 Task: Look for space in Lagunillas, Venezuela from 10th July, 2023 to 15th July, 2023 for 7 adults in price range Rs.10000 to Rs.15000. Place can be entire place or shared room with 4 bedrooms having 7 beds and 4 bathrooms. Property type can be house, flat, guest house. Amenities needed are: wifi, TV, free parkinig on premises, gym, breakfast. Booking option can be shelf check-in. Required host language is English.
Action: Mouse moved to (420, 108)
Screenshot: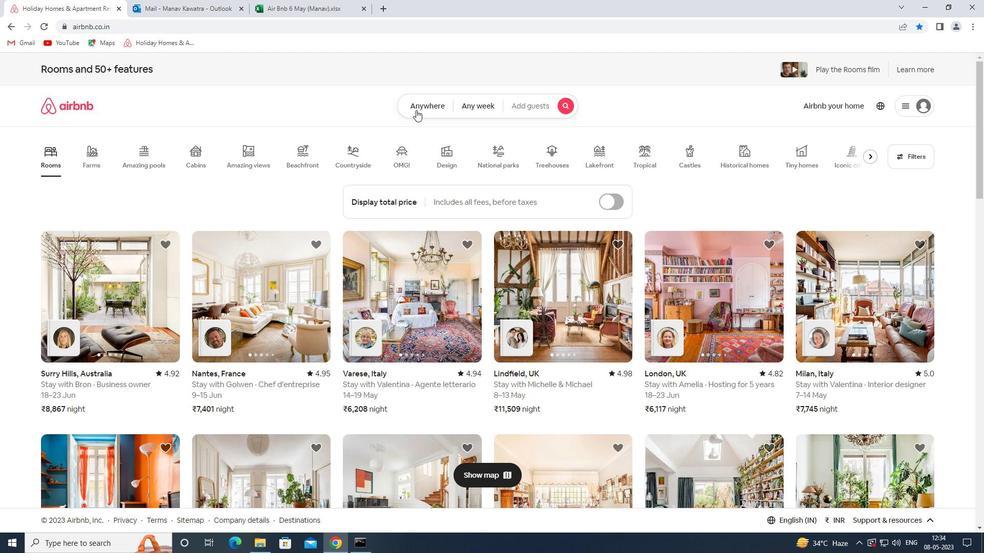 
Action: Mouse pressed left at (420, 108)
Screenshot: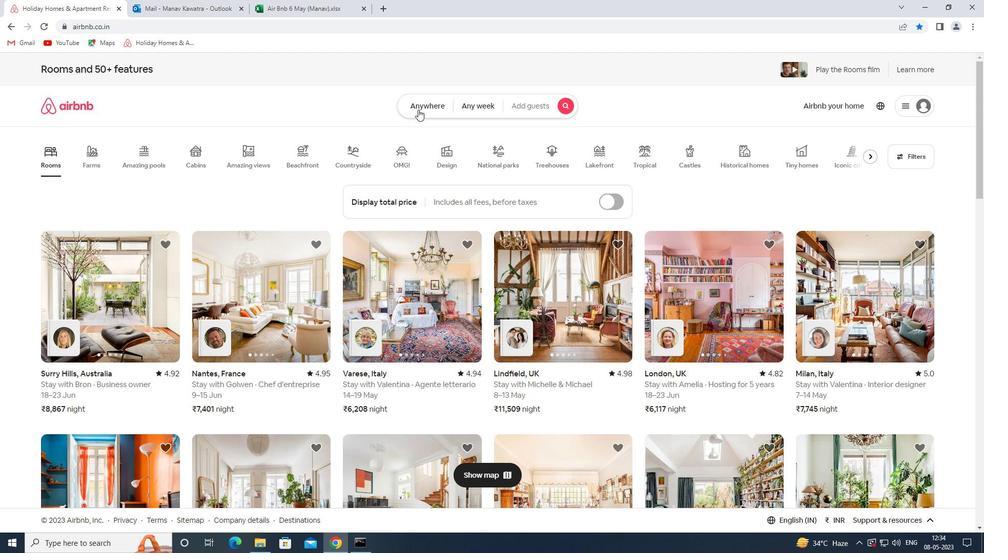
Action: Mouse moved to (296, 174)
Screenshot: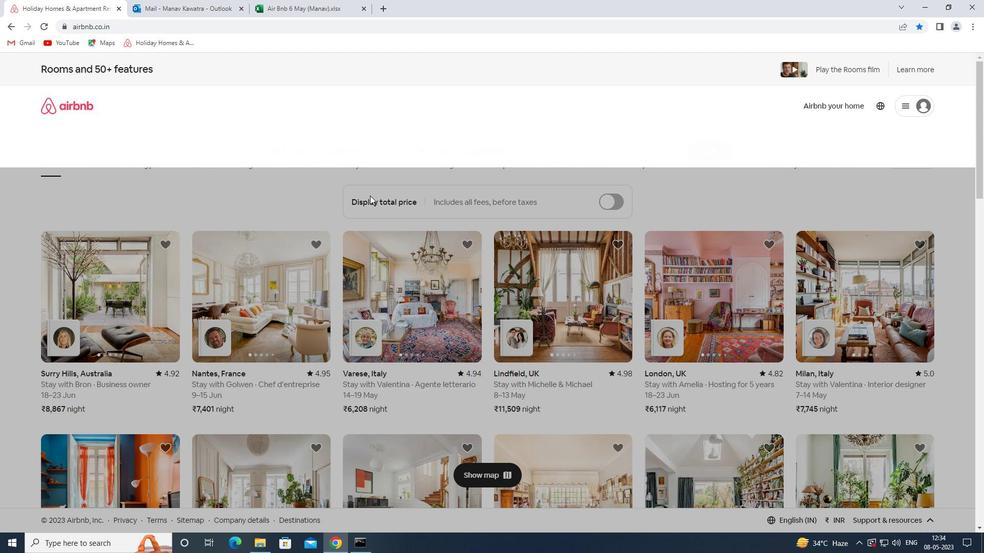 
Action: Mouse pressed left at (296, 174)
Screenshot: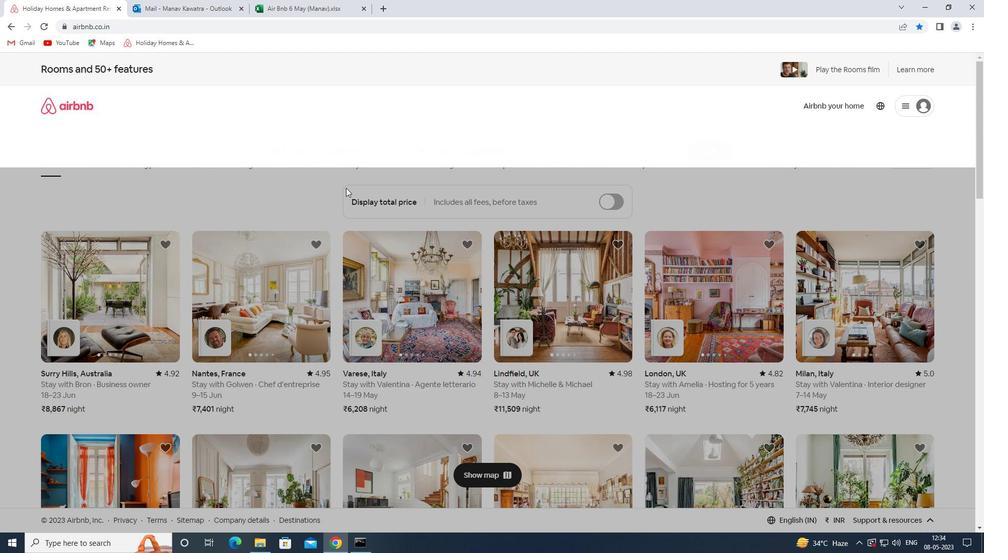 
Action: Mouse moved to (425, 100)
Screenshot: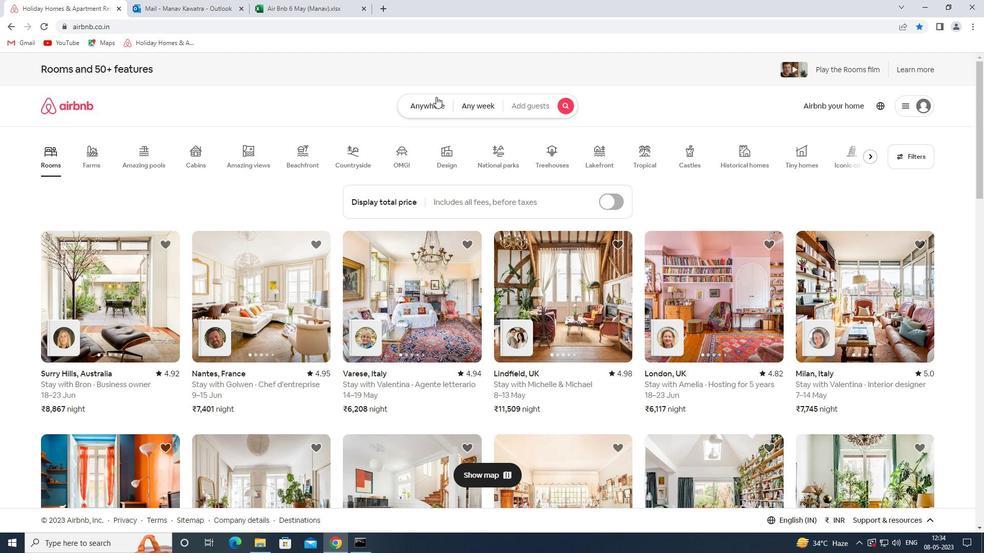
Action: Mouse pressed left at (425, 100)
Screenshot: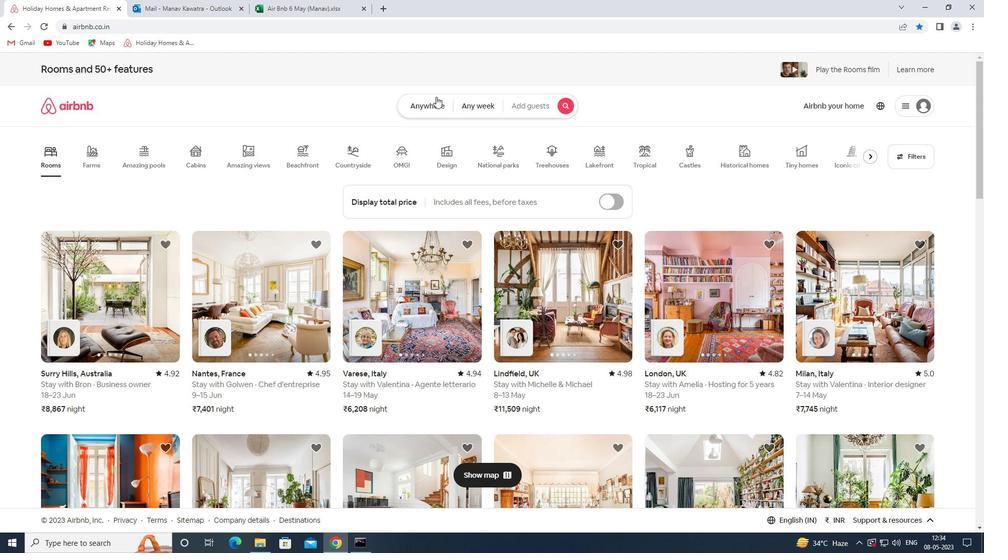 
Action: Mouse moved to (339, 147)
Screenshot: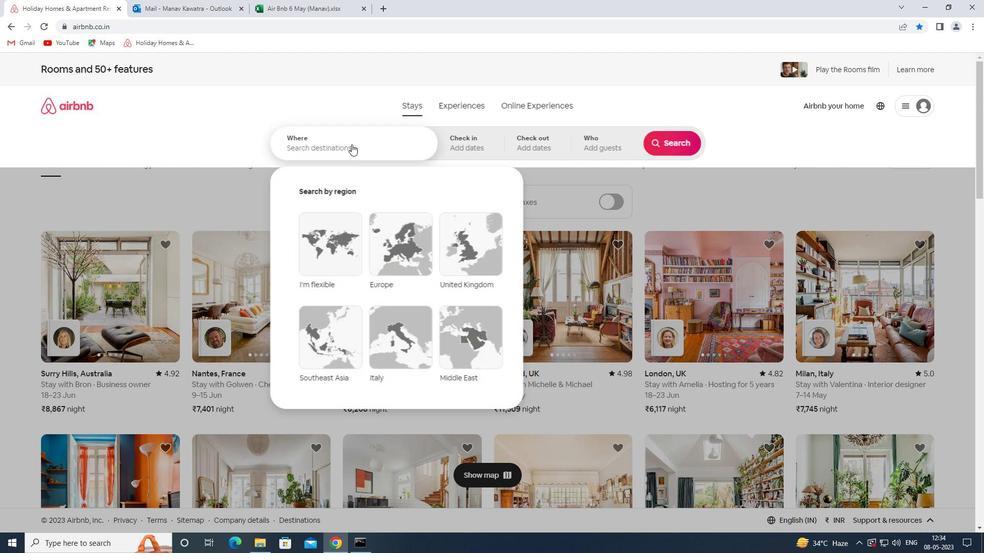 
Action: Mouse pressed left at (339, 147)
Screenshot: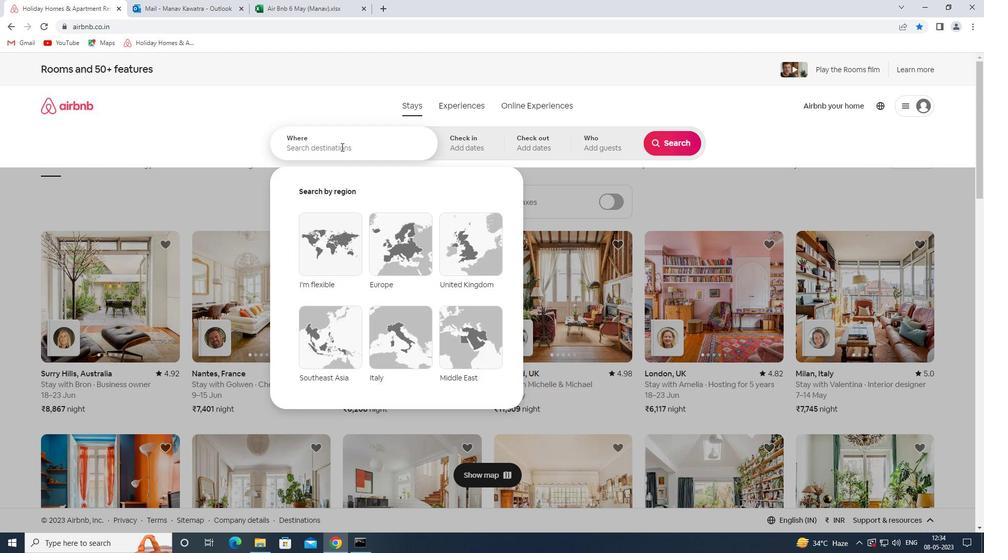 
Action: Key pressed <Key.shift>LAGUNILLAS<Key.space><Key.shift><Key.shift><Key.shift><Key.shift>VENEZUL<Key.backspace>ELA<Key.space><Key.enter>
Screenshot: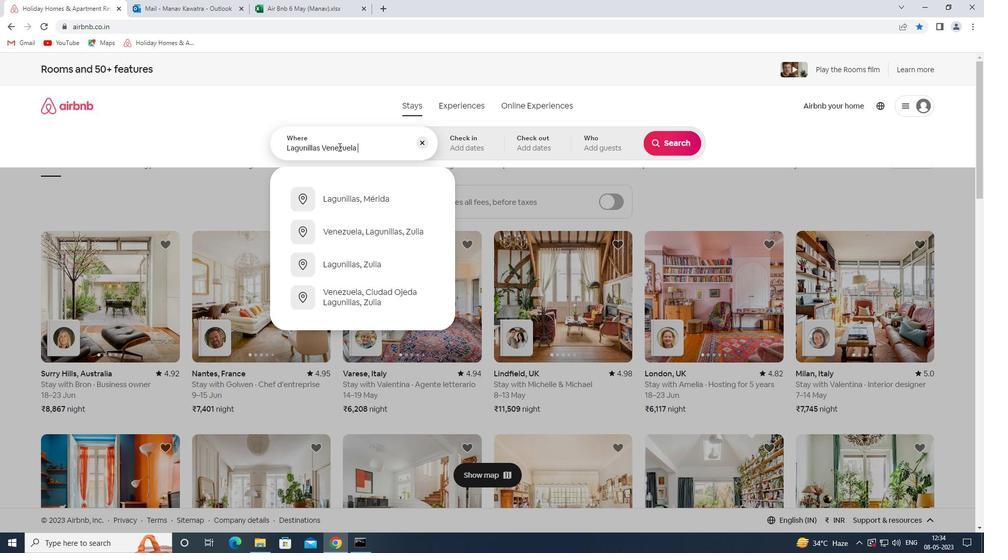 
Action: Mouse moved to (679, 226)
Screenshot: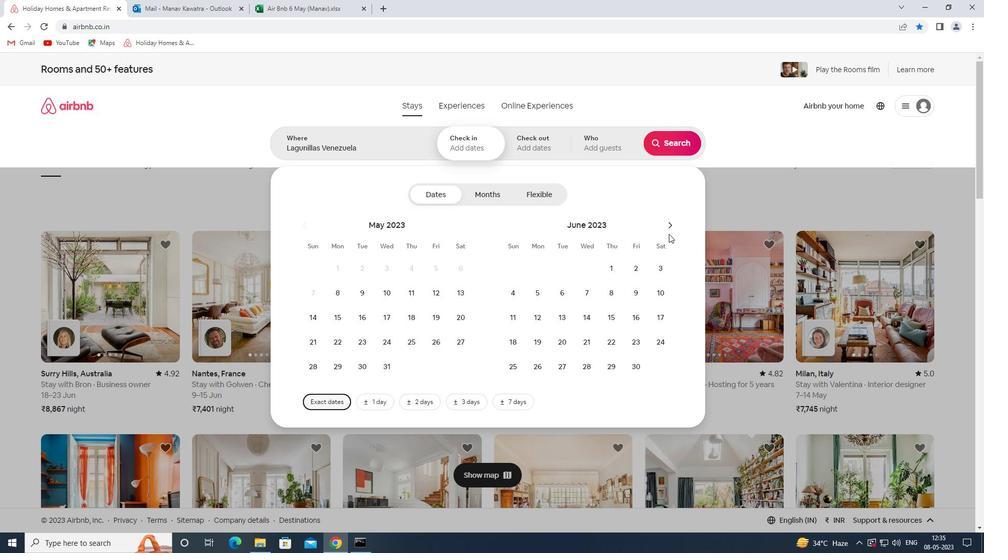 
Action: Mouse pressed left at (679, 226)
Screenshot: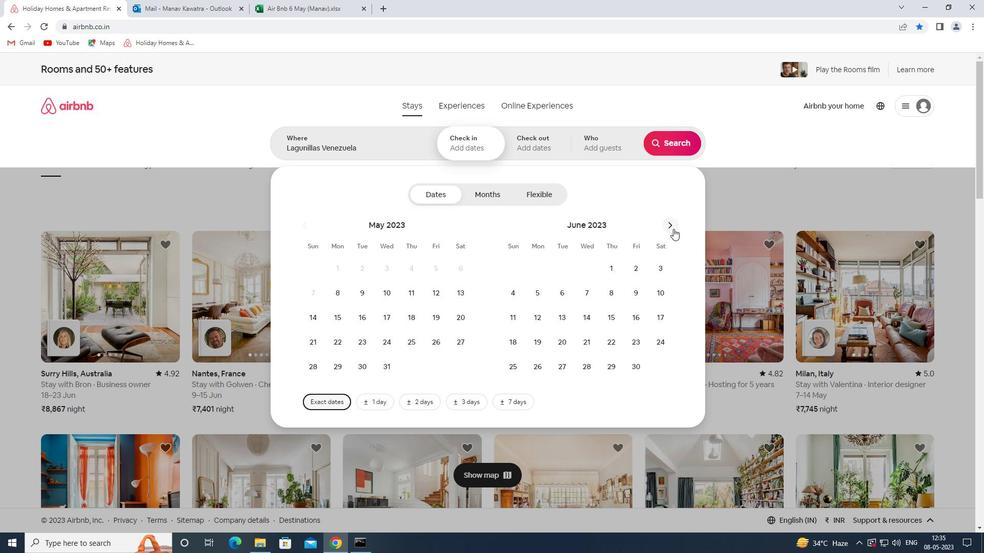 
Action: Mouse moved to (671, 227)
Screenshot: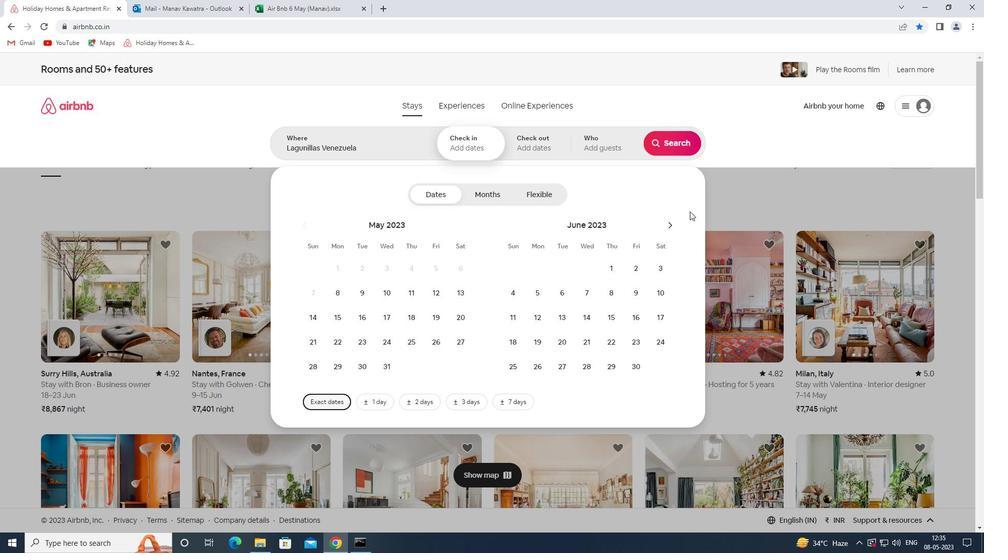 
Action: Mouse pressed left at (671, 227)
Screenshot: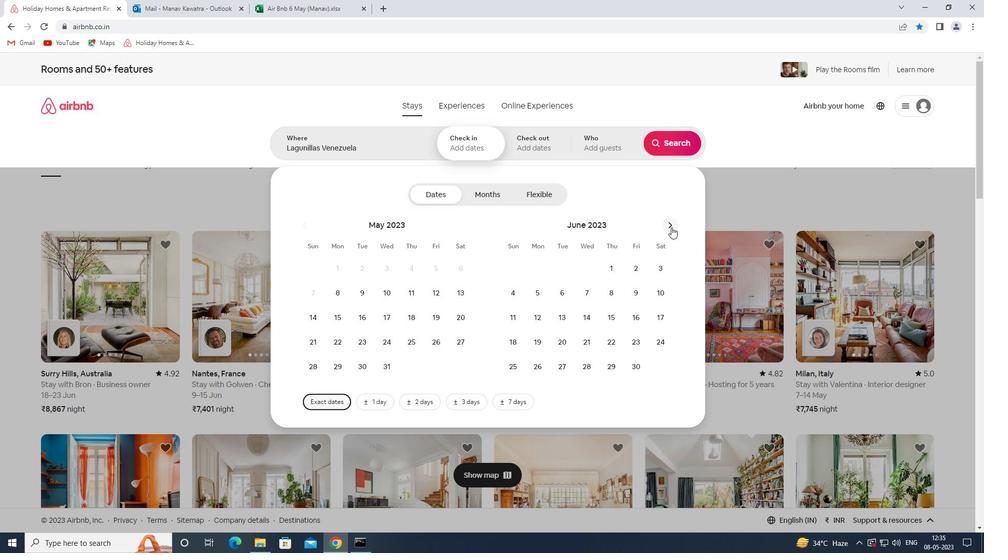 
Action: Mouse moved to (539, 317)
Screenshot: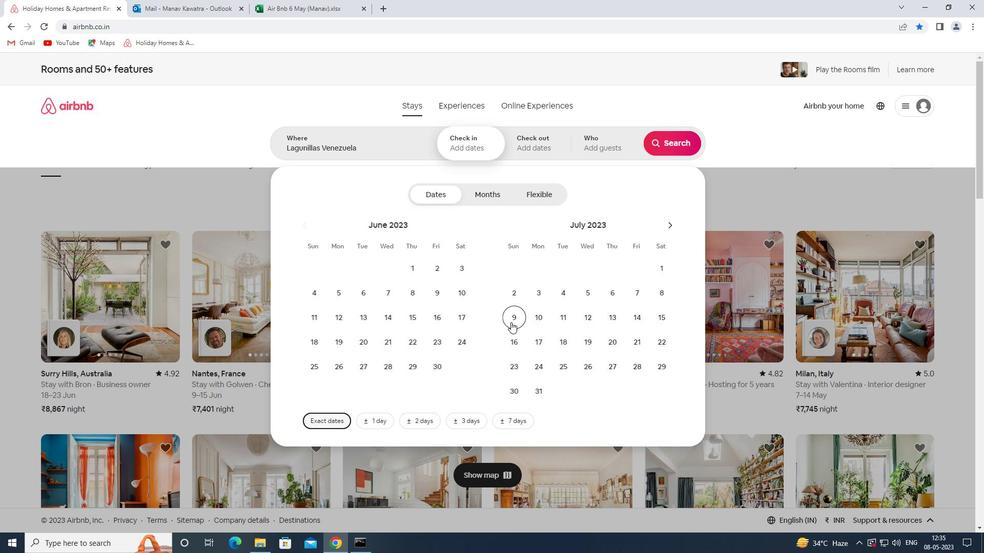 
Action: Mouse pressed left at (539, 317)
Screenshot: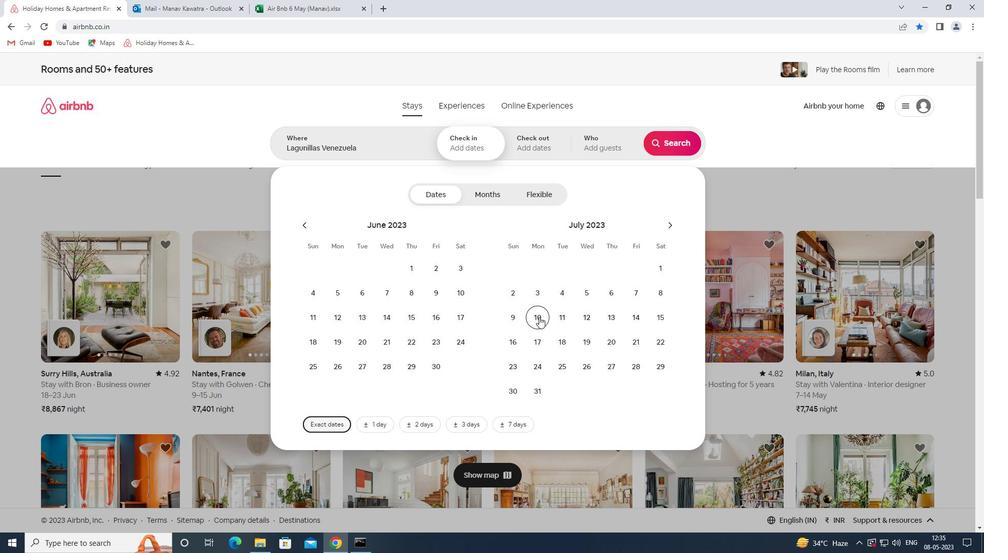 
Action: Mouse moved to (660, 318)
Screenshot: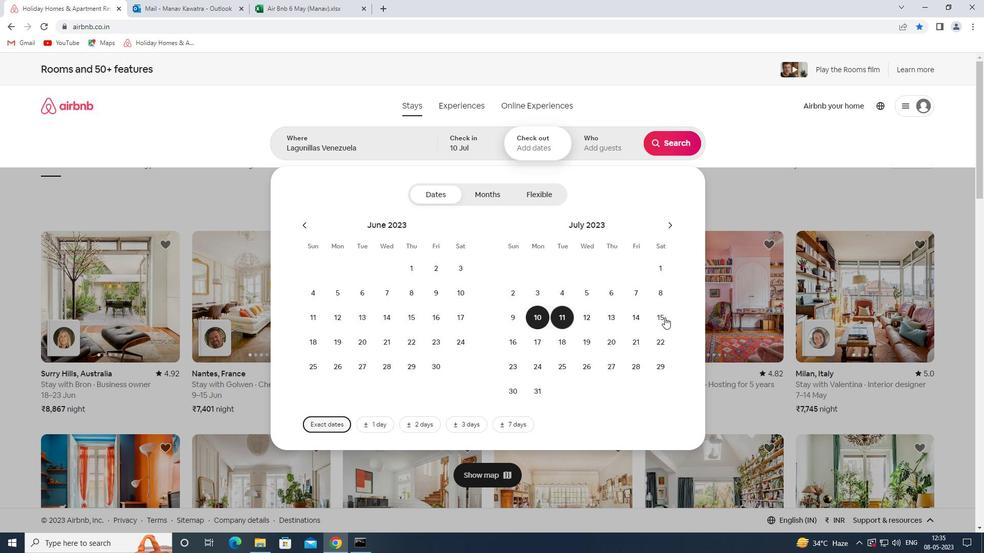 
Action: Mouse pressed left at (660, 318)
Screenshot: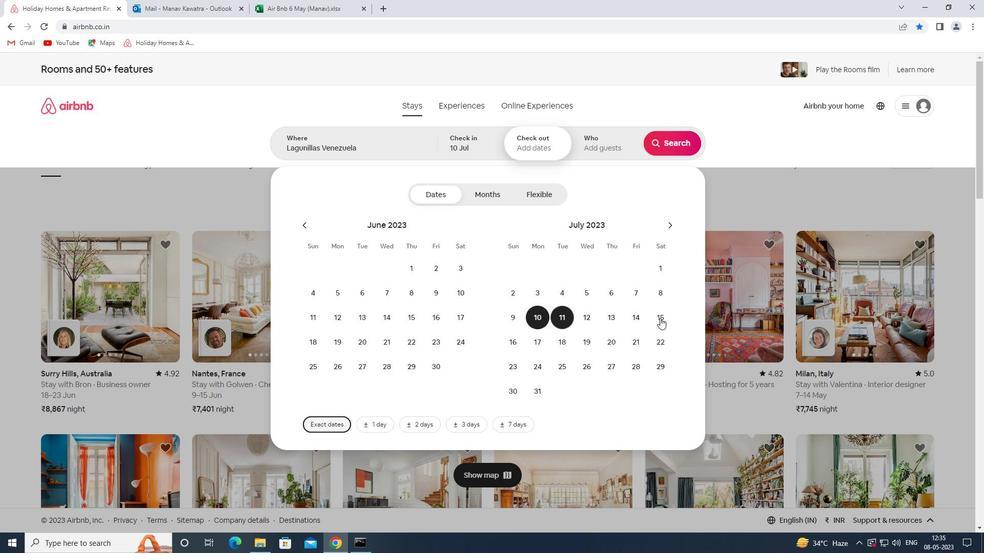 
Action: Mouse moved to (602, 153)
Screenshot: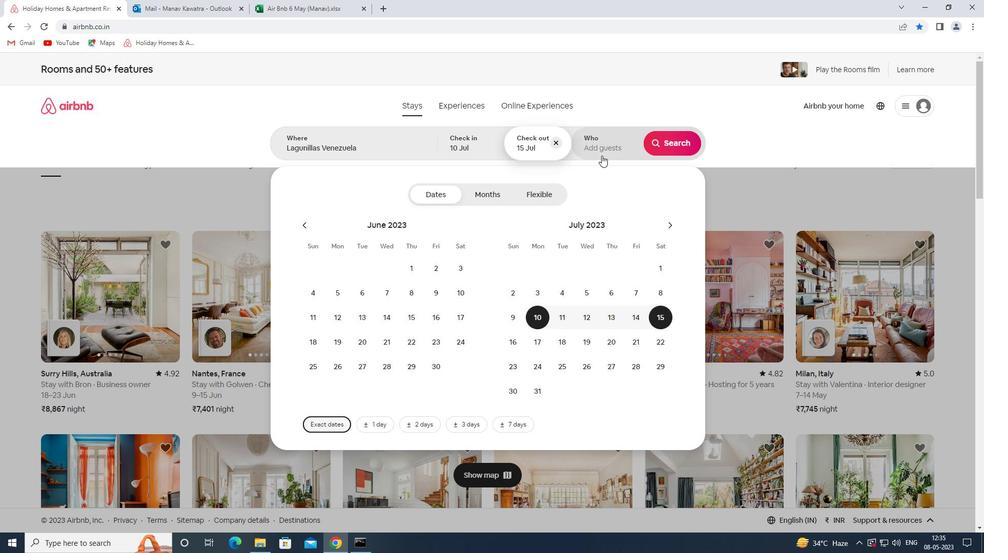 
Action: Mouse pressed left at (602, 153)
Screenshot: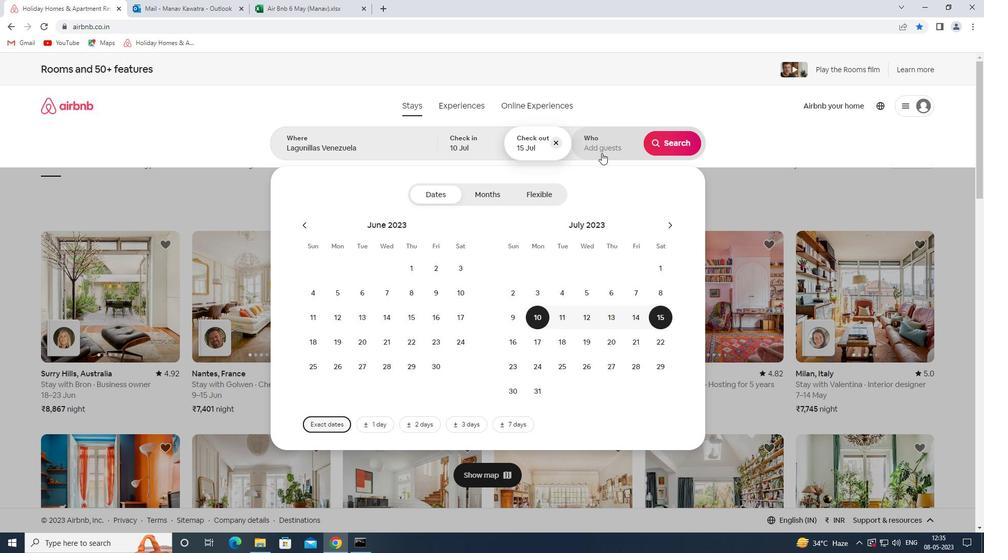 
Action: Mouse moved to (679, 200)
Screenshot: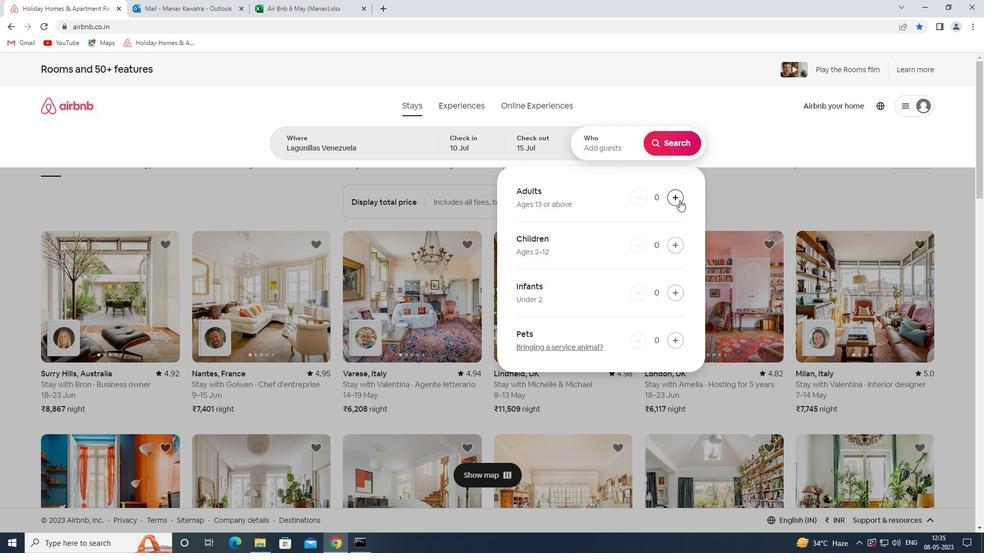 
Action: Mouse pressed left at (679, 200)
Screenshot: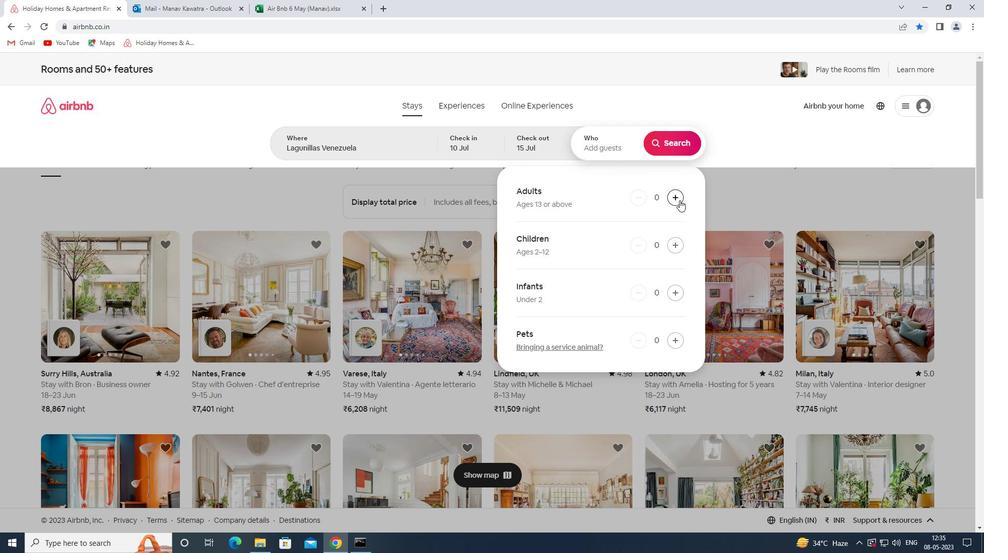 
Action: Mouse pressed left at (679, 200)
Screenshot: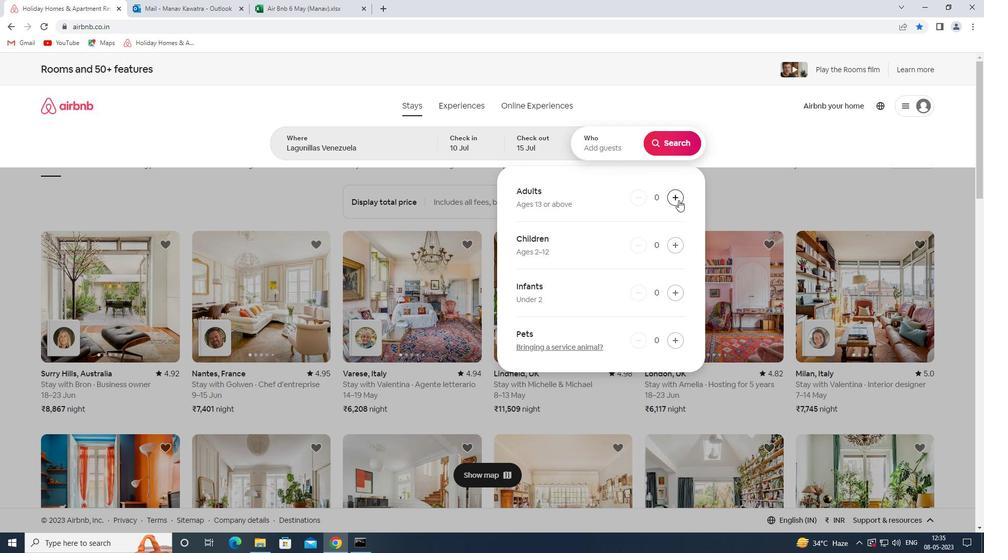 
Action: Mouse pressed left at (679, 200)
Screenshot: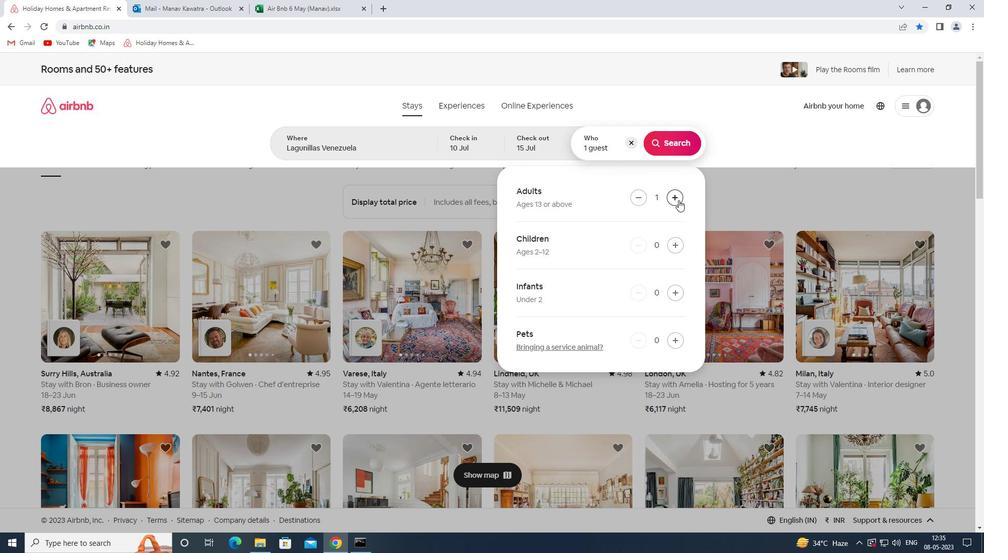 
Action: Mouse pressed left at (679, 200)
Screenshot: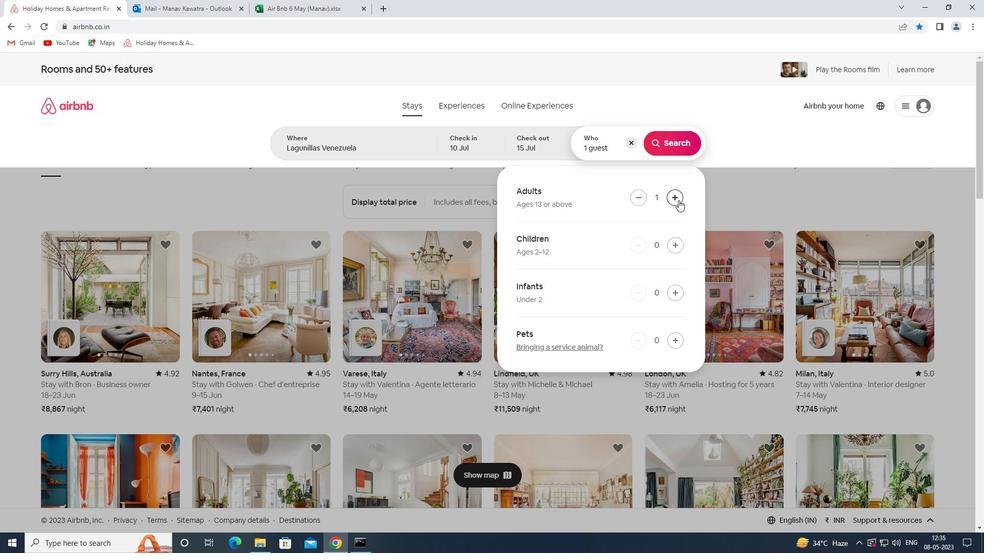 
Action: Mouse pressed left at (679, 200)
Screenshot: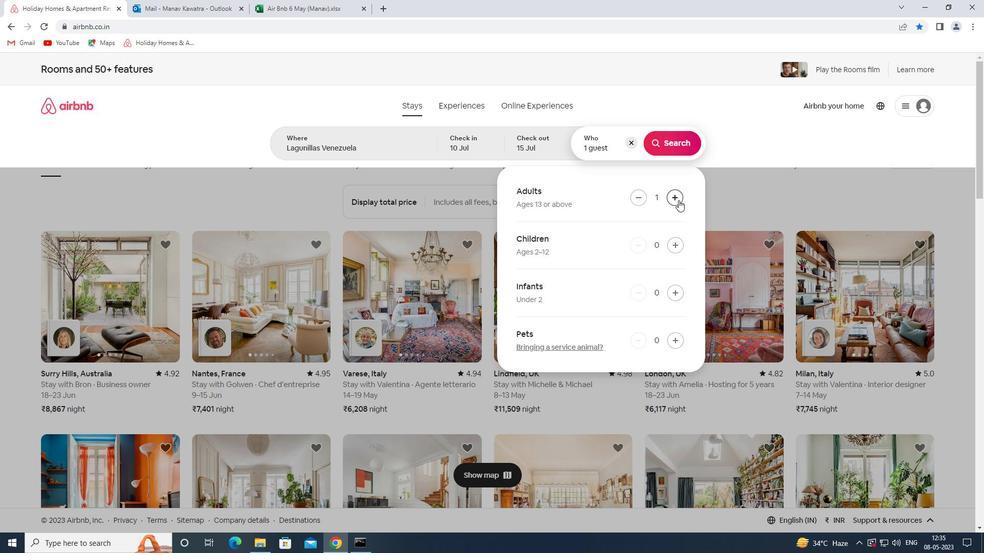 
Action: Mouse pressed left at (679, 200)
Screenshot: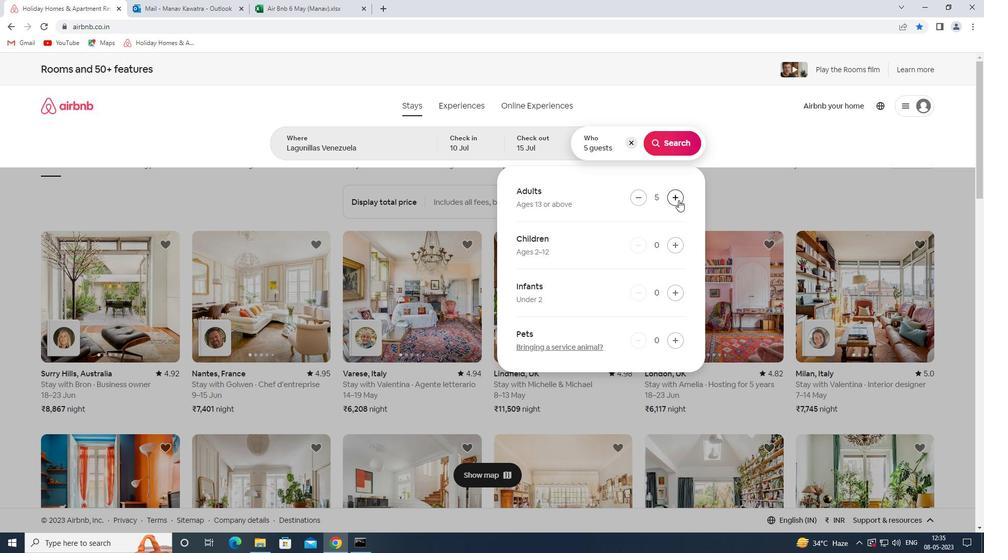 
Action: Mouse pressed left at (679, 200)
Screenshot: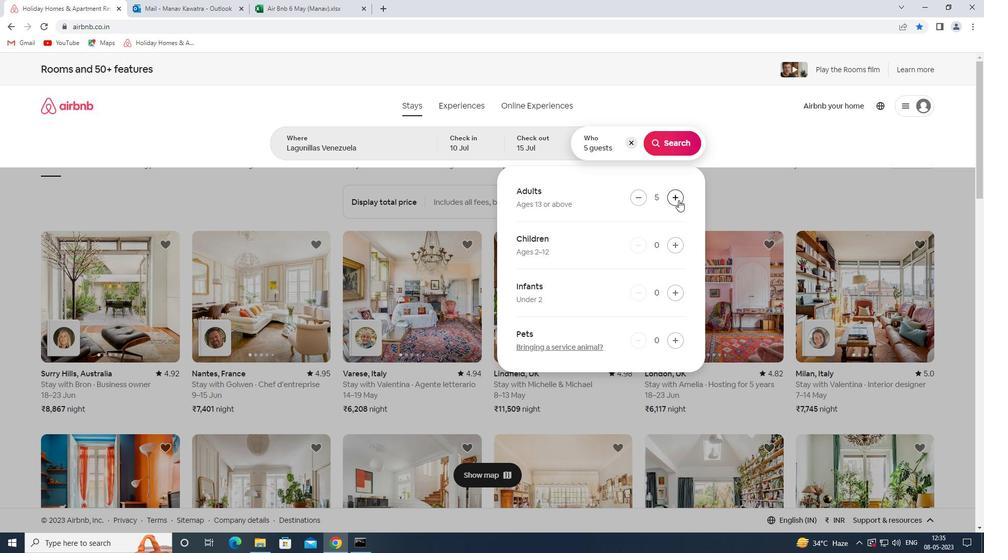 
Action: Mouse moved to (682, 138)
Screenshot: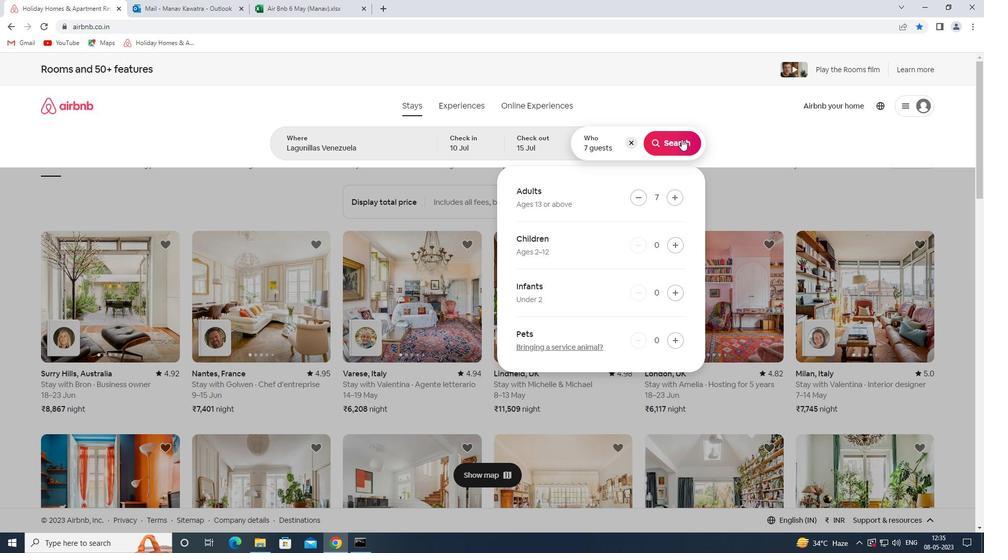 
Action: Mouse pressed left at (682, 138)
Screenshot: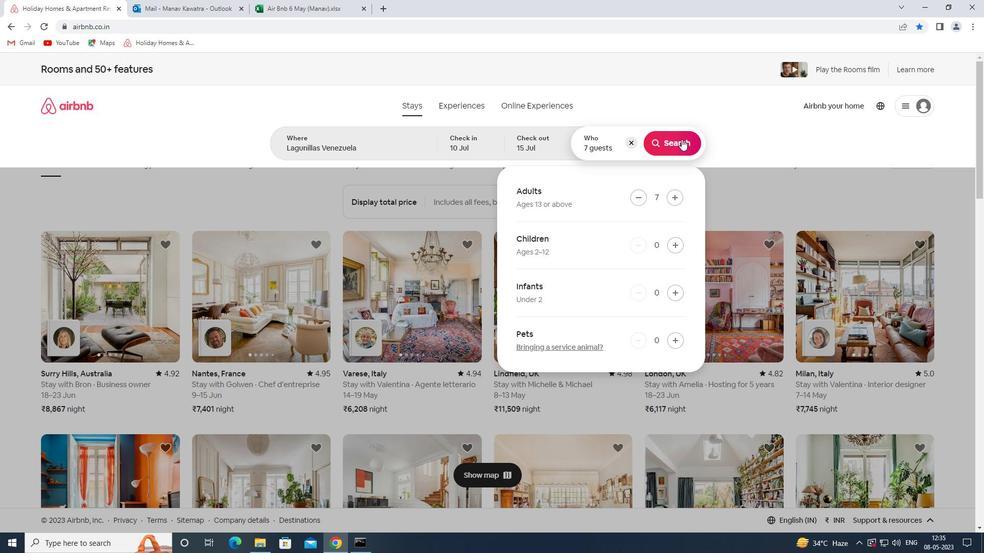 
Action: Mouse moved to (932, 120)
Screenshot: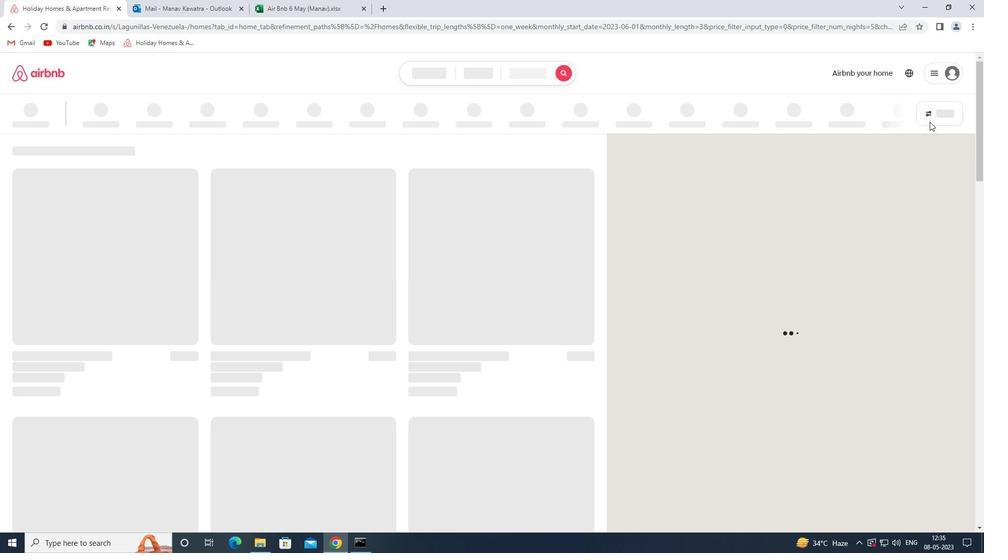 
Action: Mouse pressed left at (932, 120)
Screenshot: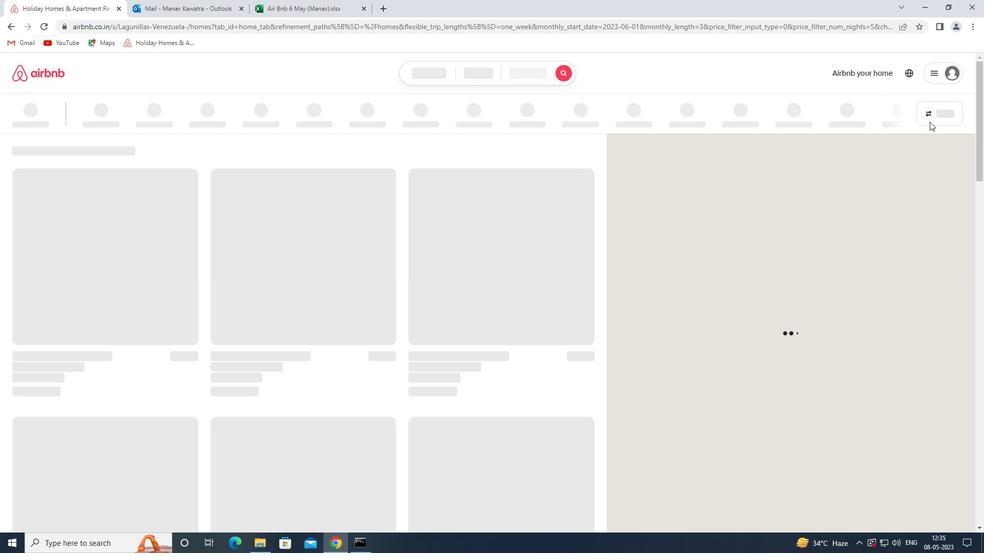 
Action: Mouse moved to (939, 111)
Screenshot: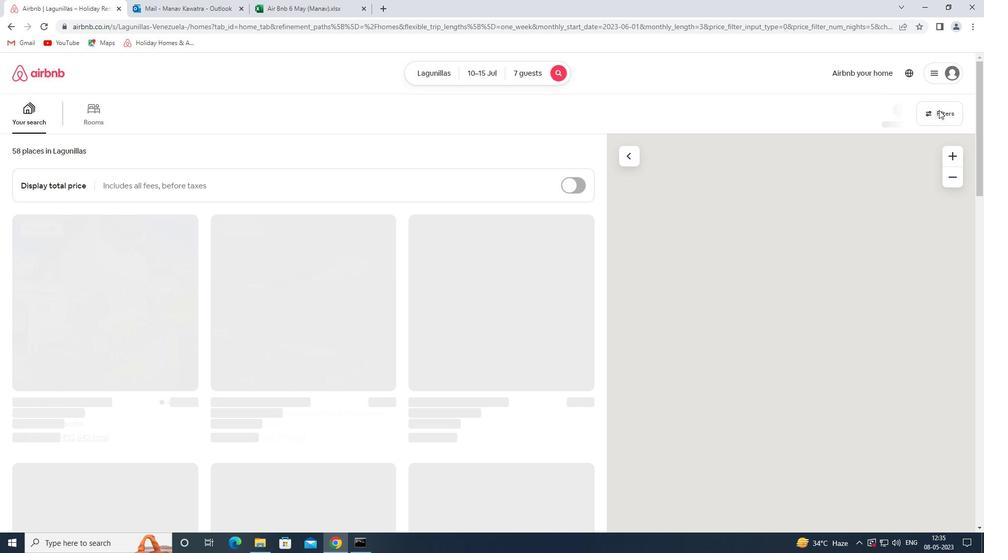 
Action: Mouse pressed left at (939, 111)
Screenshot: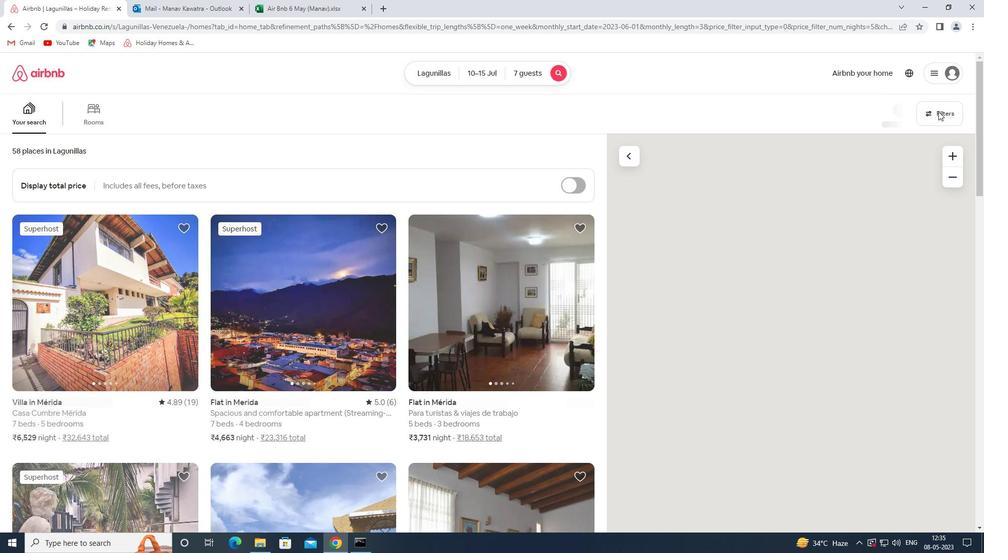 
Action: Mouse moved to (361, 362)
Screenshot: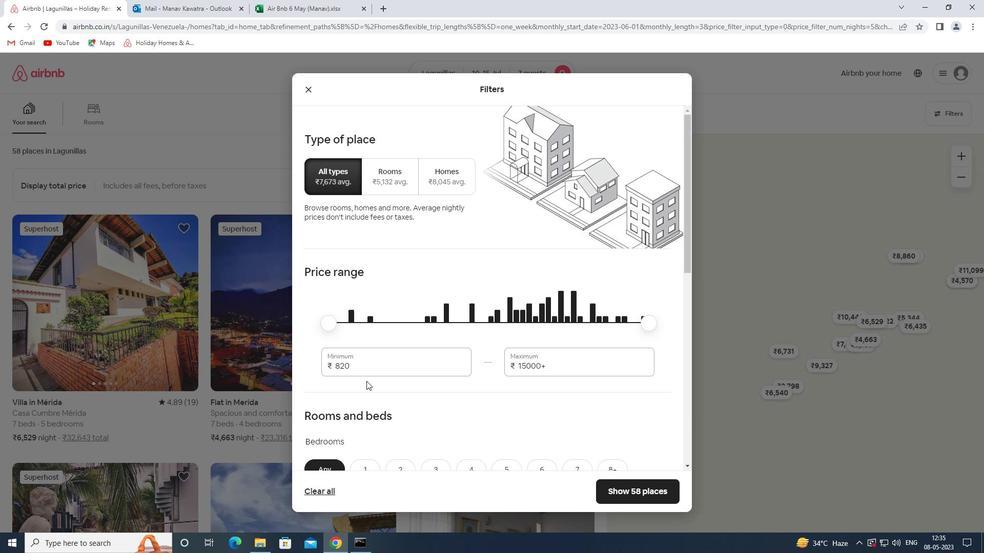 
Action: Mouse pressed left at (361, 362)
Screenshot: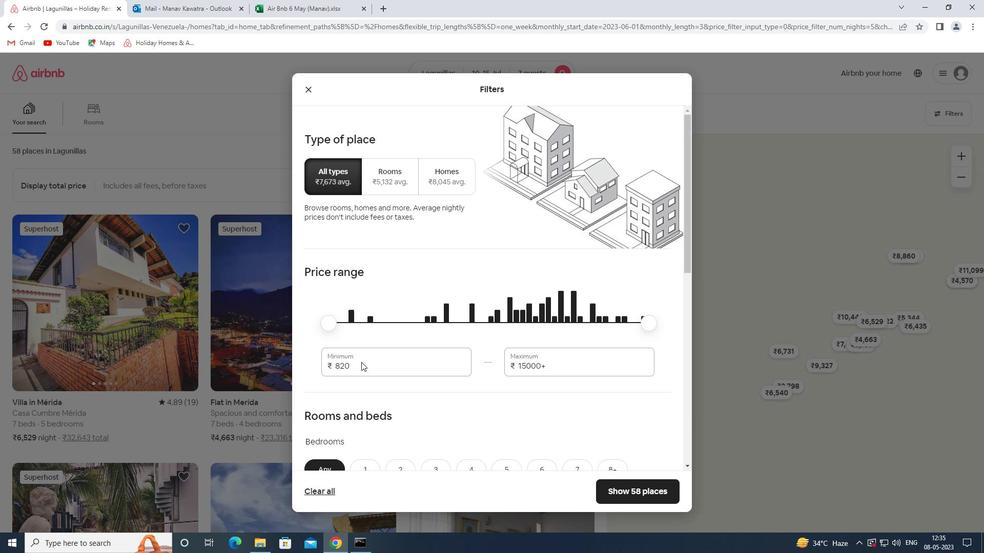 
Action: Mouse pressed left at (361, 362)
Screenshot: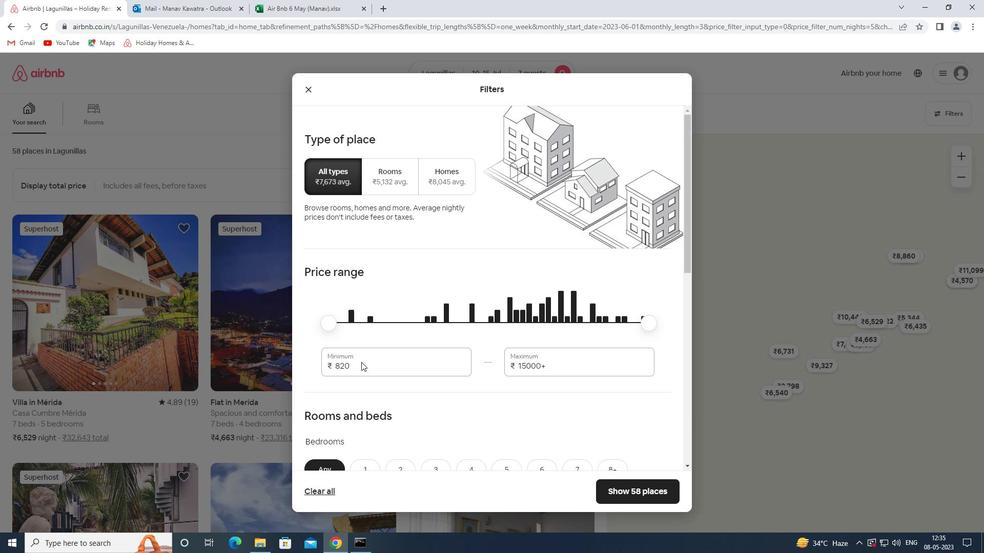 
Action: Mouse moved to (628, 275)
Screenshot: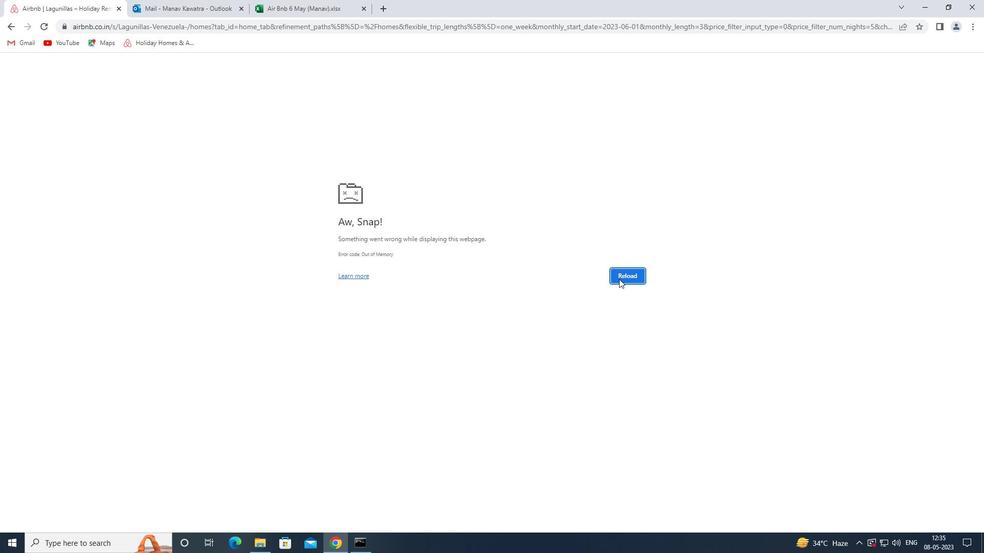 
Action: Mouse pressed left at (628, 275)
Screenshot: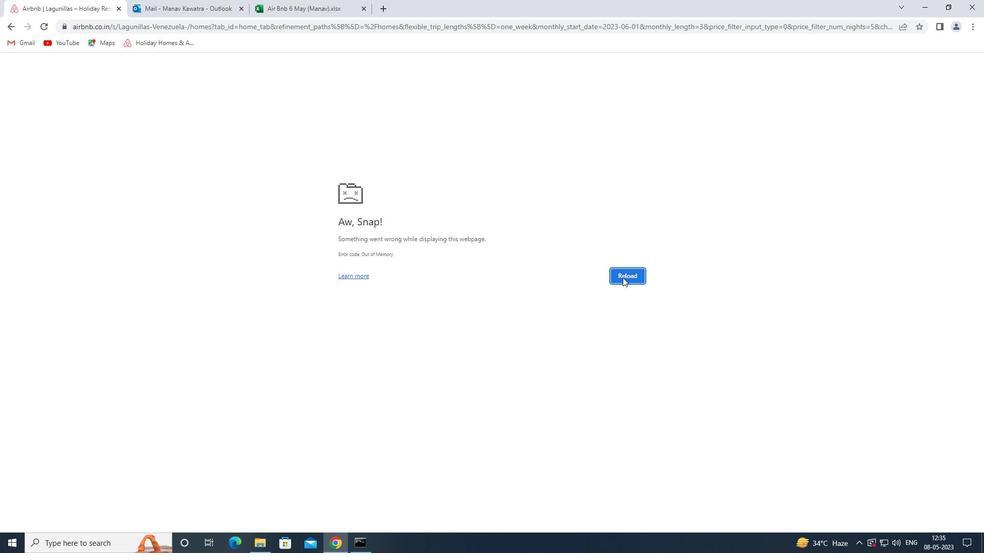 
Action: Mouse moved to (937, 110)
Screenshot: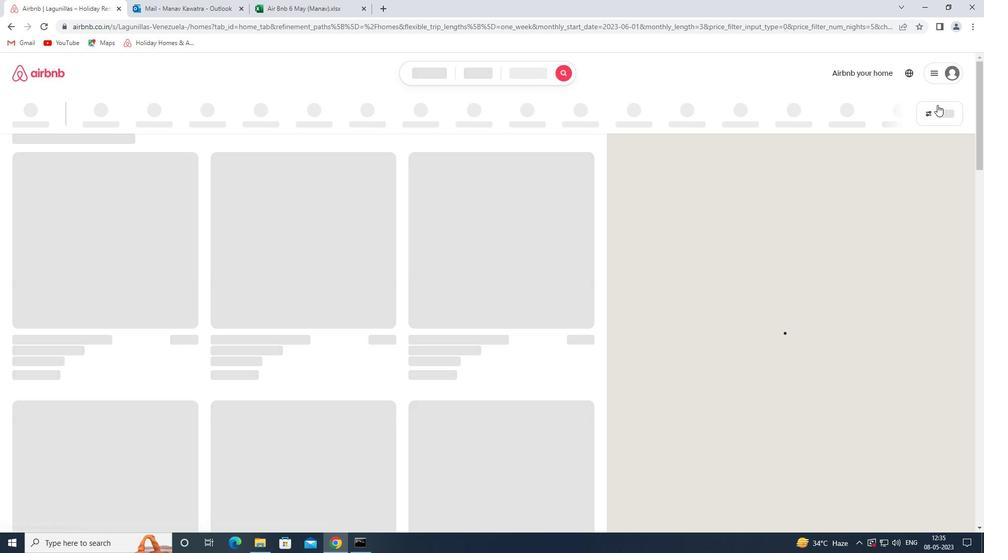 
Action: Mouse pressed left at (937, 110)
Screenshot: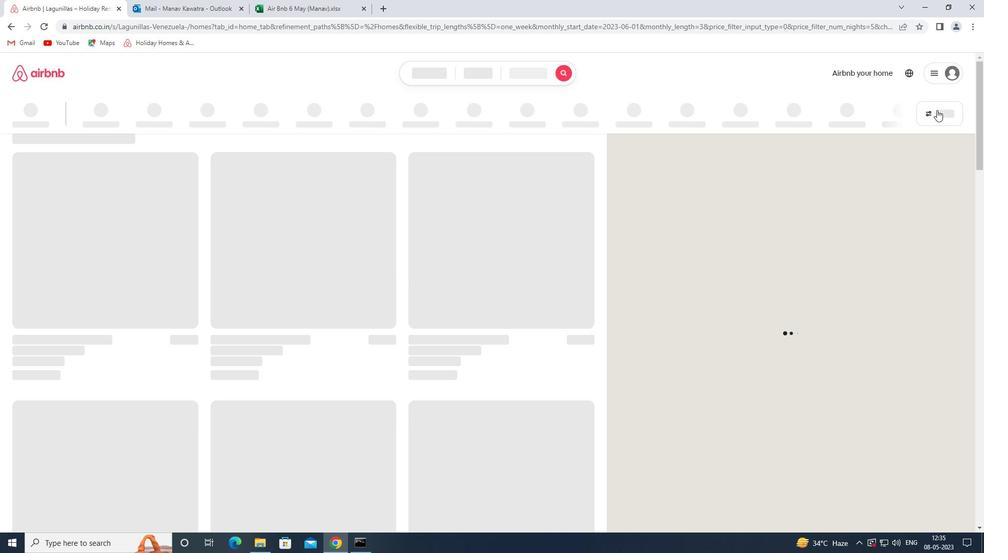 
Action: Mouse moved to (934, 114)
Screenshot: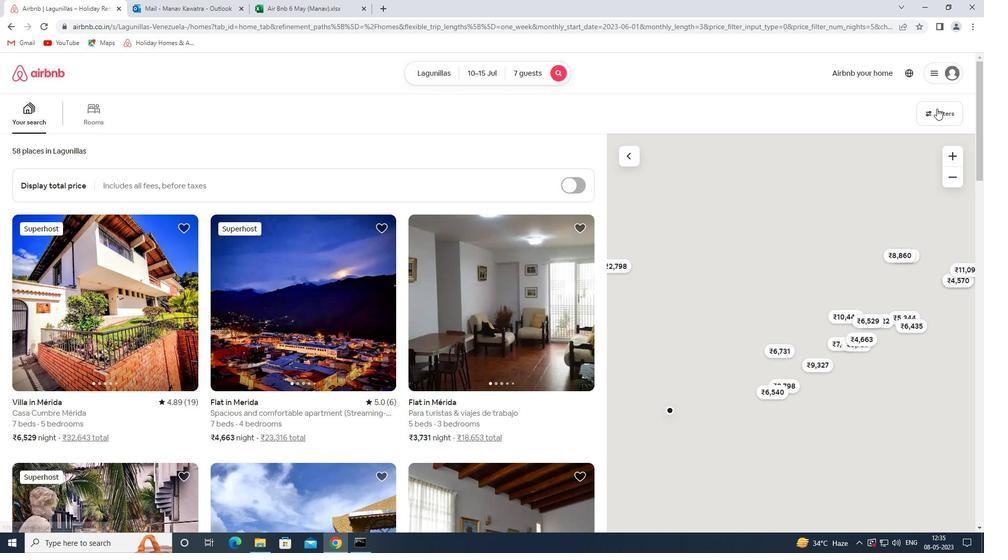 
Action: Mouse pressed left at (934, 114)
Screenshot: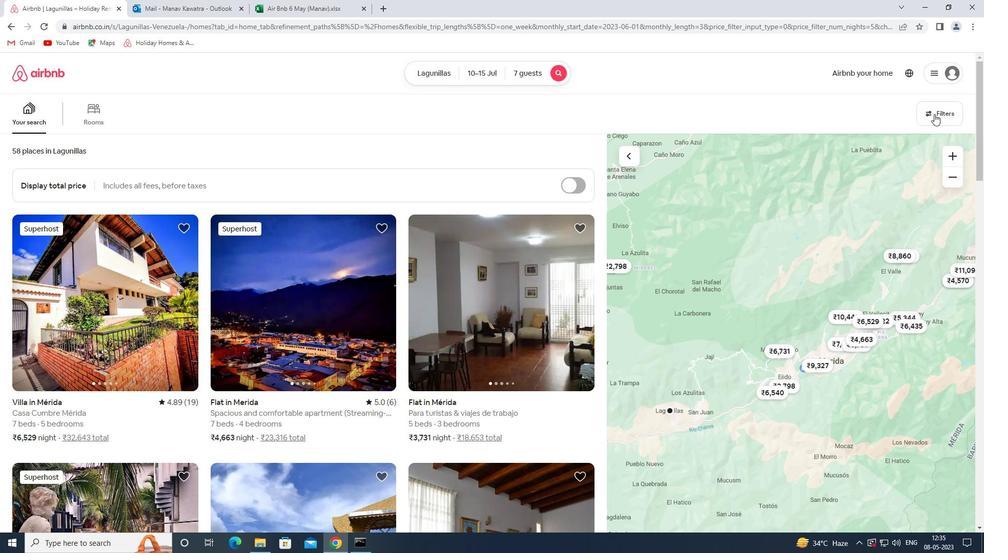 
Action: Mouse moved to (364, 363)
Screenshot: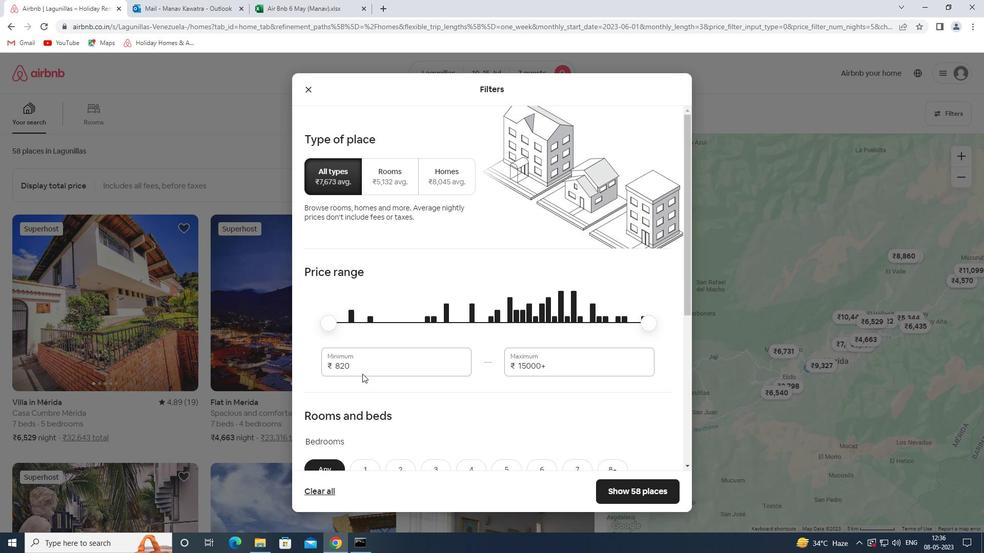 
Action: Mouse pressed left at (364, 363)
Screenshot: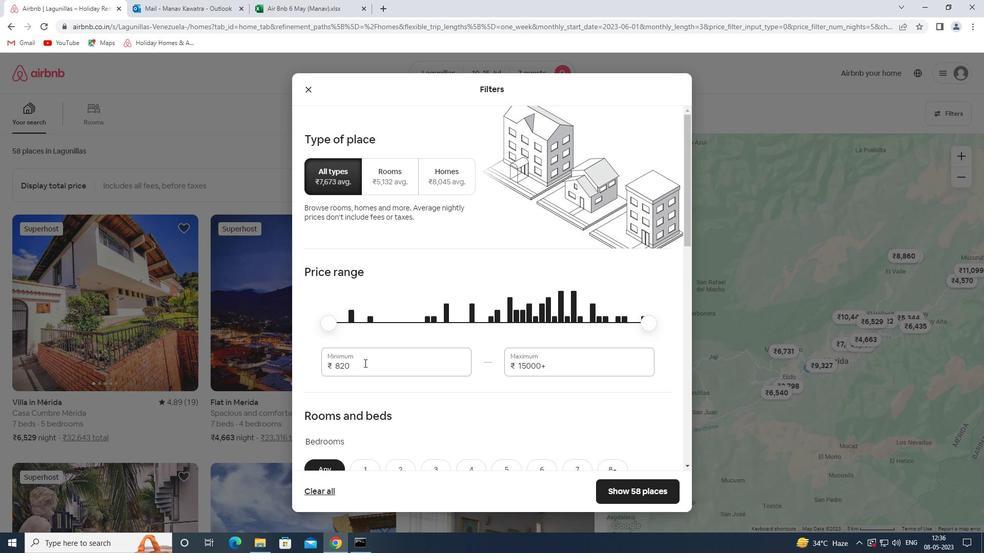 
Action: Mouse pressed left at (364, 363)
Screenshot: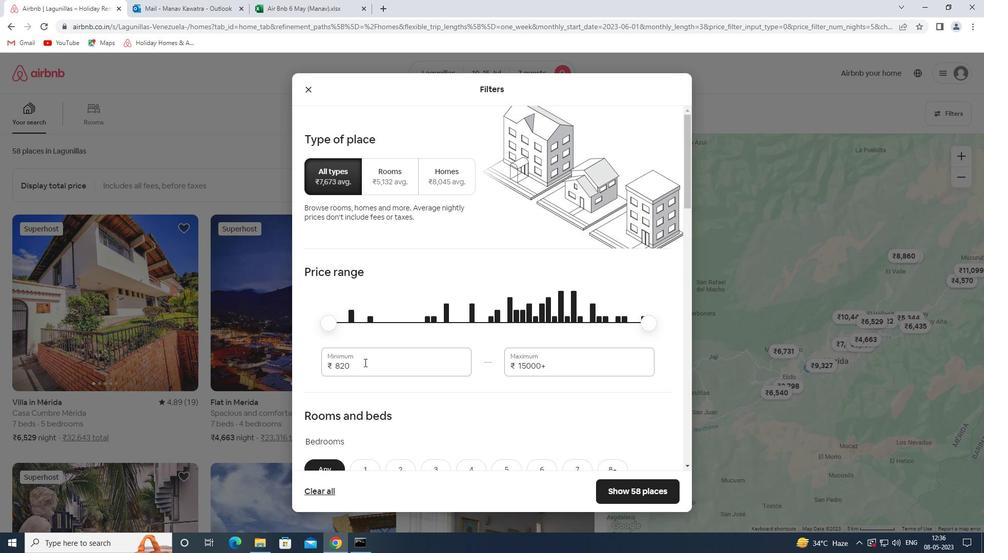 
Action: Key pressed 10000<Key.tab>15000
Screenshot: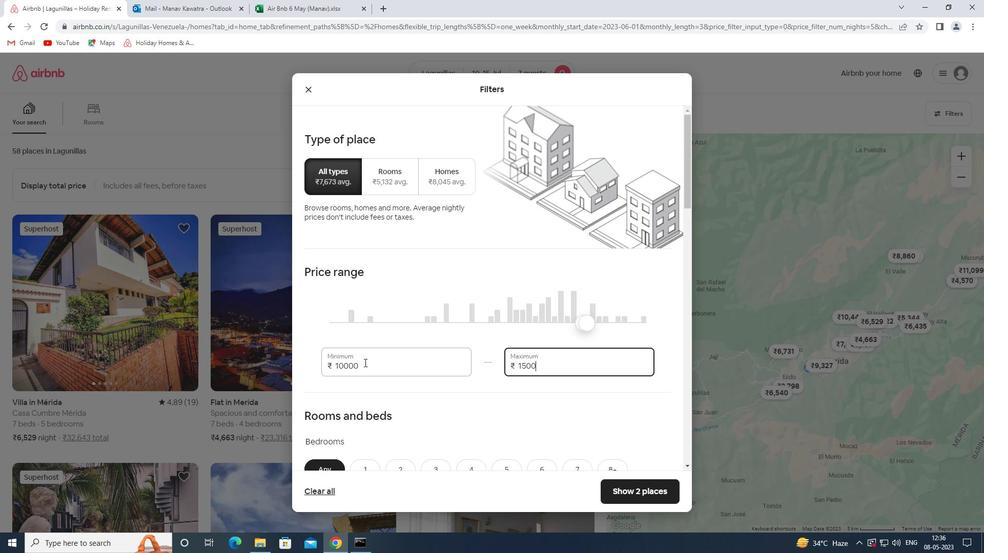 
Action: Mouse moved to (493, 276)
Screenshot: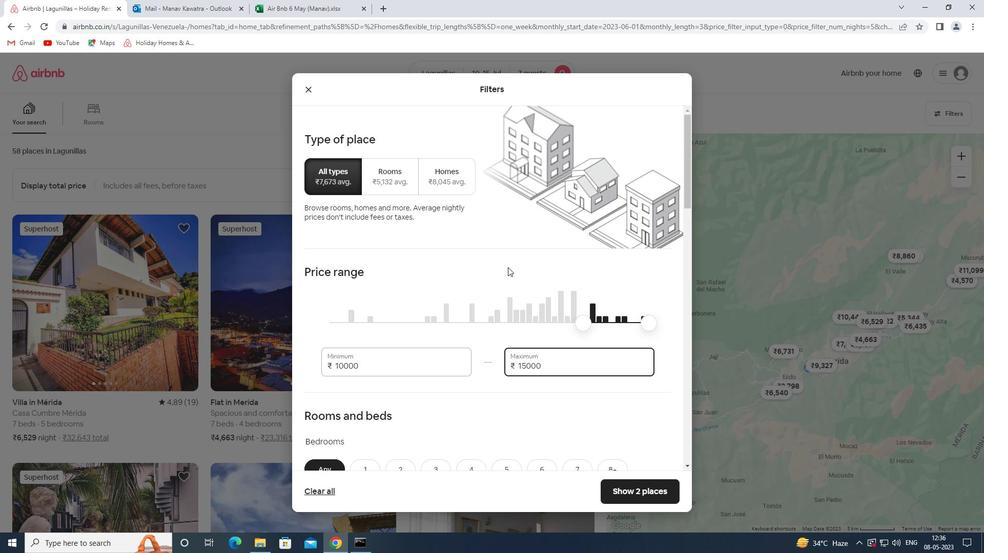 
Action: Mouse scrolled (493, 275) with delta (0, 0)
Screenshot: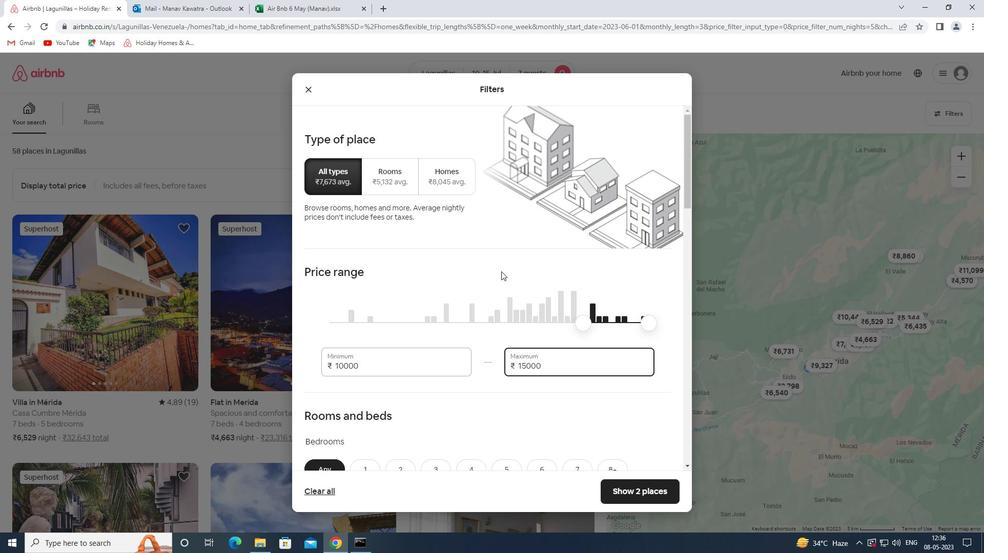 
Action: Mouse moved to (493, 275)
Screenshot: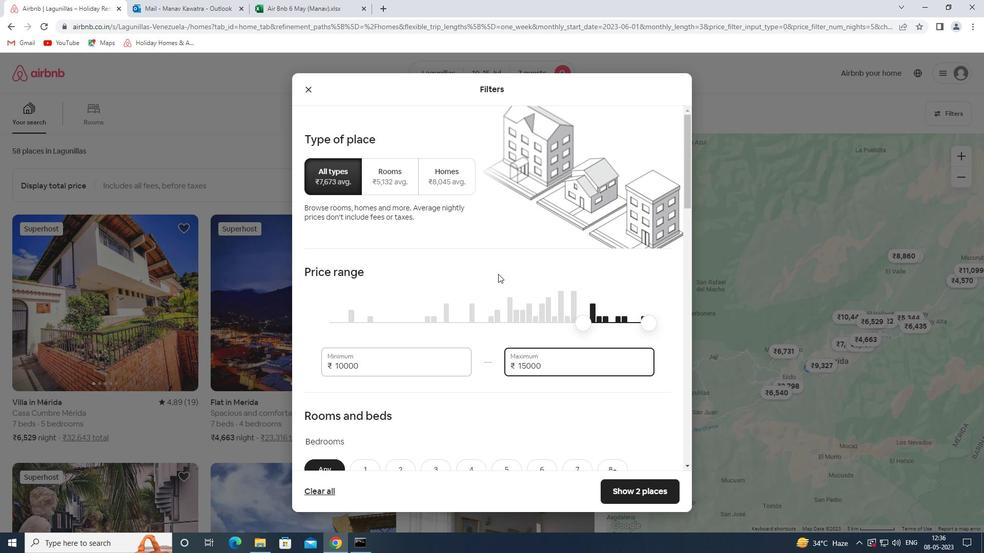 
Action: Mouse scrolled (493, 275) with delta (0, 0)
Screenshot: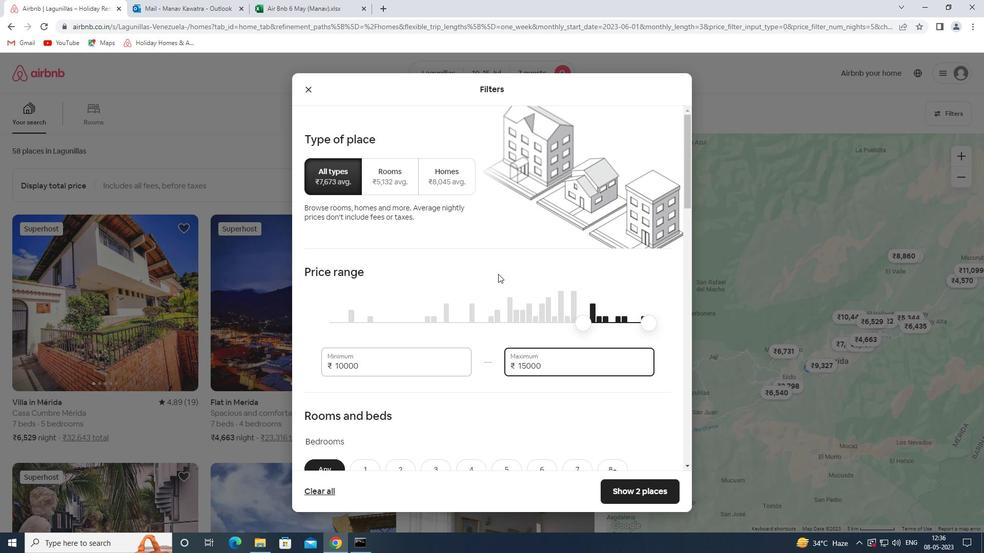 
Action: Mouse moved to (498, 274)
Screenshot: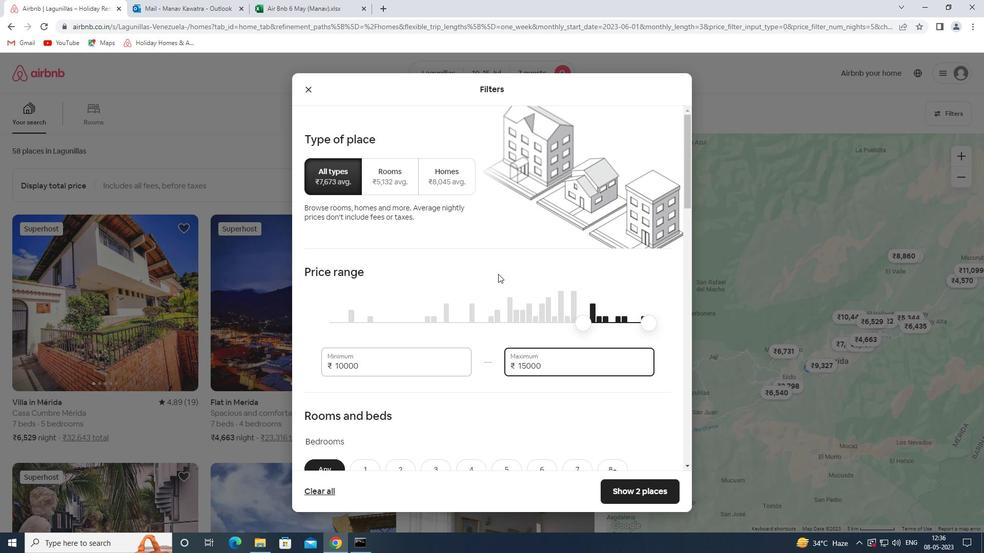 
Action: Mouse scrolled (498, 273) with delta (0, 0)
Screenshot: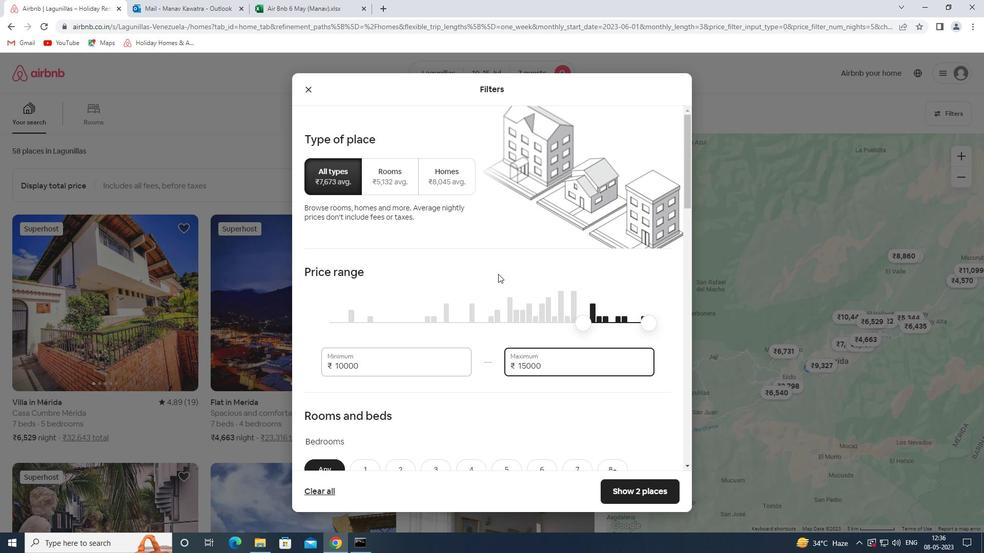
Action: Mouse moved to (499, 273)
Screenshot: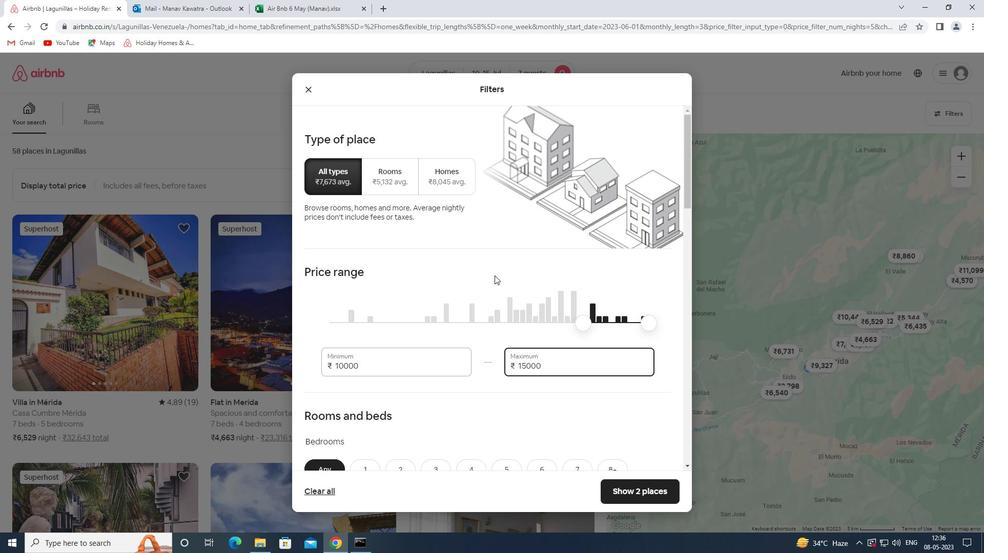 
Action: Mouse scrolled (499, 273) with delta (0, 0)
Screenshot: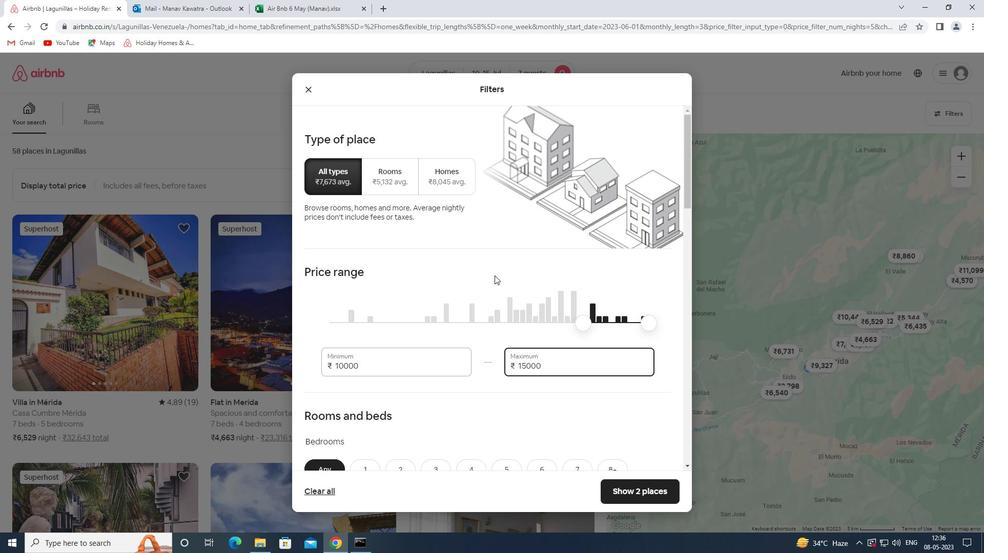 
Action: Mouse moved to (499, 273)
Screenshot: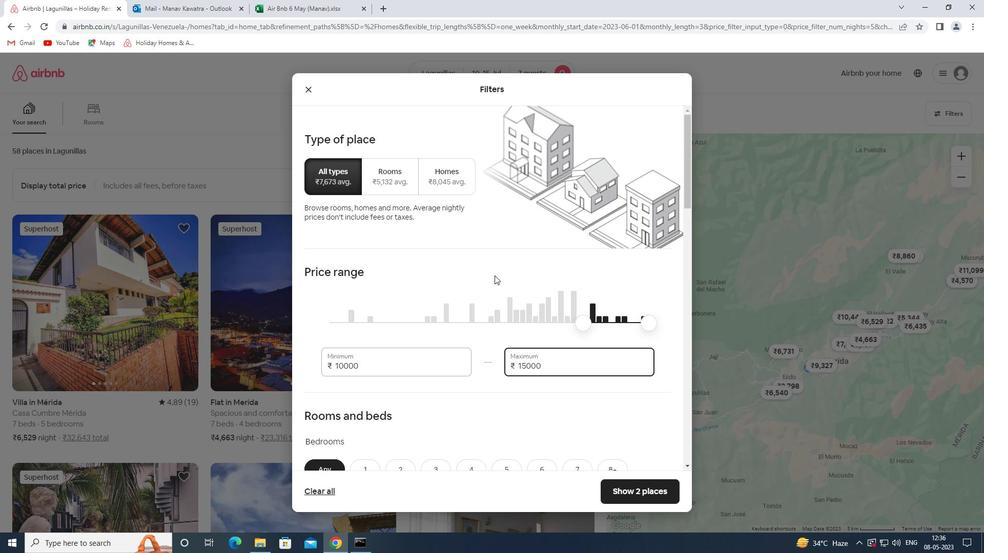 
Action: Mouse scrolled (499, 273) with delta (0, 0)
Screenshot: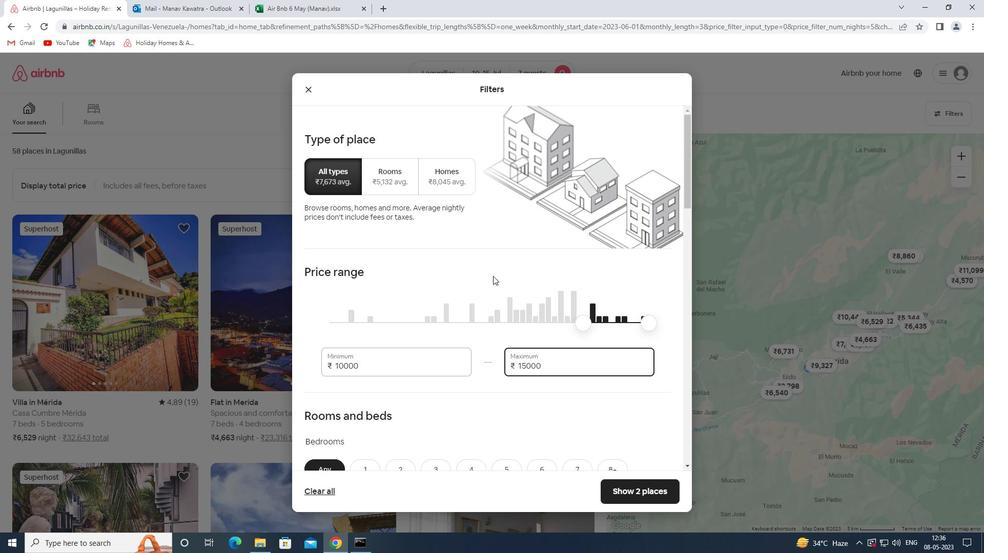 
Action: Mouse moved to (469, 224)
Screenshot: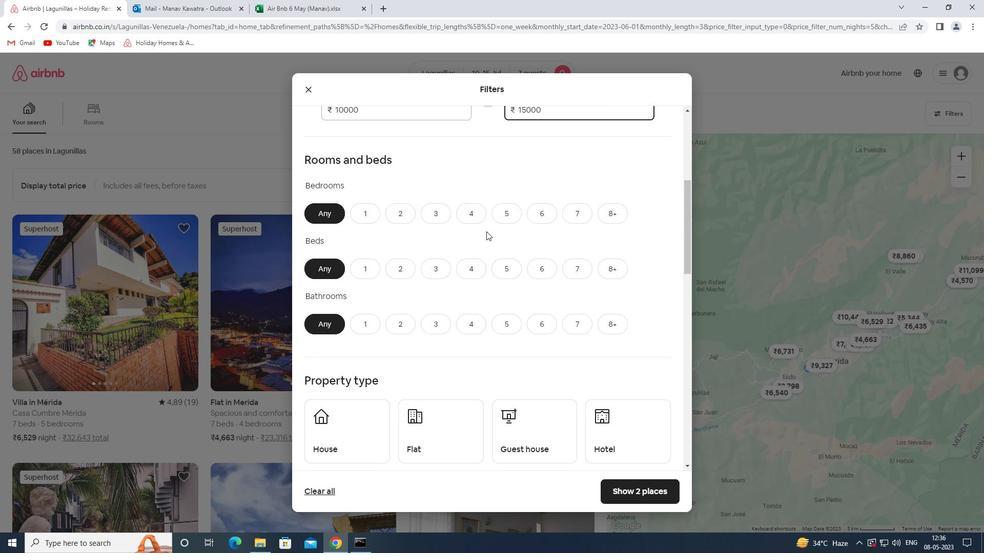 
Action: Mouse pressed left at (469, 224)
Screenshot: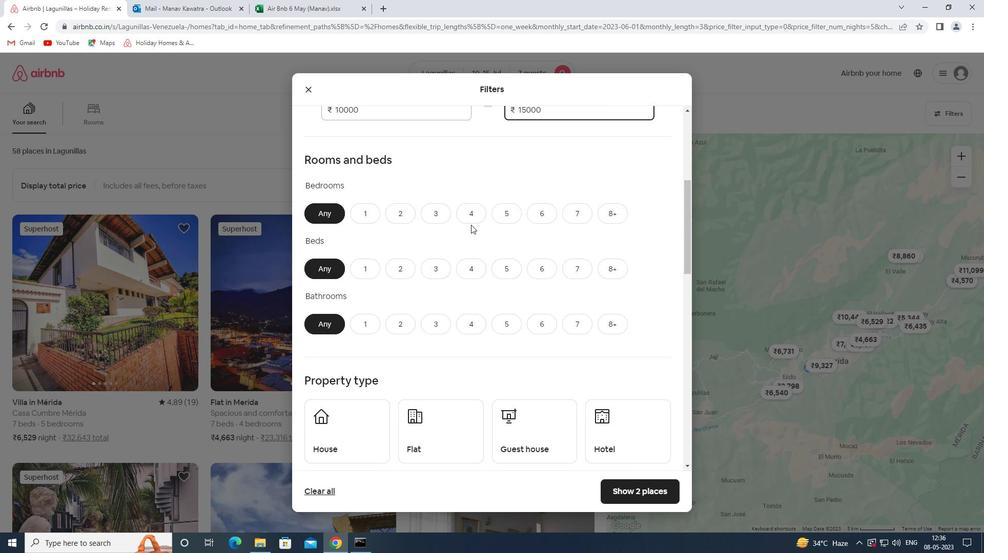 
Action: Mouse moved to (576, 271)
Screenshot: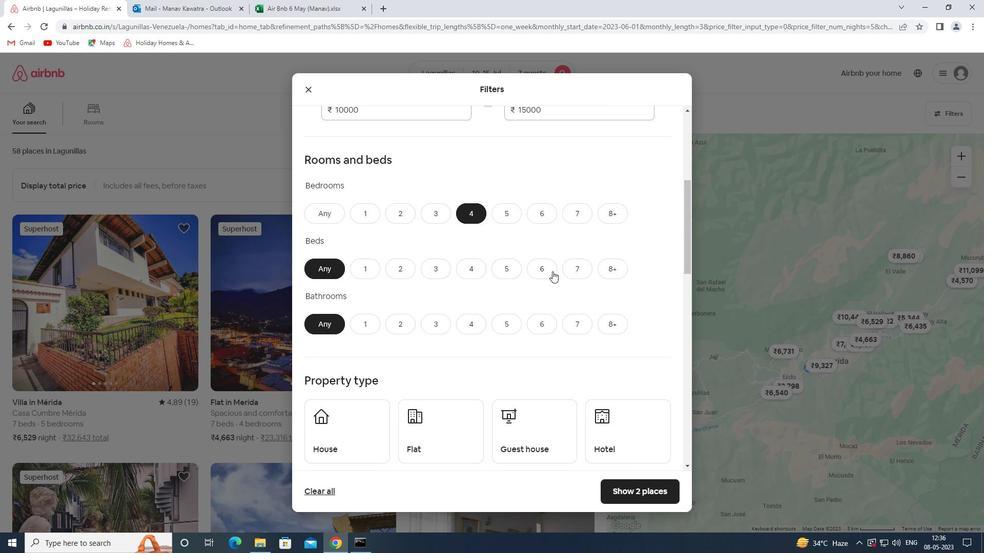 
Action: Mouse pressed left at (576, 271)
Screenshot: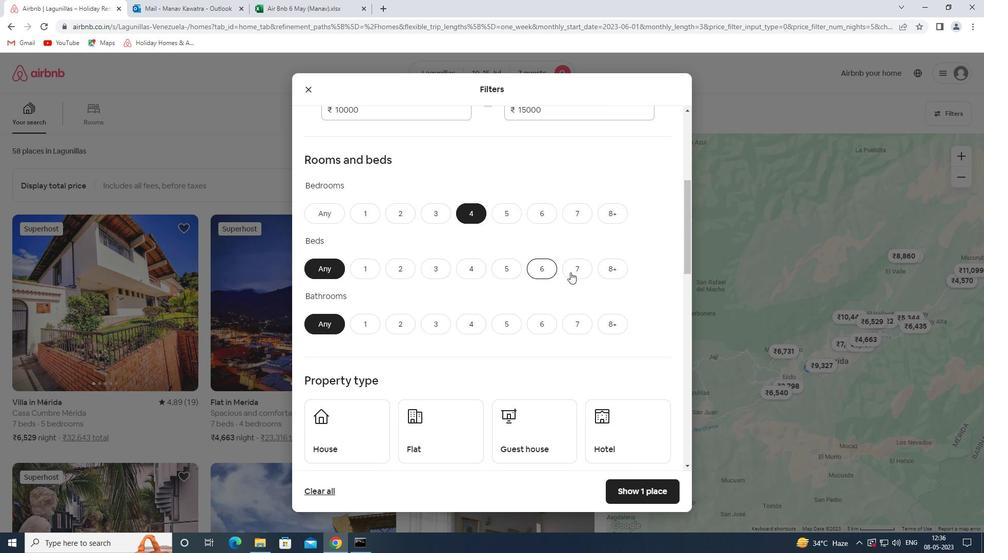 
Action: Mouse moved to (470, 321)
Screenshot: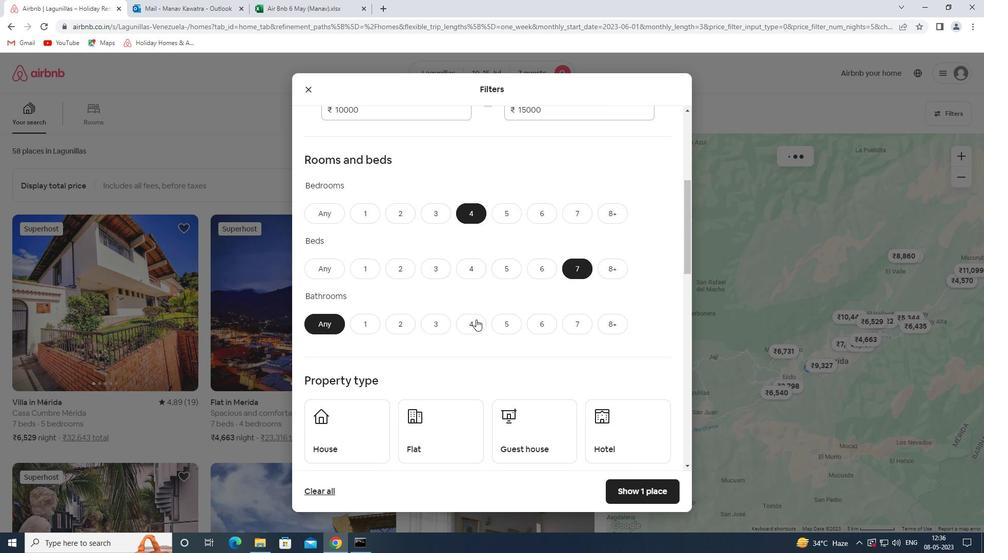 
Action: Mouse pressed left at (470, 321)
Screenshot: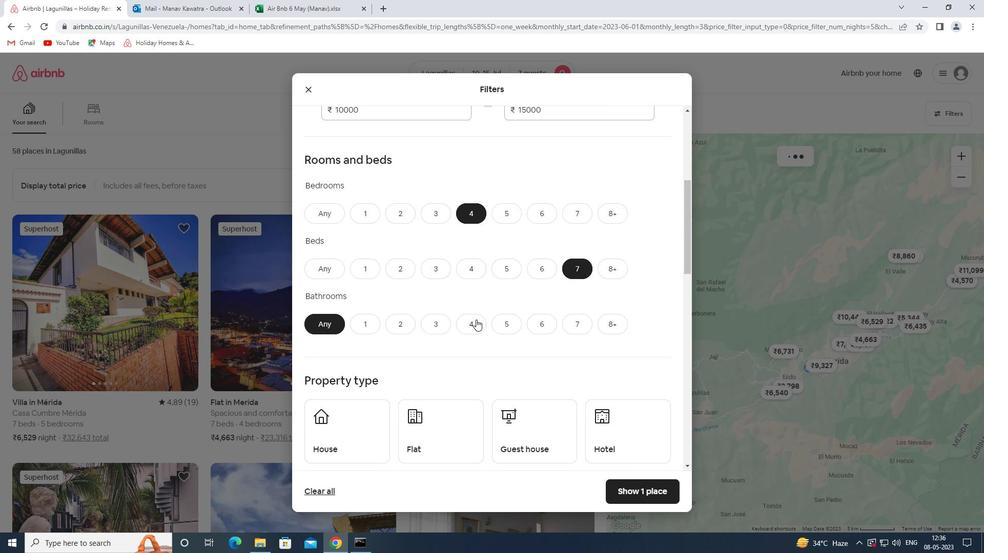 
Action: Mouse moved to (488, 306)
Screenshot: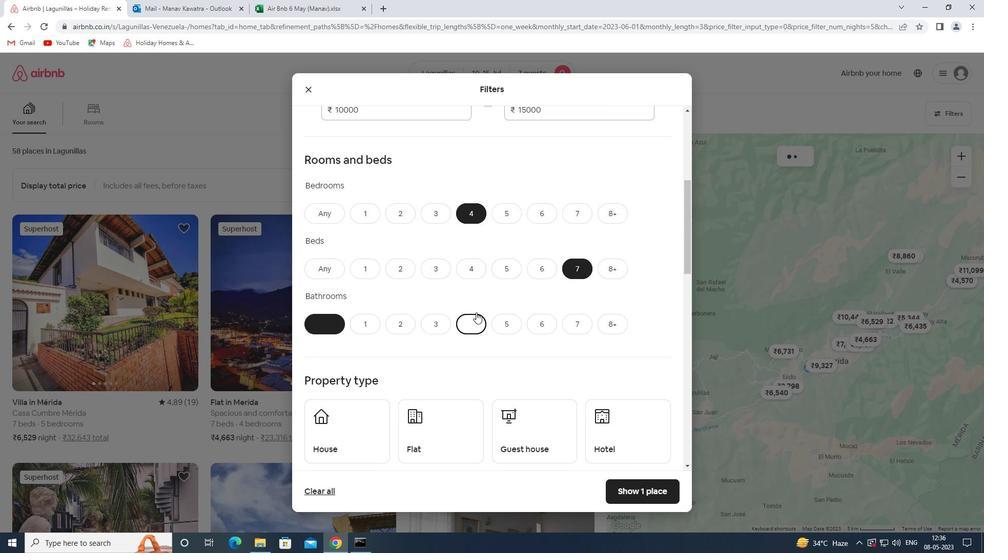 
Action: Mouse scrolled (488, 306) with delta (0, 0)
Screenshot: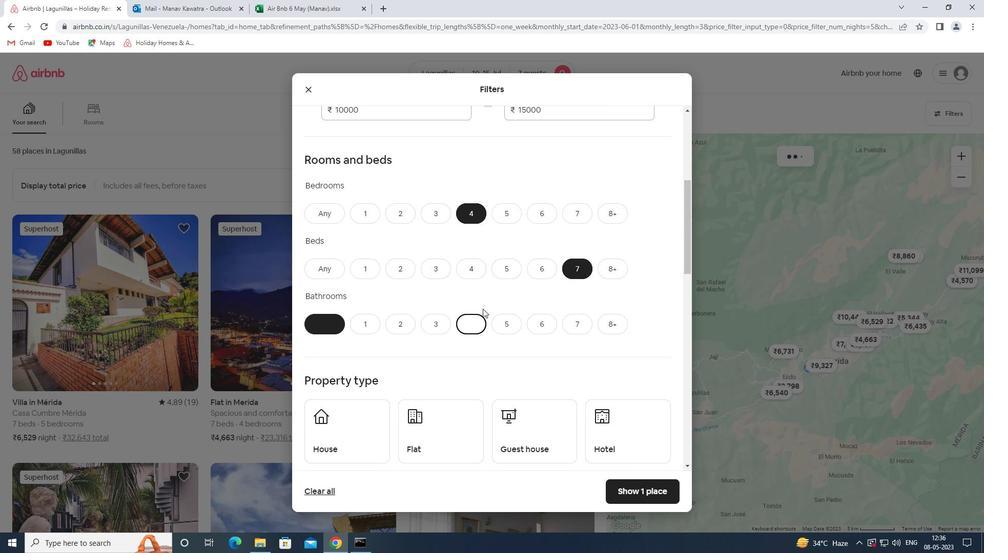 
Action: Mouse scrolled (488, 306) with delta (0, 0)
Screenshot: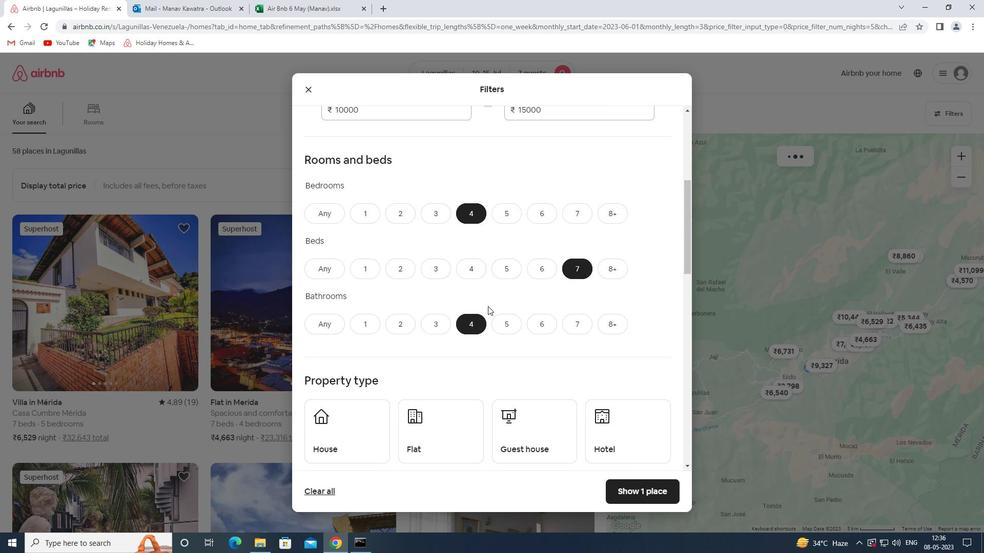 
Action: Mouse scrolled (488, 306) with delta (0, 0)
Screenshot: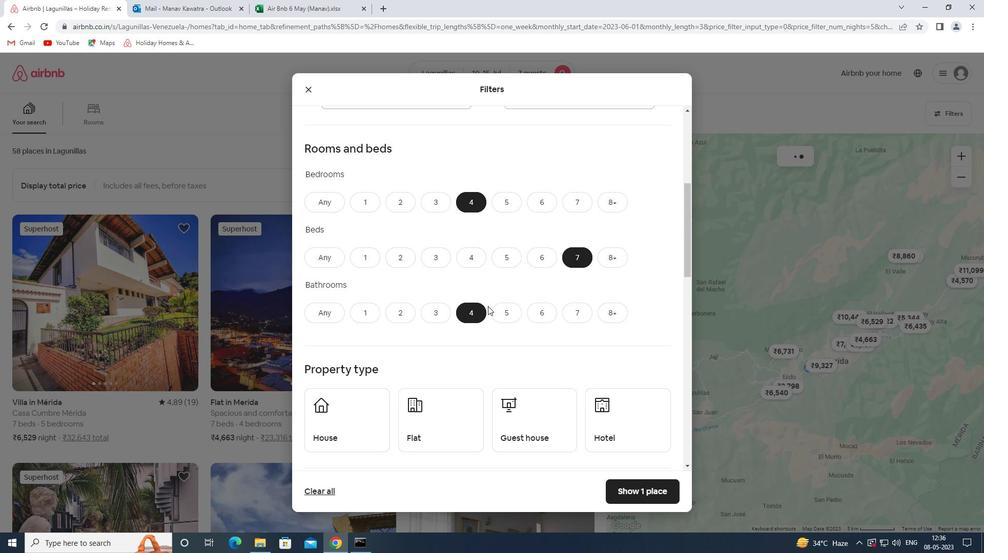 
Action: Mouse scrolled (488, 306) with delta (0, 0)
Screenshot: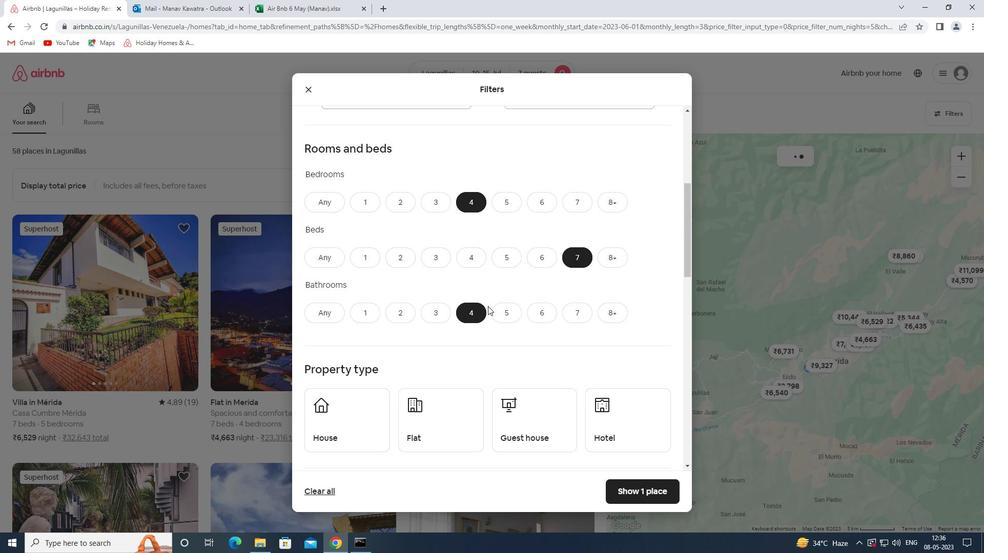 
Action: Mouse moved to (365, 230)
Screenshot: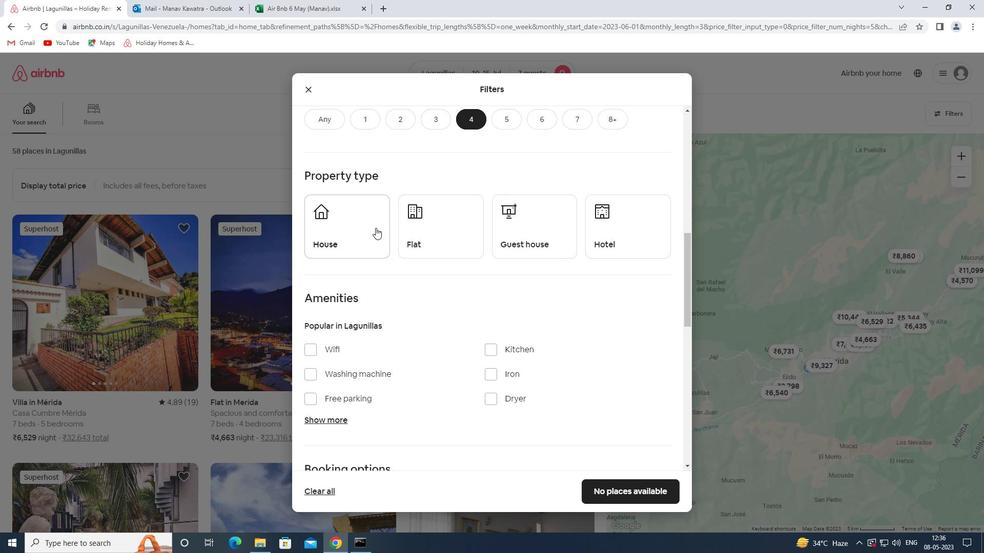 
Action: Mouse pressed left at (365, 230)
Screenshot: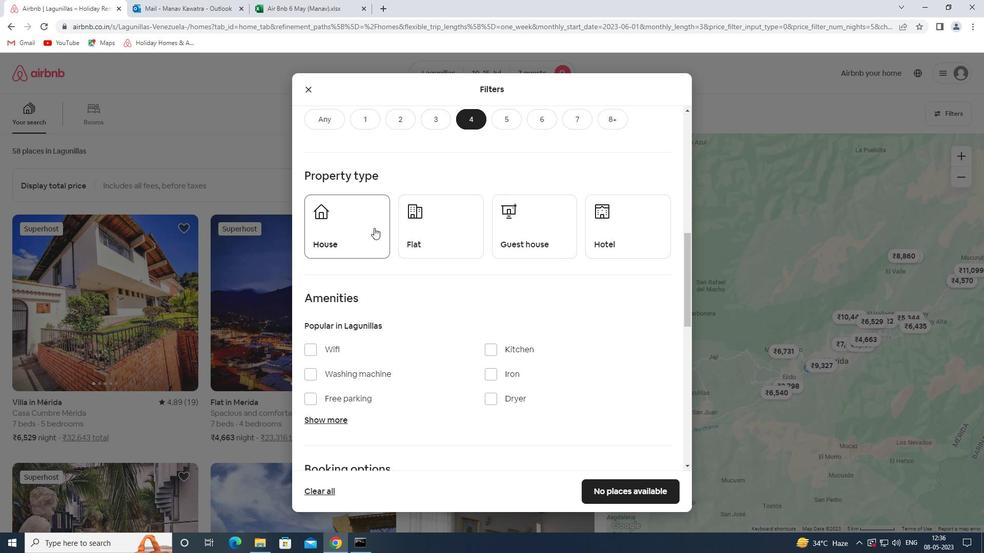 
Action: Mouse moved to (431, 230)
Screenshot: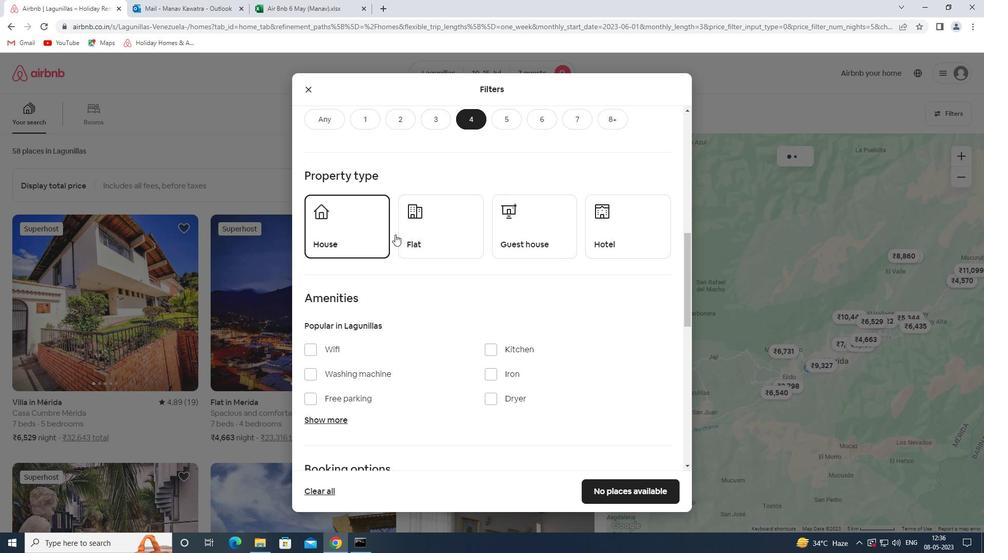 
Action: Mouse pressed left at (431, 230)
Screenshot: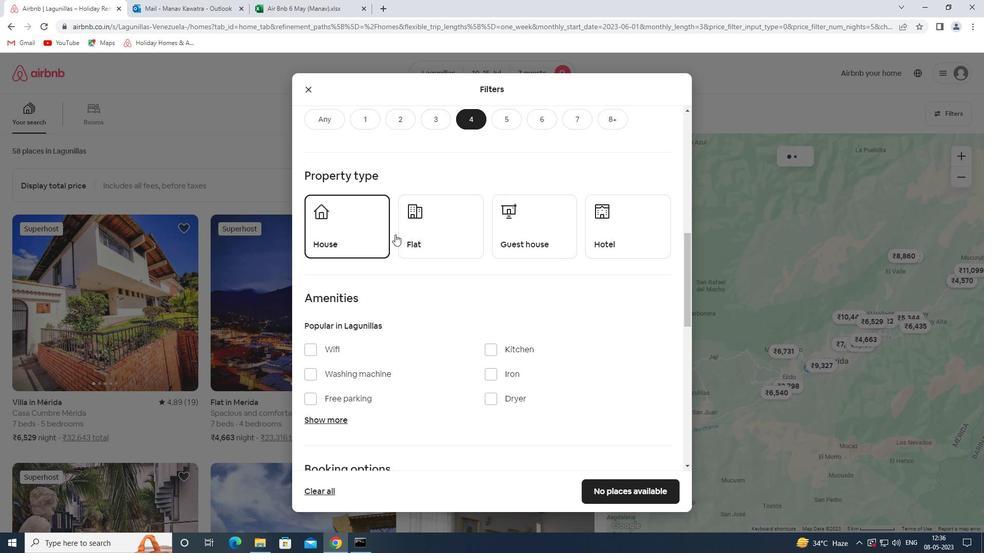 
Action: Mouse moved to (528, 246)
Screenshot: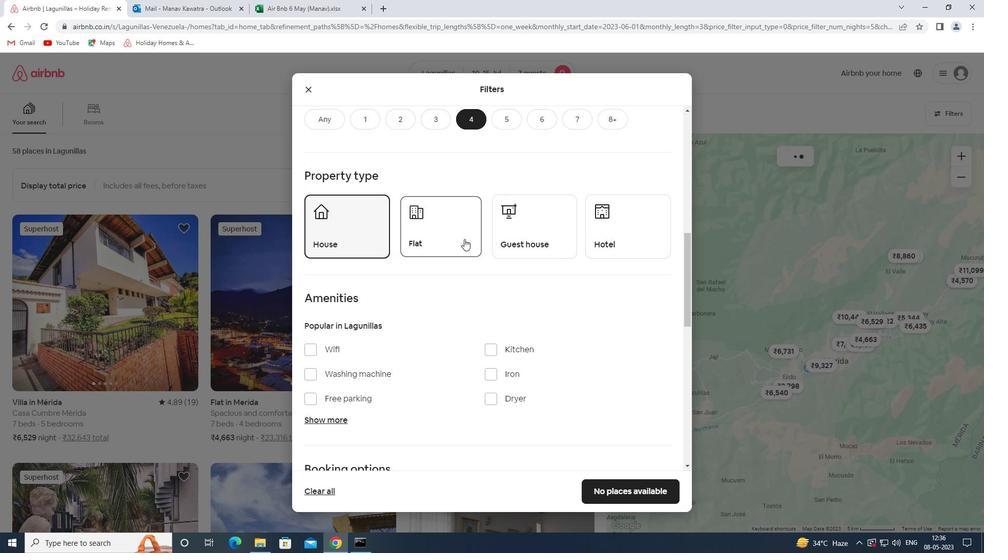 
Action: Mouse pressed left at (528, 246)
Screenshot: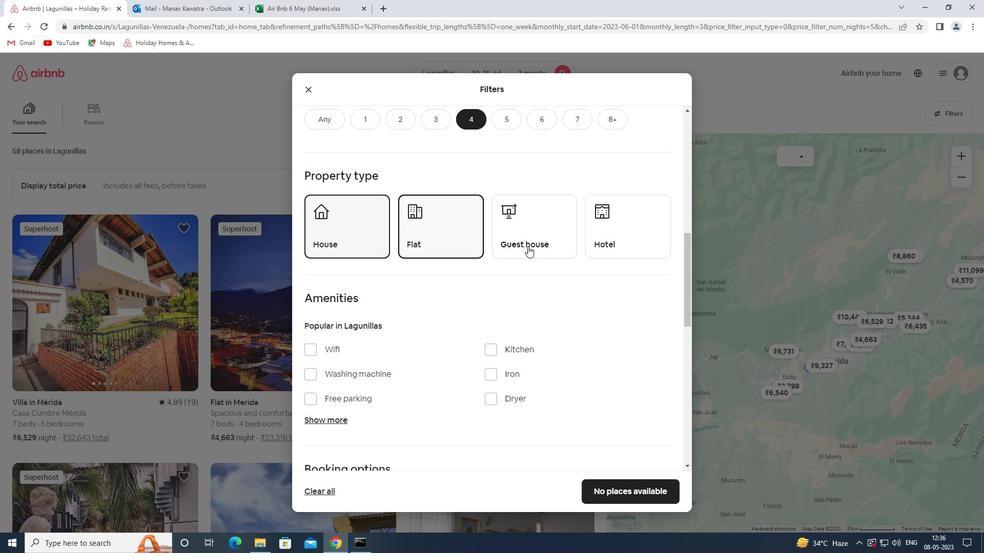 
Action: Mouse moved to (534, 245)
Screenshot: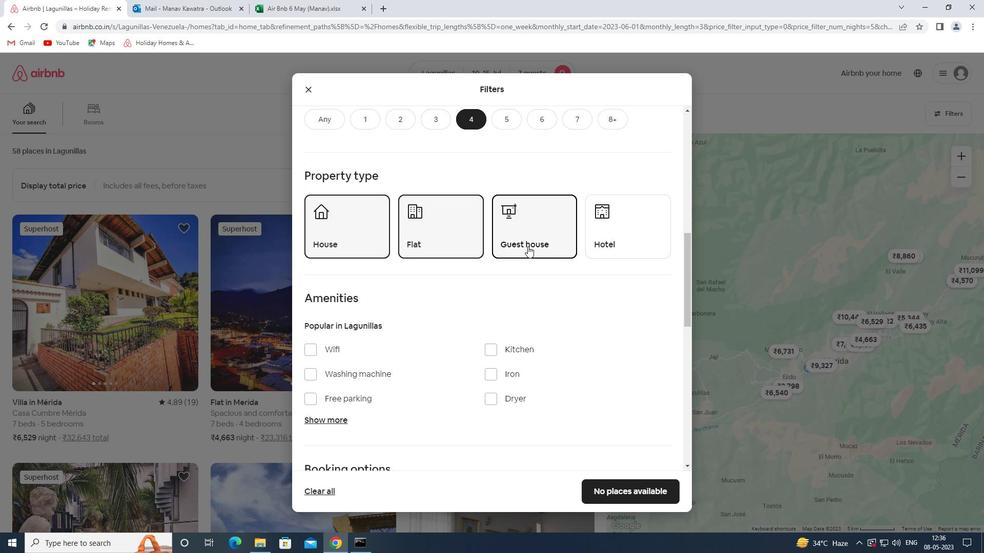 
Action: Mouse scrolled (534, 244) with delta (0, 0)
Screenshot: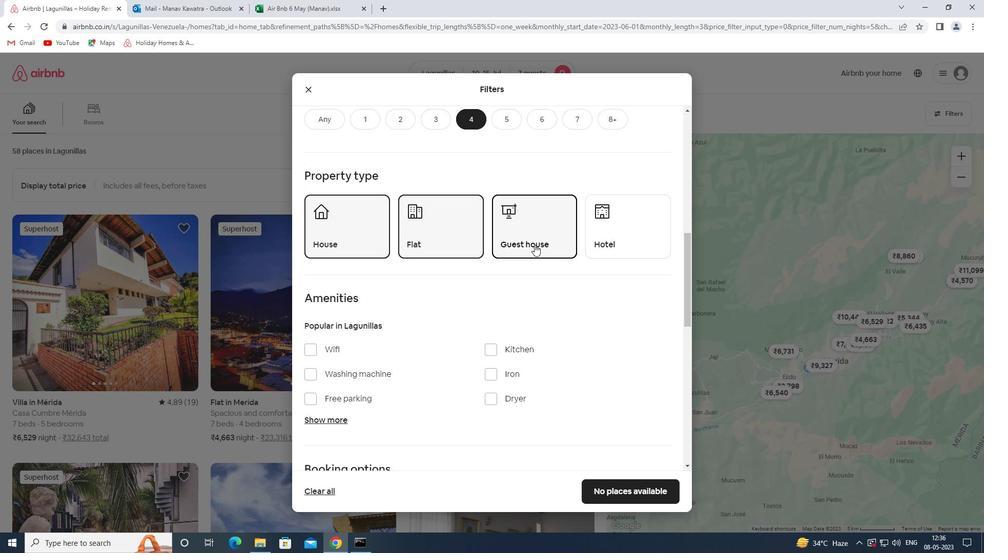 
Action: Mouse moved to (339, 297)
Screenshot: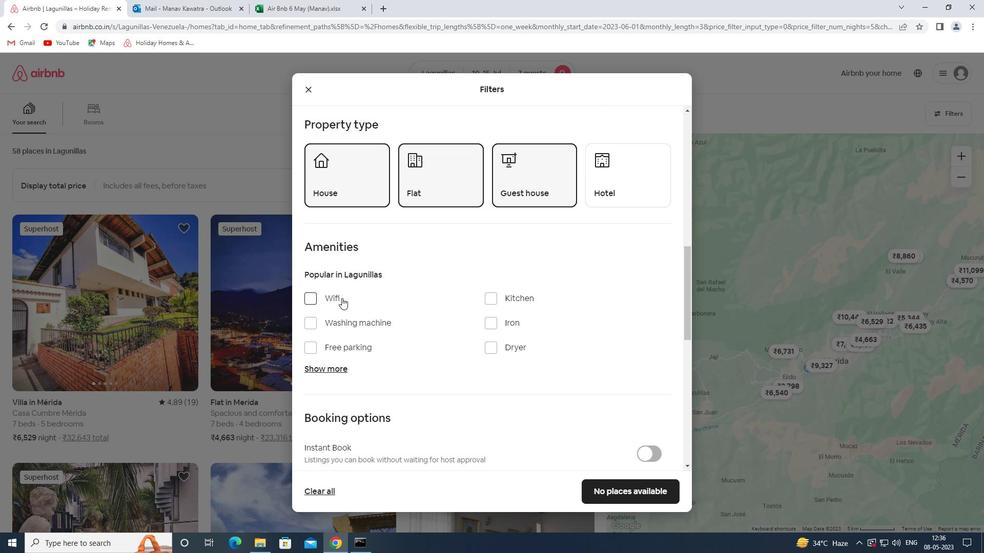
Action: Mouse pressed left at (339, 297)
Screenshot: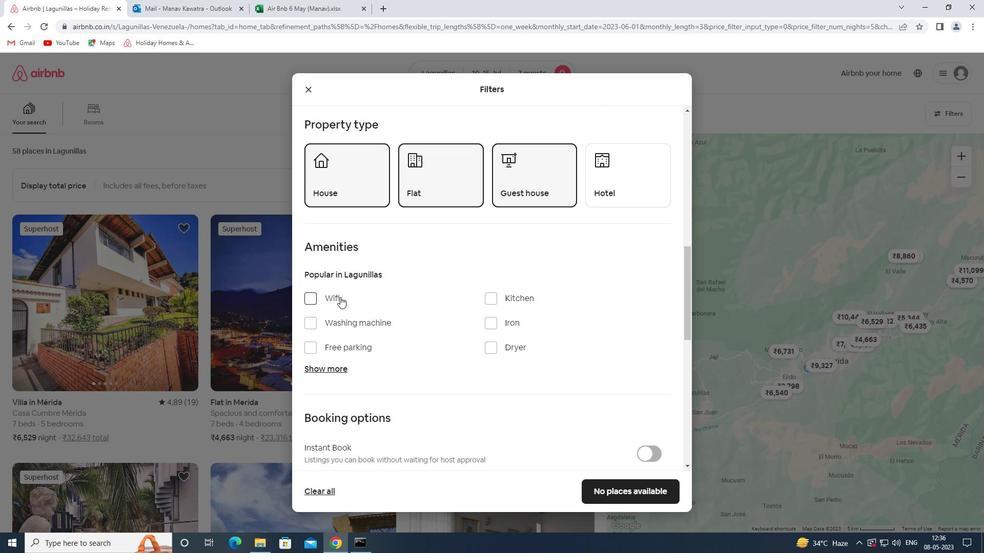 
Action: Mouse moved to (354, 348)
Screenshot: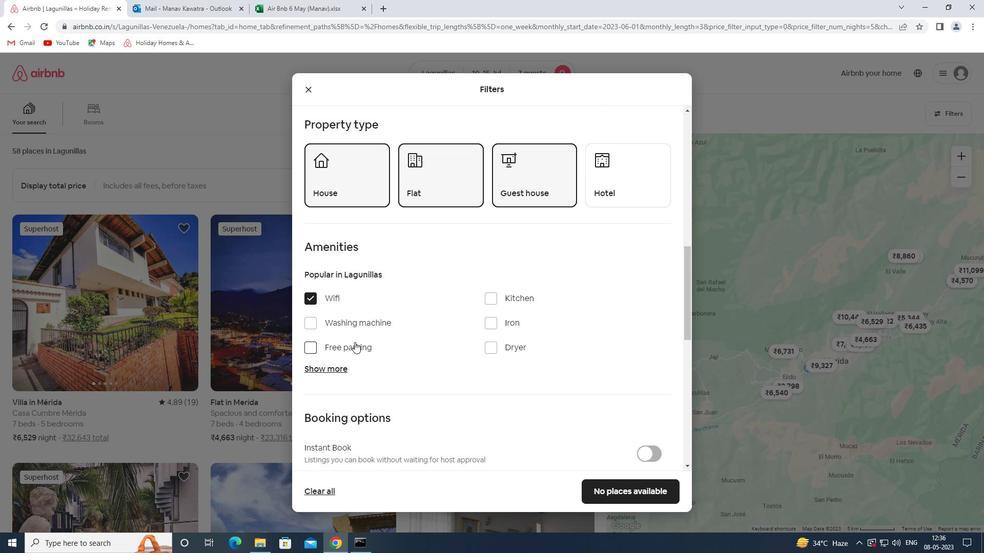 
Action: Mouse pressed left at (354, 348)
Screenshot: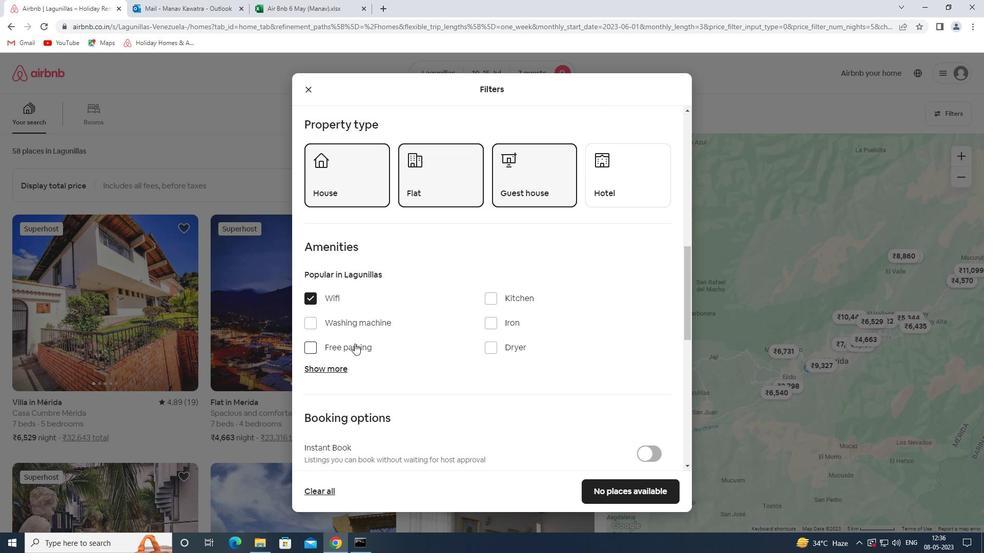 
Action: Mouse moved to (339, 370)
Screenshot: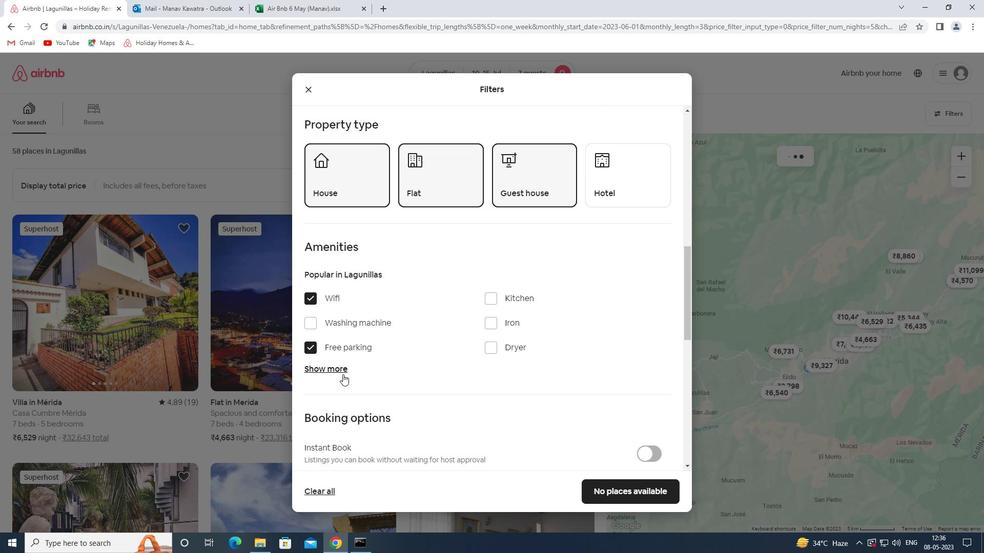 
Action: Mouse pressed left at (339, 370)
Screenshot: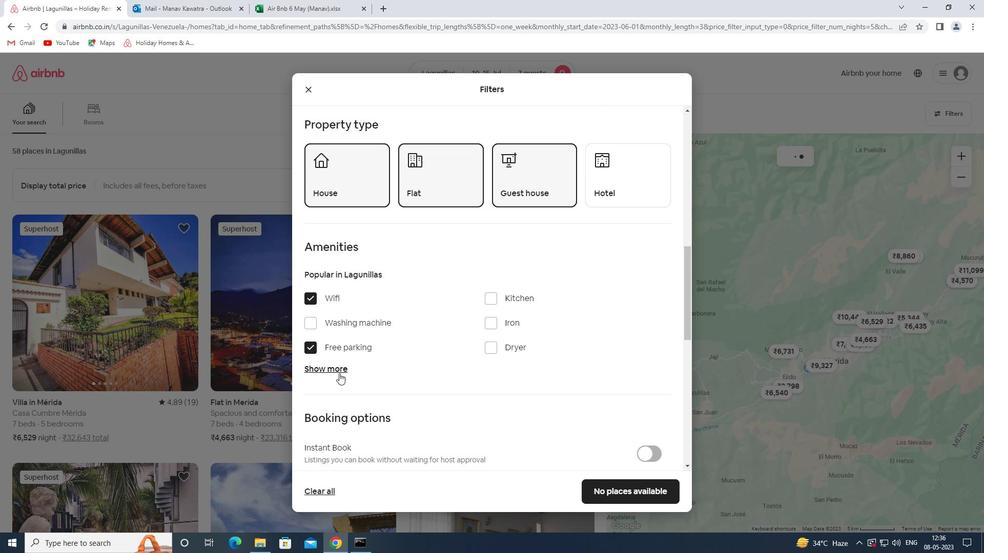 
Action: Mouse moved to (495, 427)
Screenshot: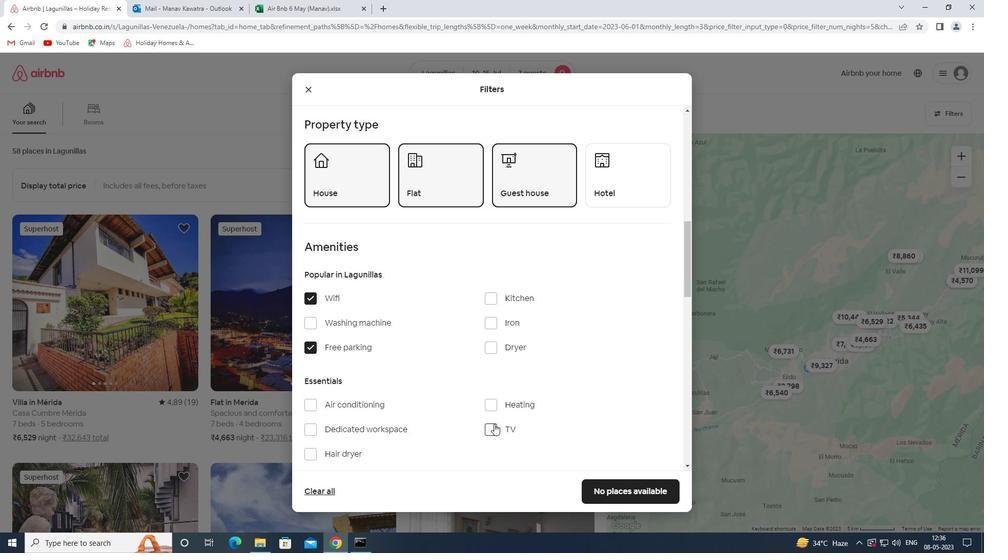 
Action: Mouse pressed left at (495, 427)
Screenshot: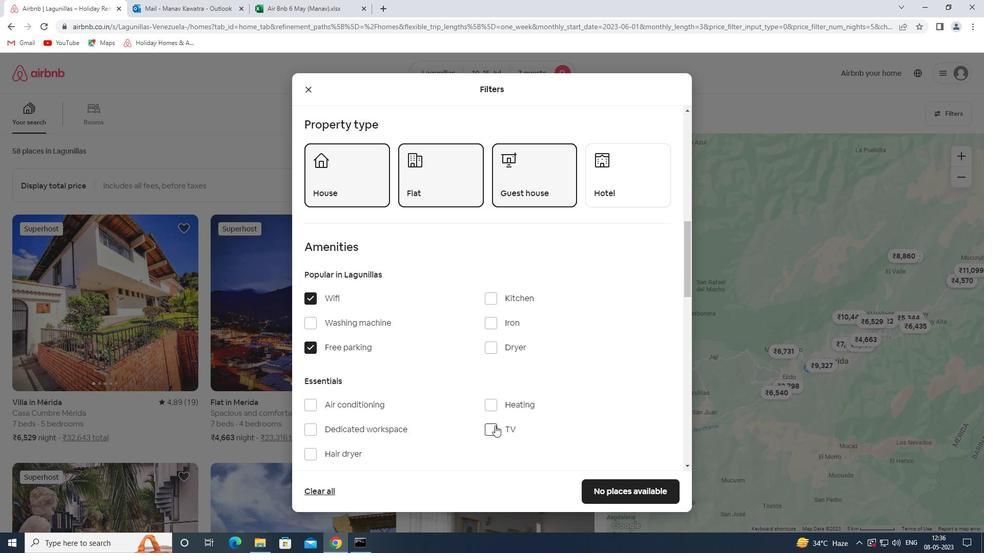 
Action: Mouse moved to (469, 392)
Screenshot: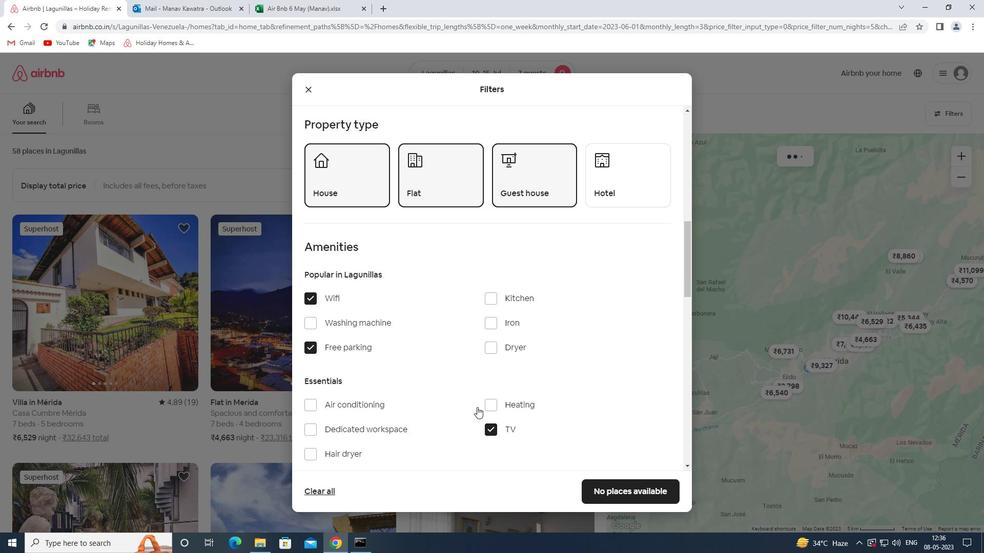 
Action: Mouse scrolled (469, 392) with delta (0, 0)
Screenshot: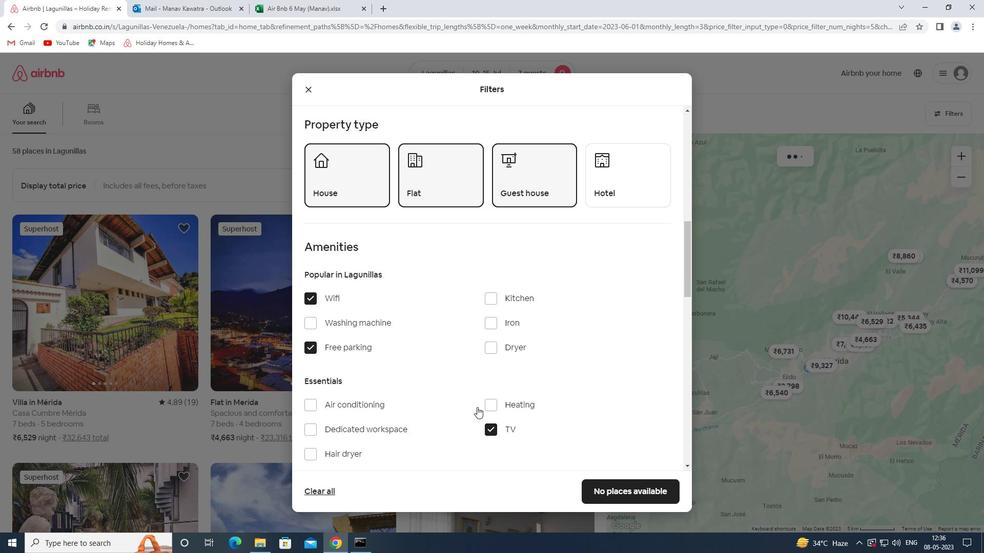 
Action: Mouse moved to (469, 390)
Screenshot: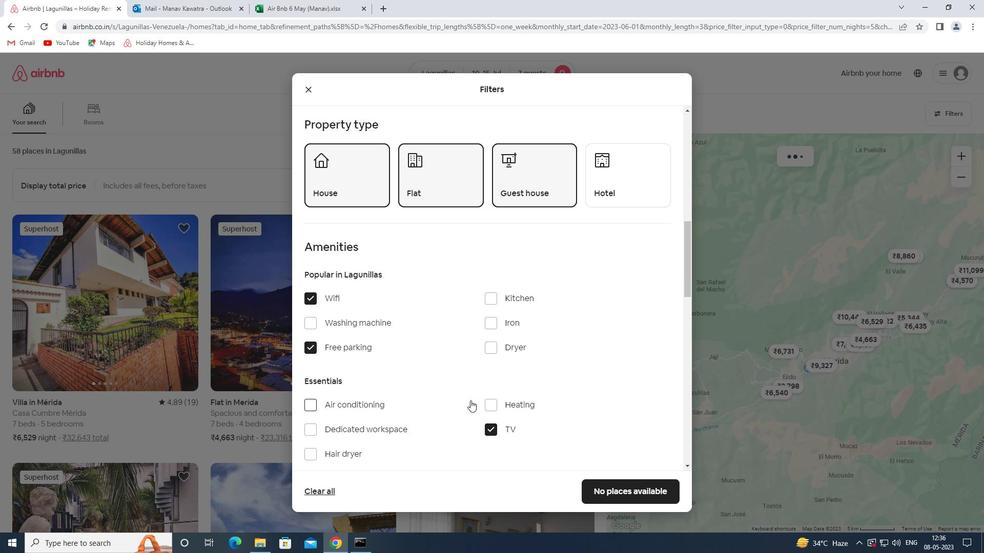 
Action: Mouse scrolled (469, 389) with delta (0, 0)
Screenshot: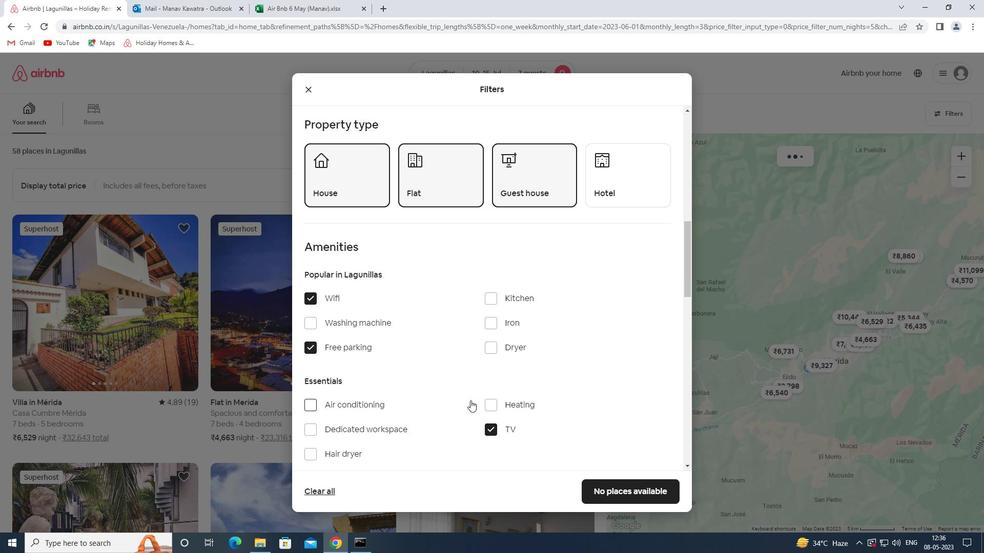 
Action: Mouse moved to (469, 389)
Screenshot: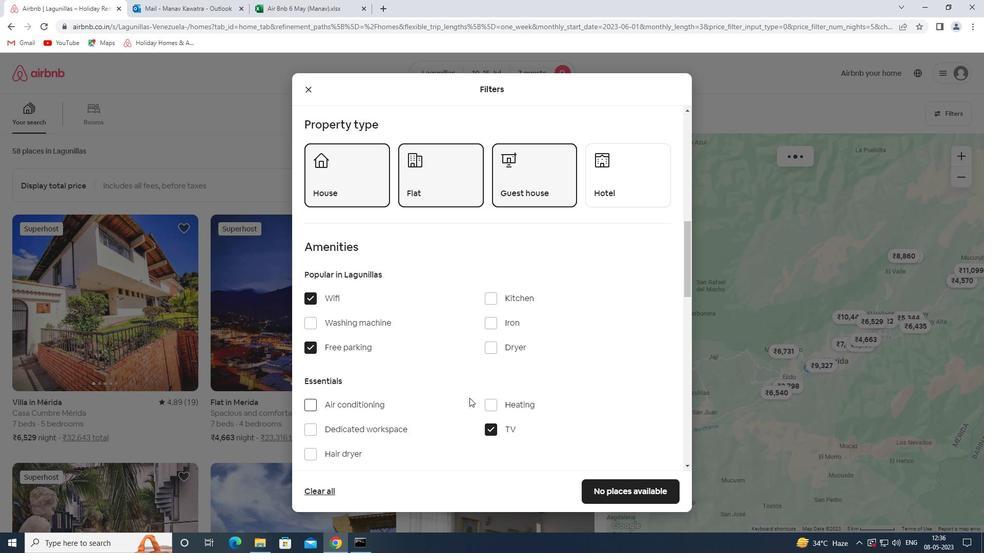 
Action: Mouse scrolled (469, 389) with delta (0, 0)
Screenshot: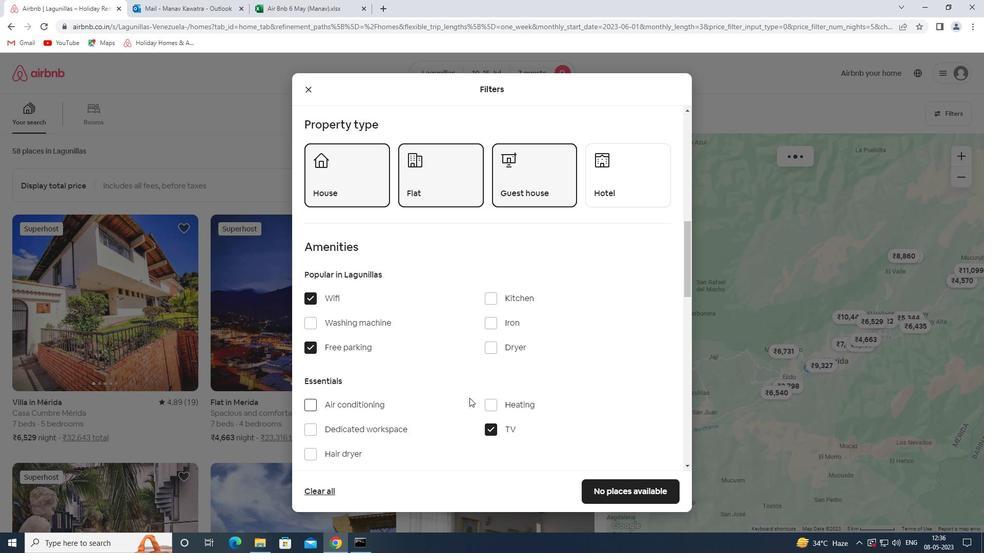 
Action: Mouse moved to (468, 387)
Screenshot: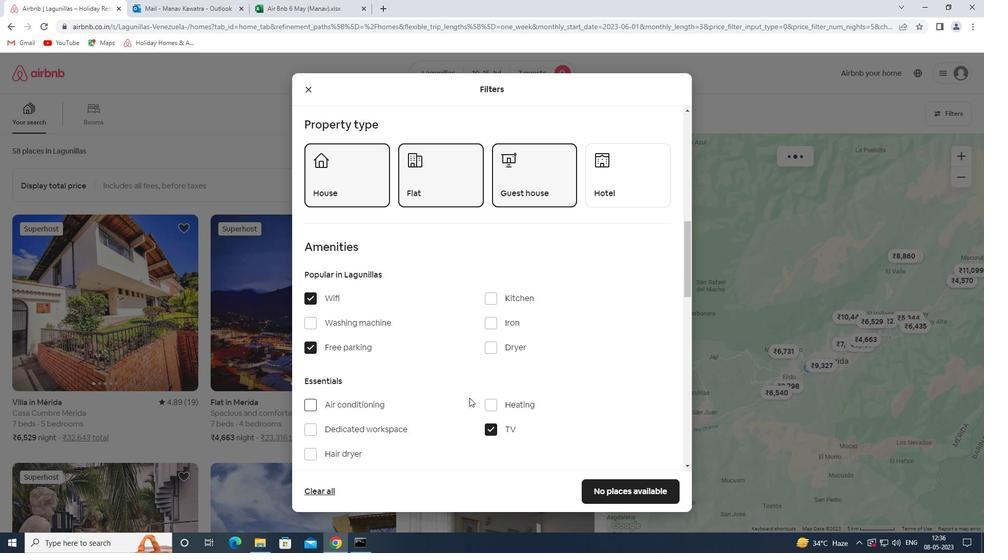
Action: Mouse scrolled (468, 387) with delta (0, 0)
Screenshot: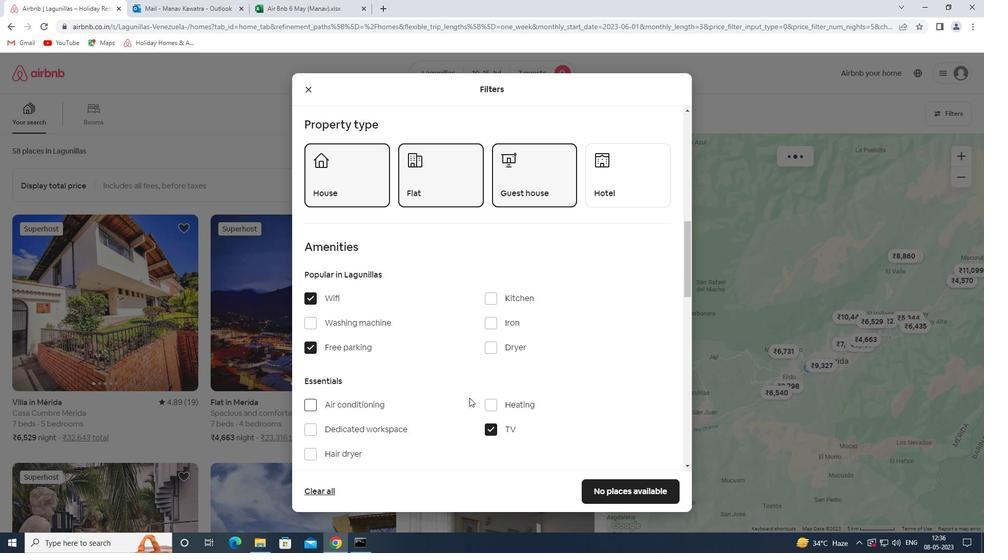 
Action: Mouse moved to (468, 387)
Screenshot: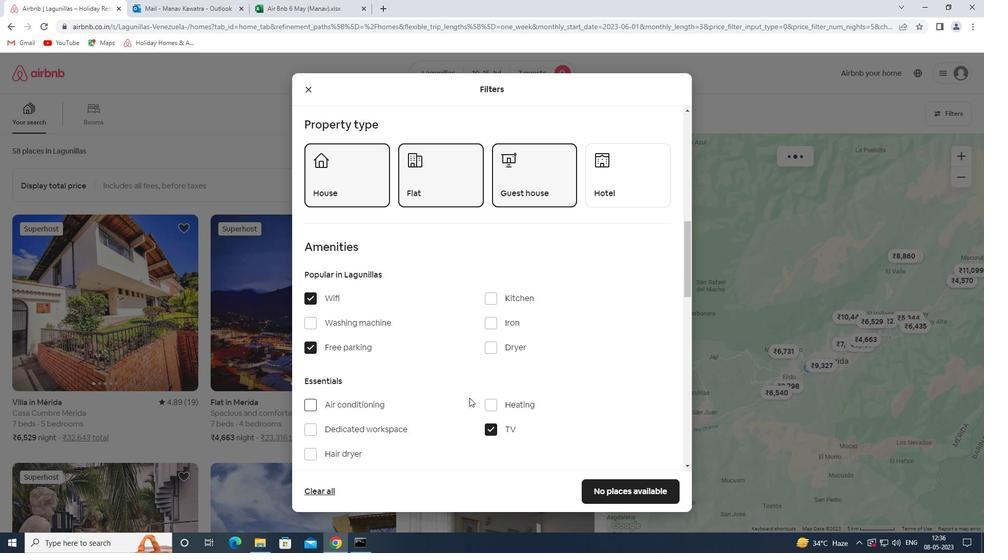 
Action: Mouse scrolled (468, 386) with delta (0, 0)
Screenshot: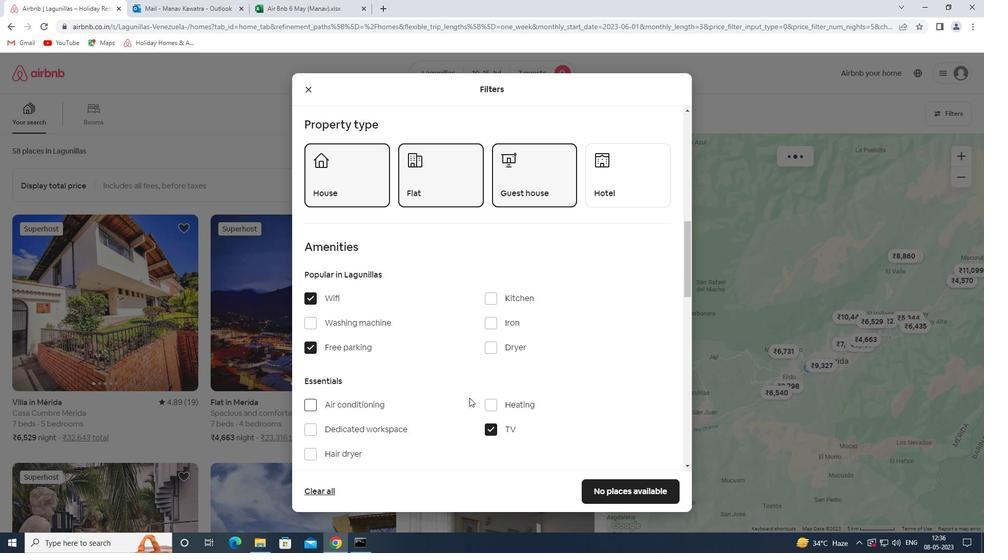 
Action: Mouse moved to (467, 385)
Screenshot: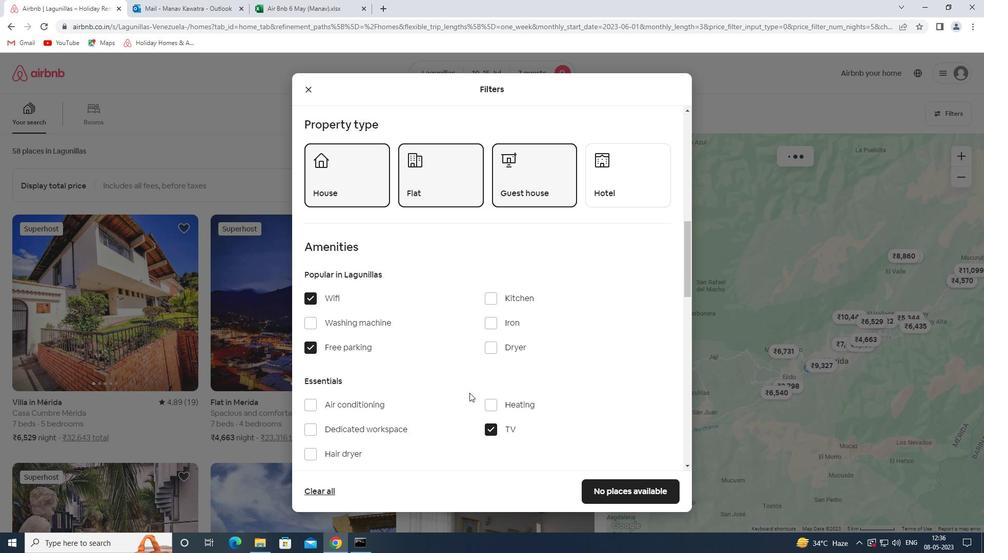 
Action: Mouse scrolled (467, 384) with delta (0, 0)
Screenshot: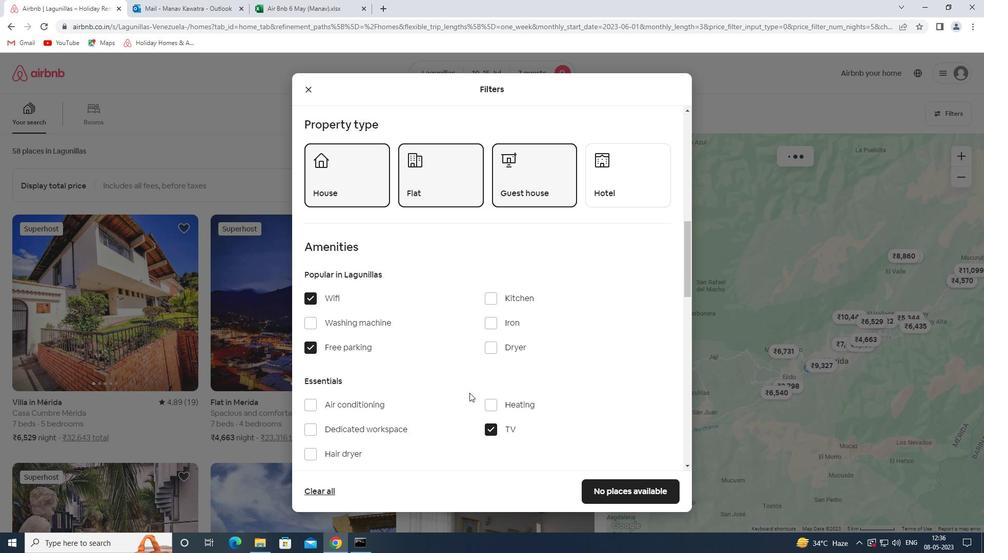 
Action: Mouse moved to (340, 251)
Screenshot: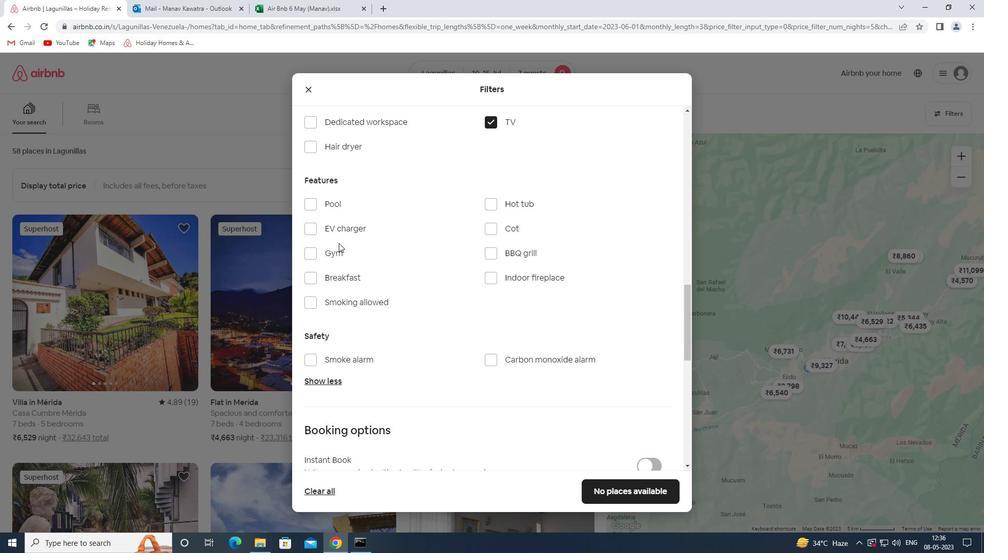 
Action: Mouse pressed left at (340, 251)
Screenshot: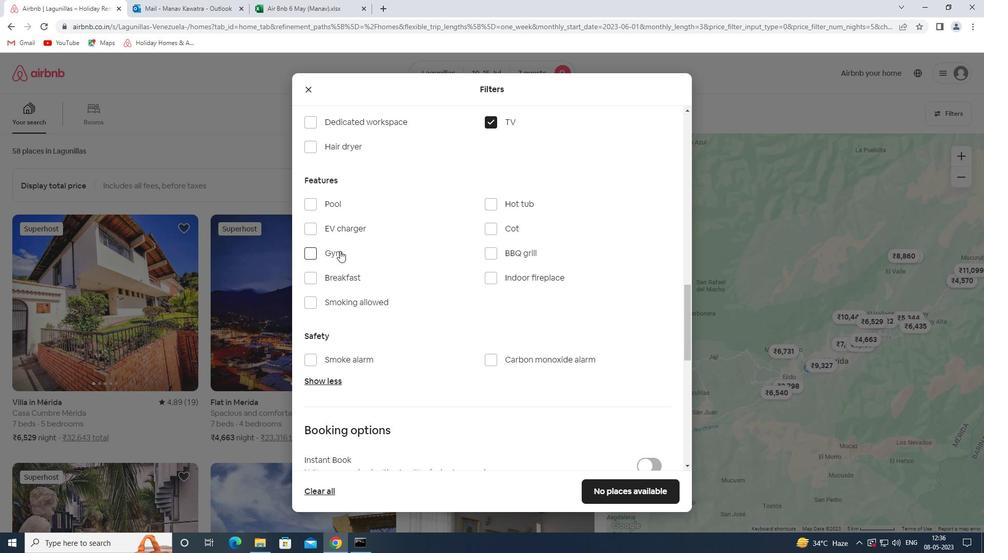 
Action: Mouse moved to (336, 277)
Screenshot: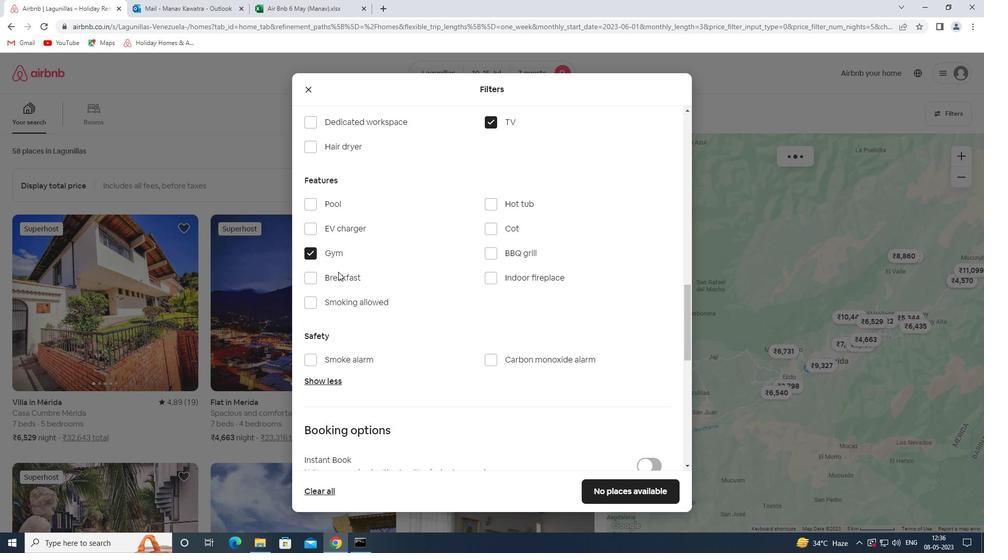 
Action: Mouse pressed left at (336, 277)
Screenshot: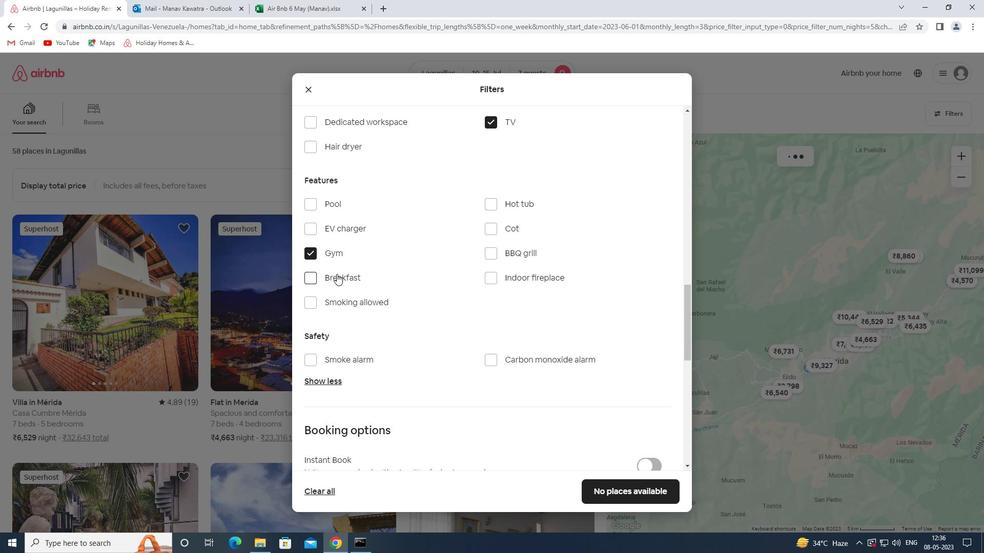 
Action: Mouse moved to (407, 249)
Screenshot: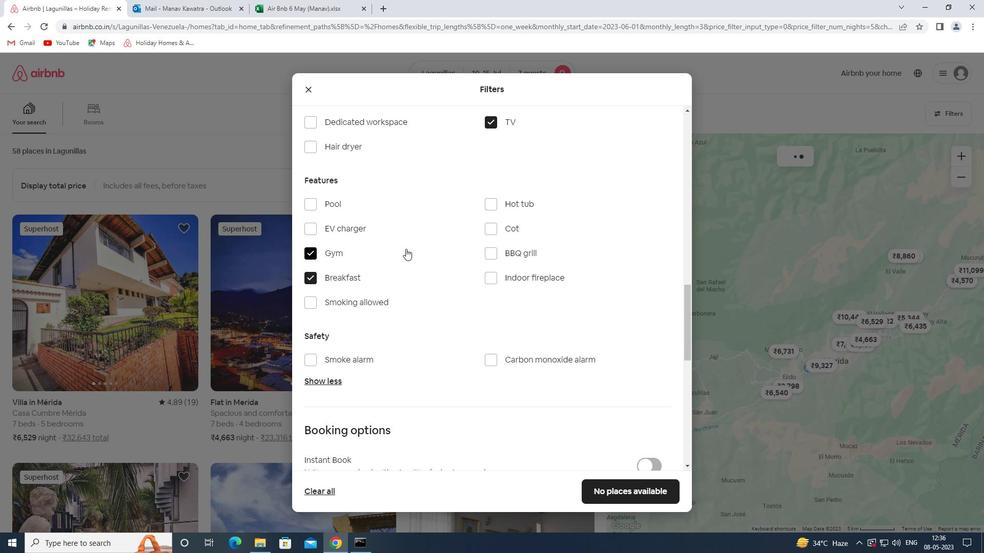 
Action: Mouse scrolled (407, 248) with delta (0, 0)
Screenshot: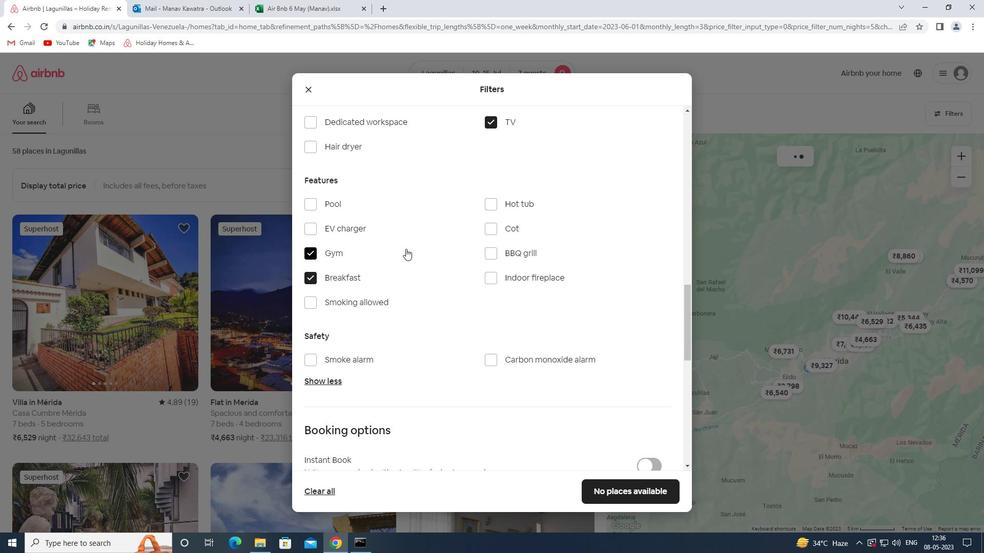 
Action: Mouse moved to (411, 255)
Screenshot: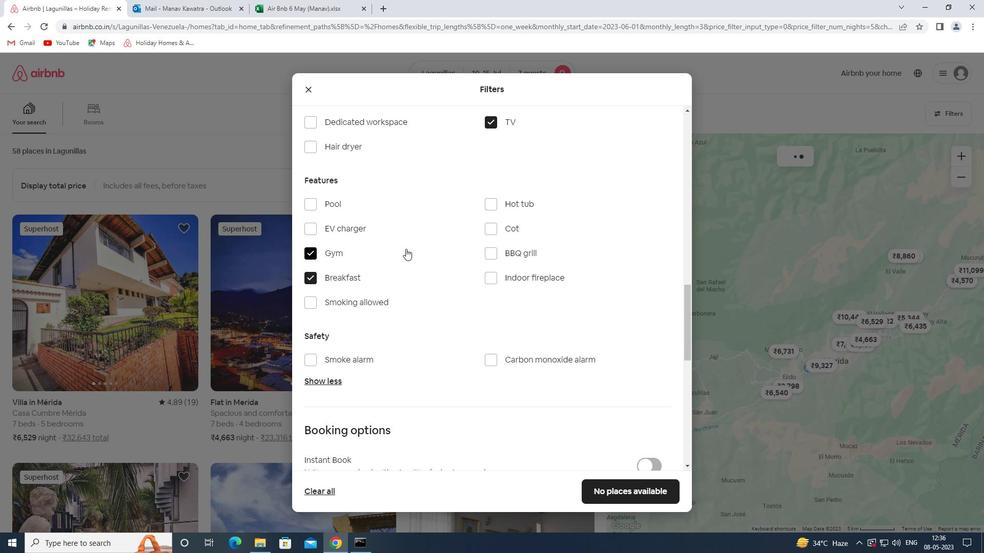 
Action: Mouse scrolled (411, 254) with delta (0, 0)
Screenshot: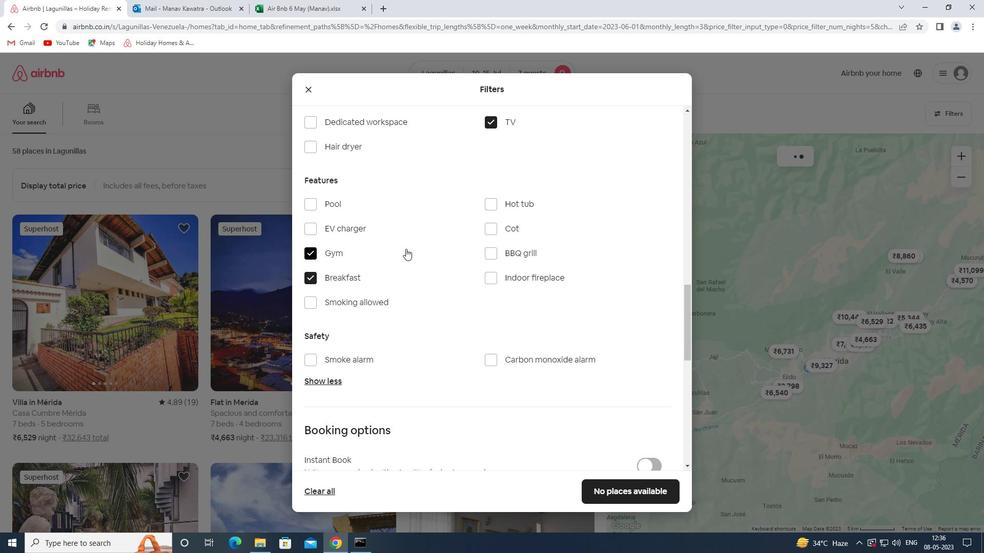 
Action: Mouse moved to (642, 395)
Screenshot: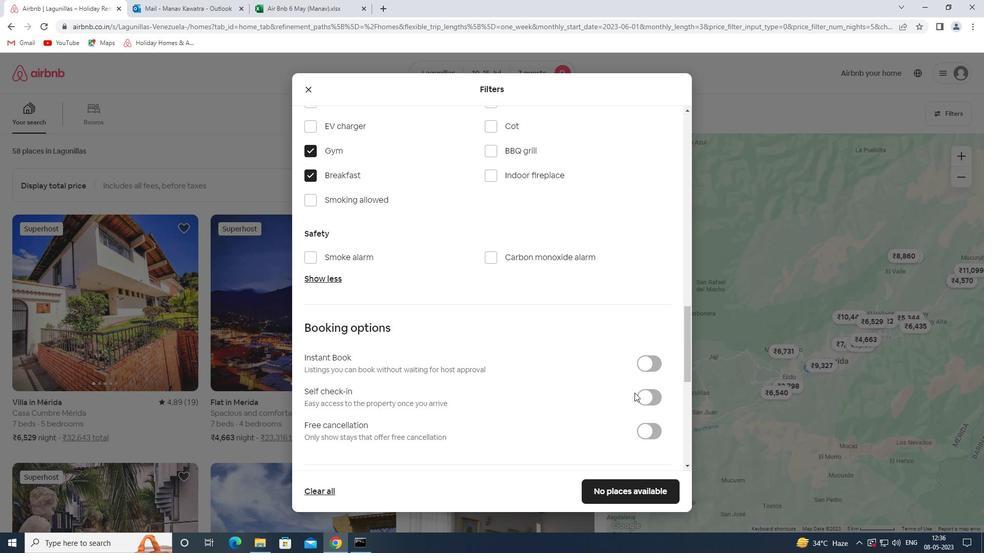 
Action: Mouse pressed left at (642, 395)
Screenshot: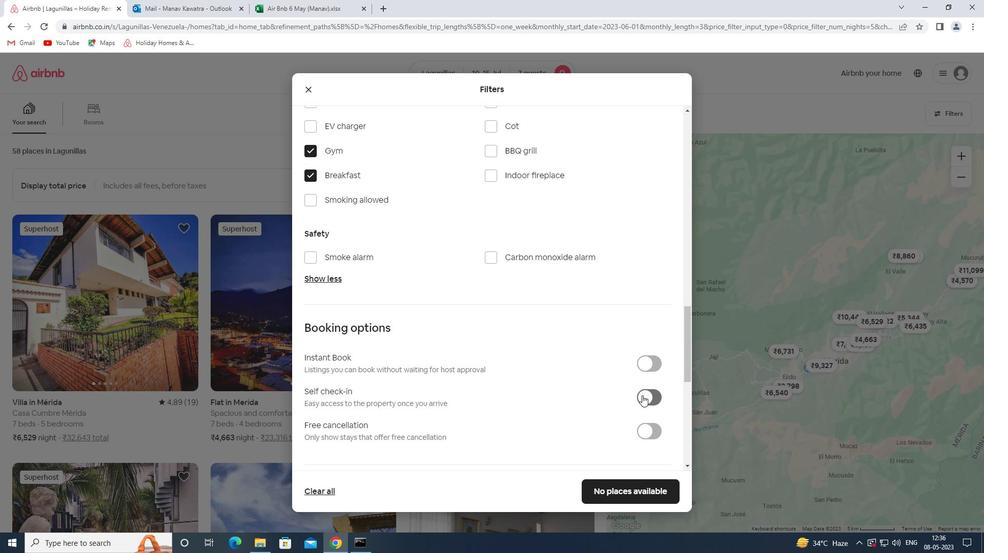 
Action: Mouse moved to (577, 379)
Screenshot: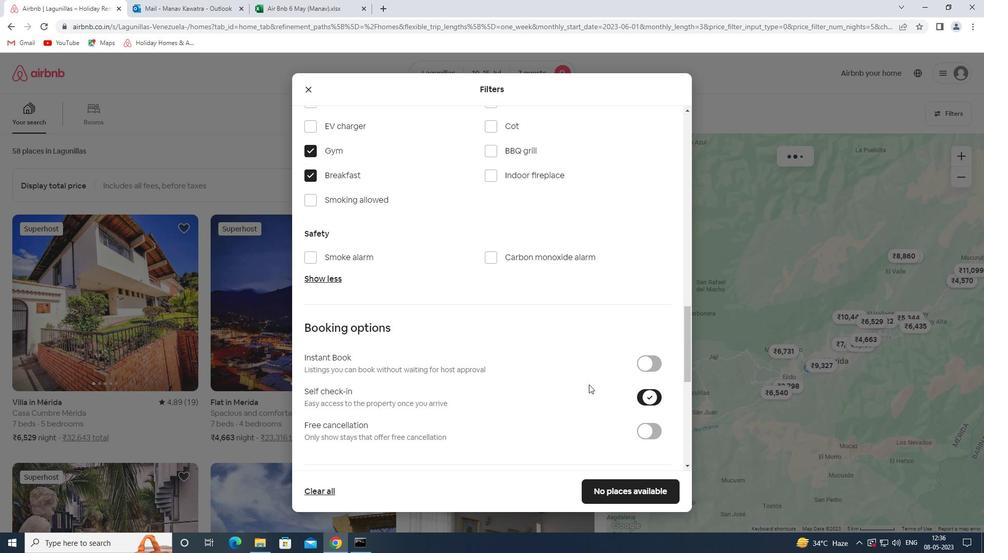 
Action: Mouse scrolled (577, 379) with delta (0, 0)
Screenshot: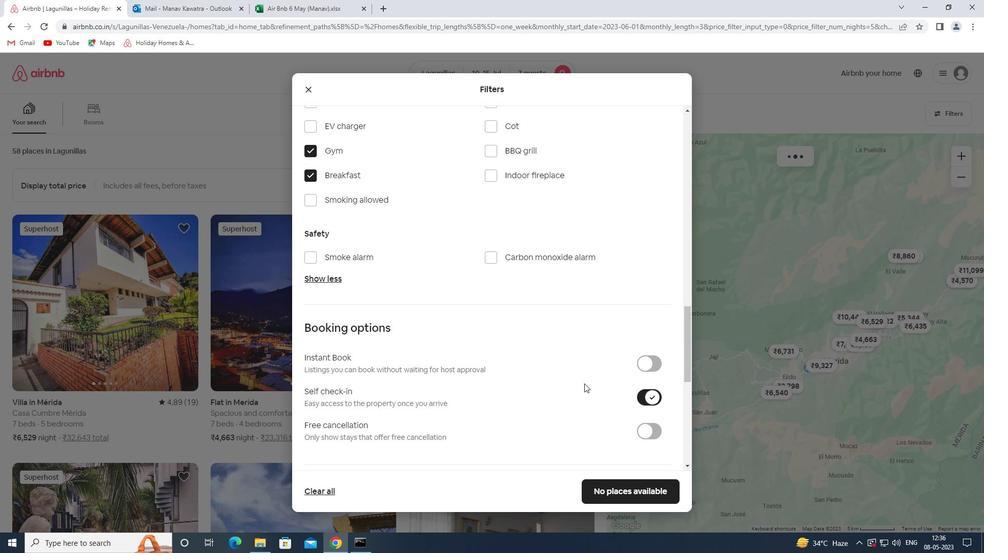 
Action: Mouse scrolled (577, 379) with delta (0, 0)
Screenshot: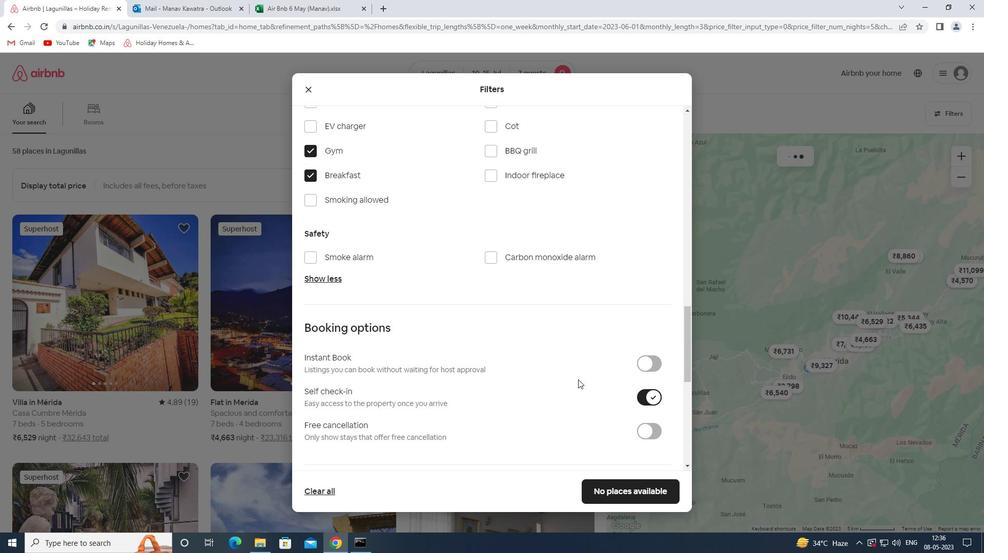 
Action: Mouse scrolled (577, 379) with delta (0, 0)
Screenshot: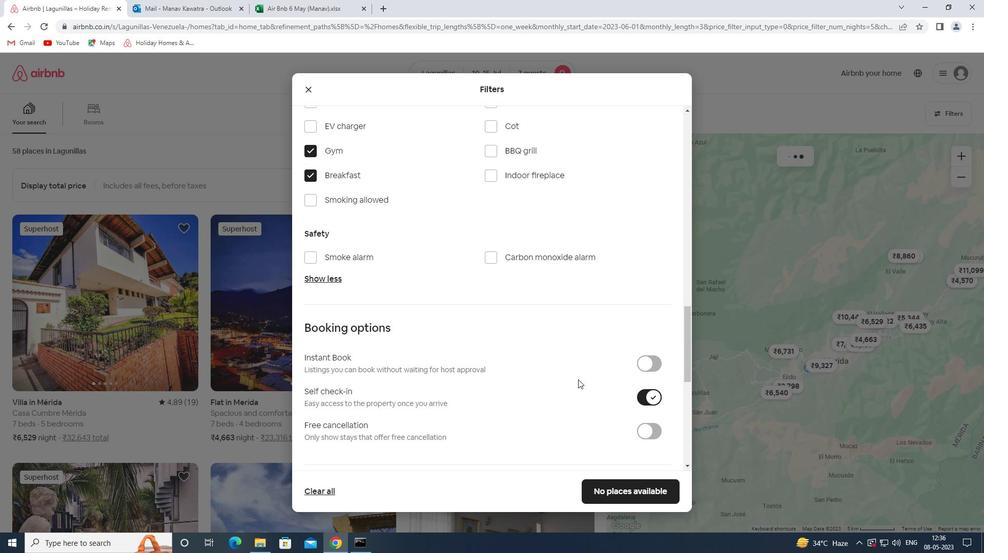 
Action: Mouse scrolled (577, 379) with delta (0, 0)
Screenshot: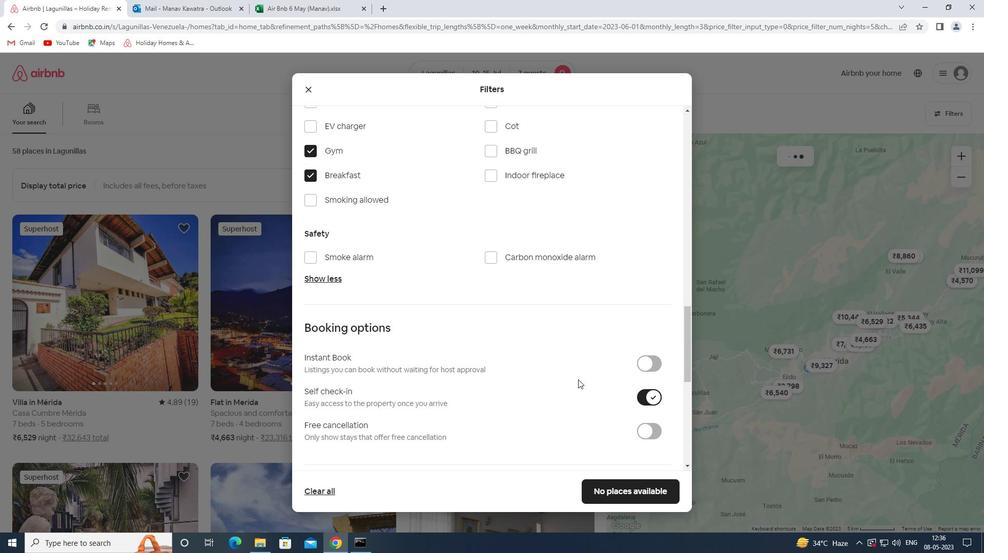 
Action: Mouse scrolled (577, 379) with delta (0, 0)
Screenshot: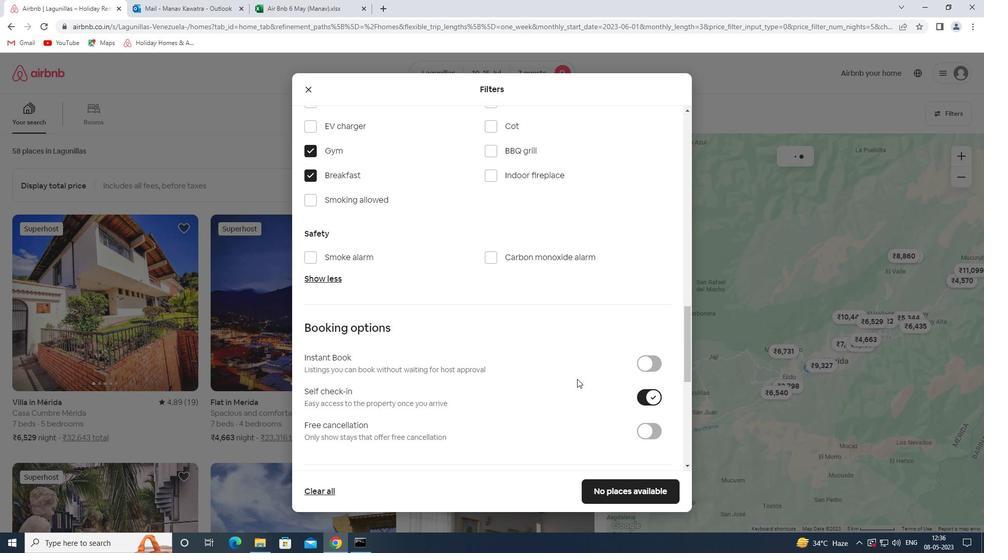 
Action: Mouse scrolled (577, 379) with delta (0, 0)
Screenshot: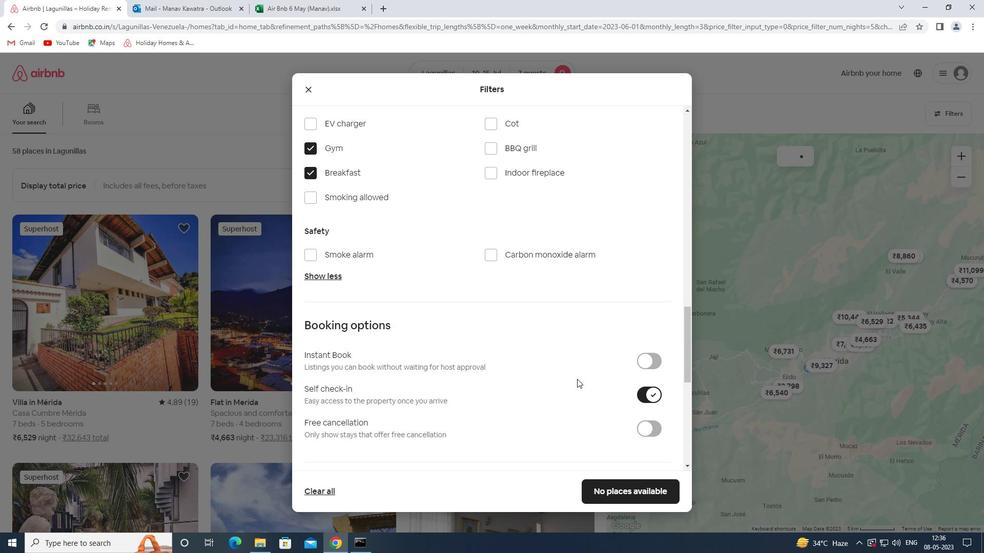 
Action: Mouse scrolled (577, 380) with delta (0, 0)
Screenshot: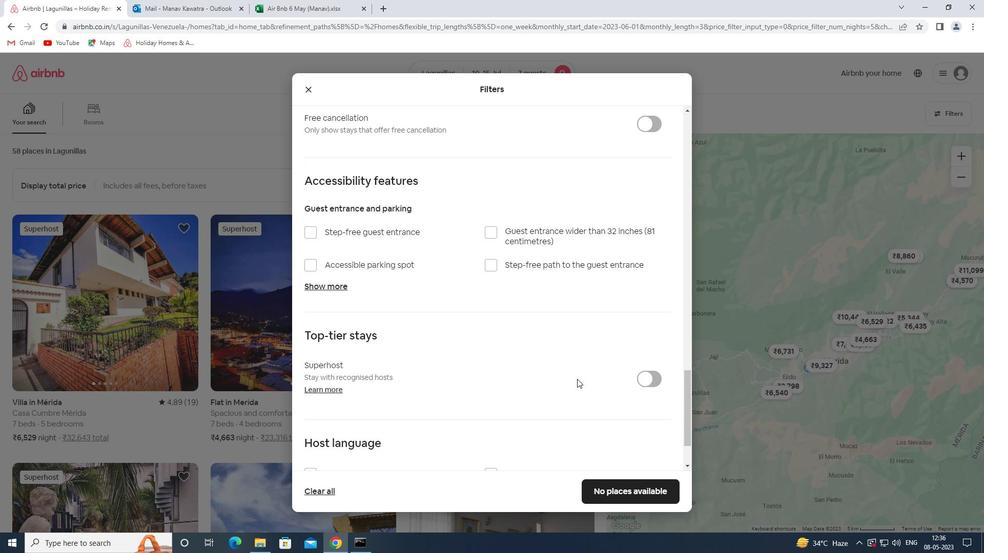 
Action: Mouse scrolled (577, 380) with delta (0, 0)
Screenshot: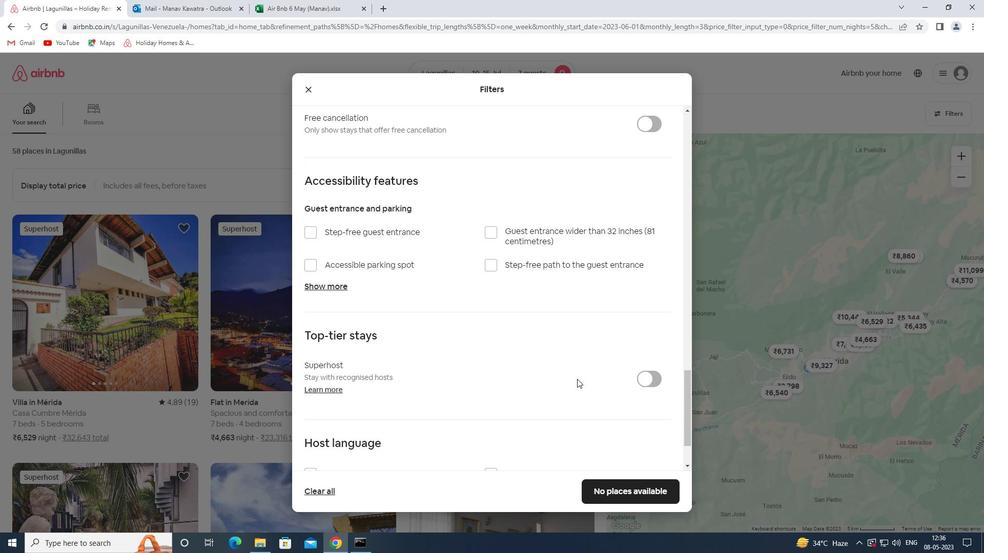 
Action: Mouse scrolled (577, 380) with delta (0, 0)
Screenshot: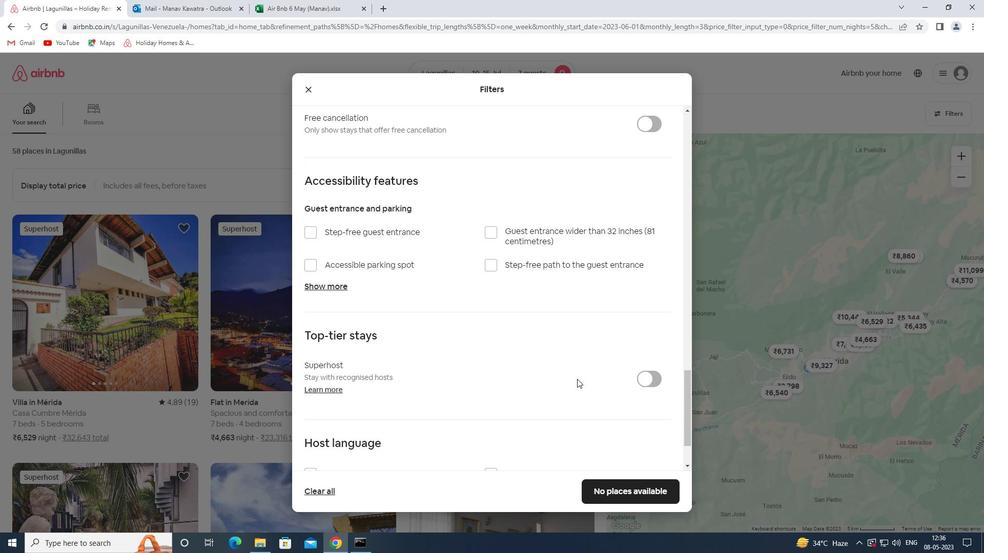 
Action: Mouse scrolled (577, 379) with delta (0, 0)
Screenshot: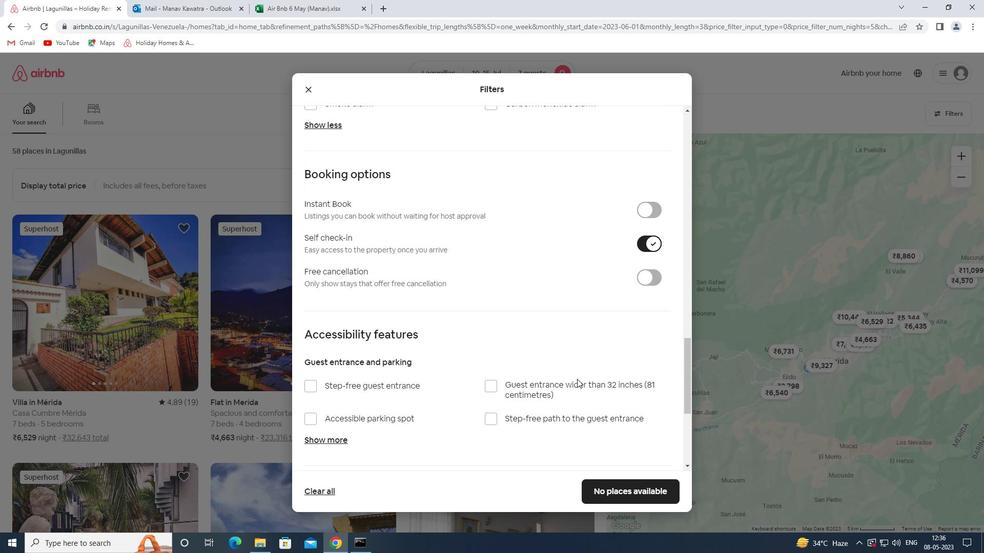 
Action: Mouse scrolled (577, 379) with delta (0, 0)
Screenshot: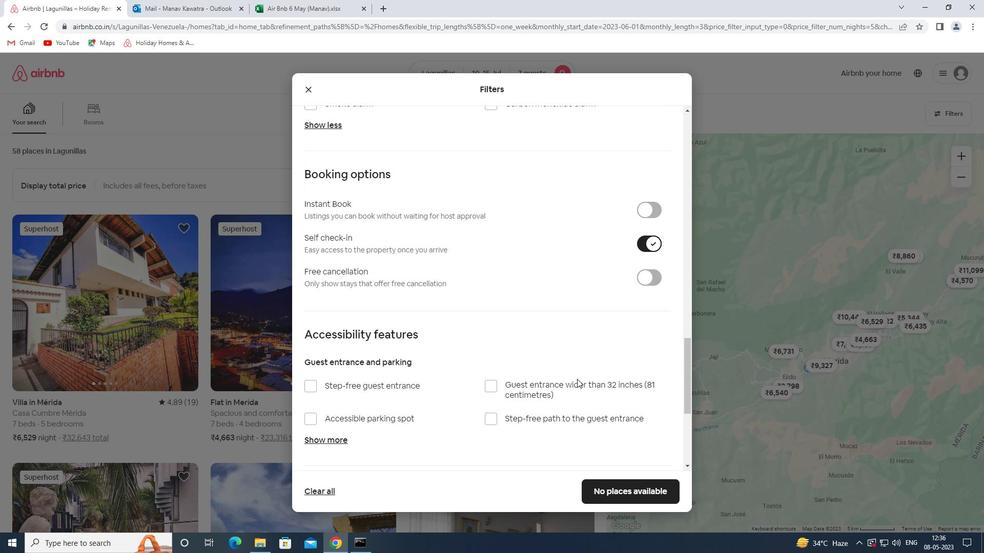 
Action: Mouse scrolled (577, 379) with delta (0, 0)
Screenshot: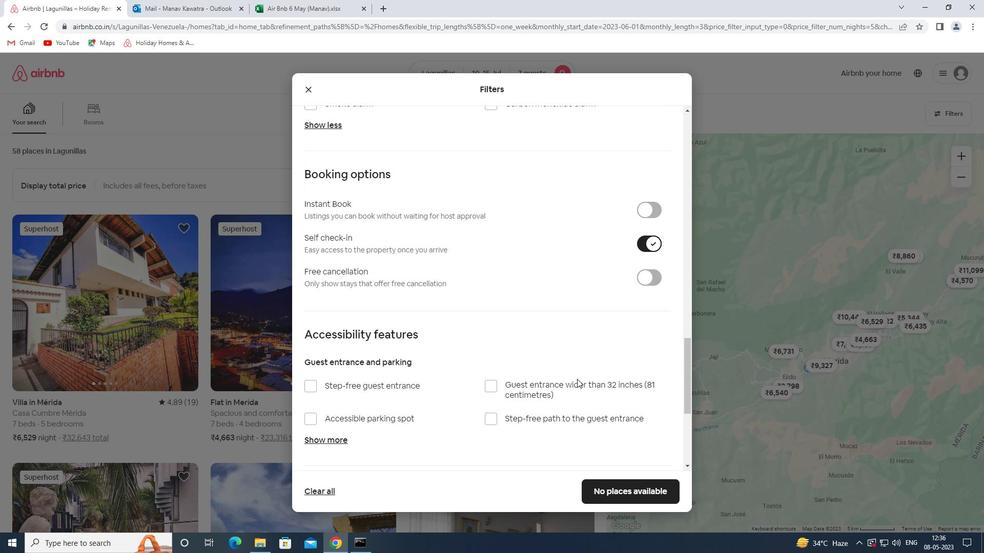 
Action: Mouse scrolled (577, 379) with delta (0, 0)
Screenshot: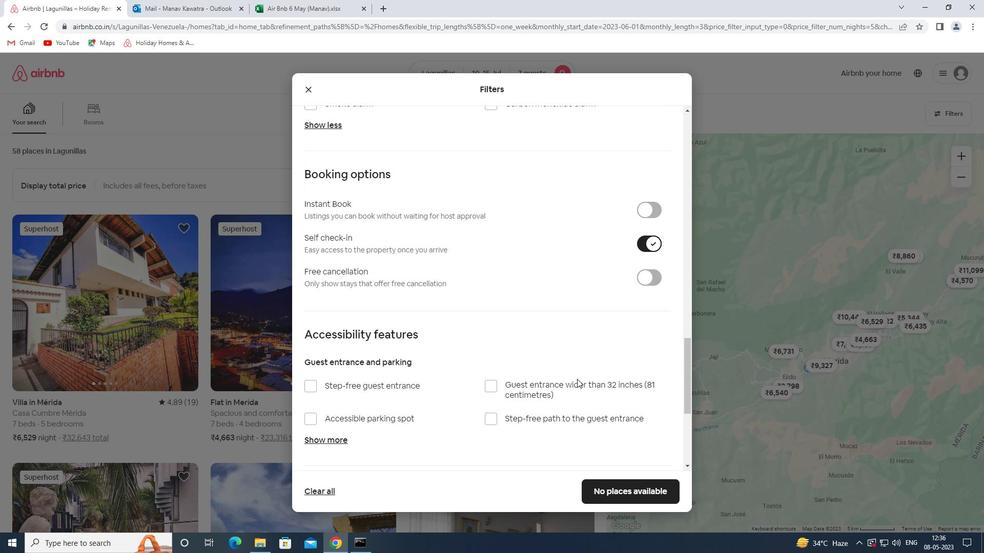 
Action: Mouse scrolled (577, 379) with delta (0, 0)
Screenshot: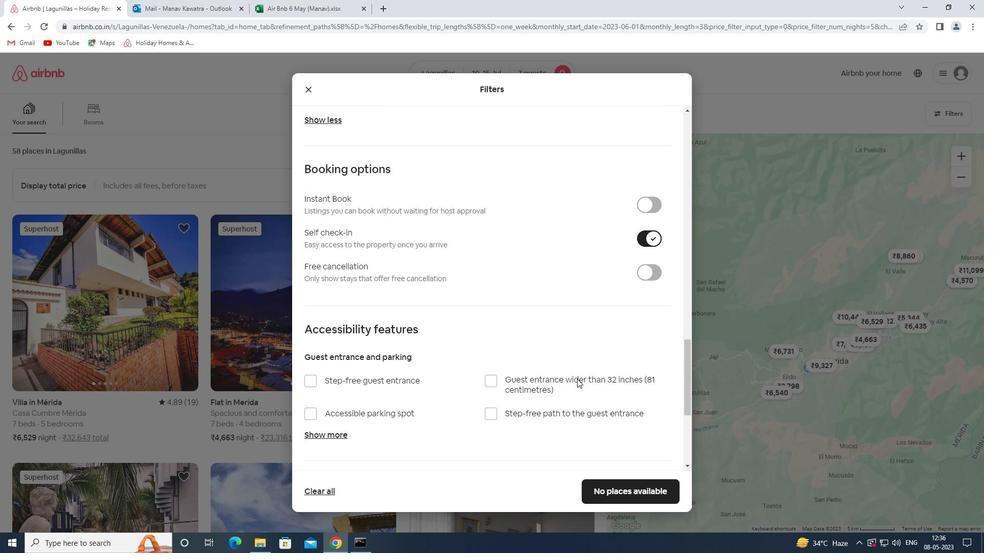 
Action: Mouse moved to (336, 395)
Screenshot: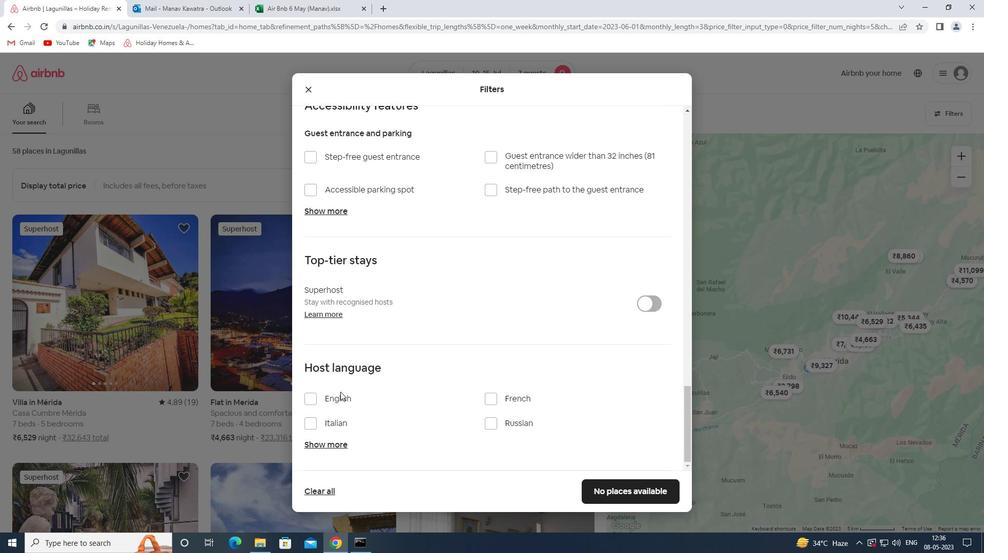 
Action: Mouse pressed left at (336, 395)
Screenshot: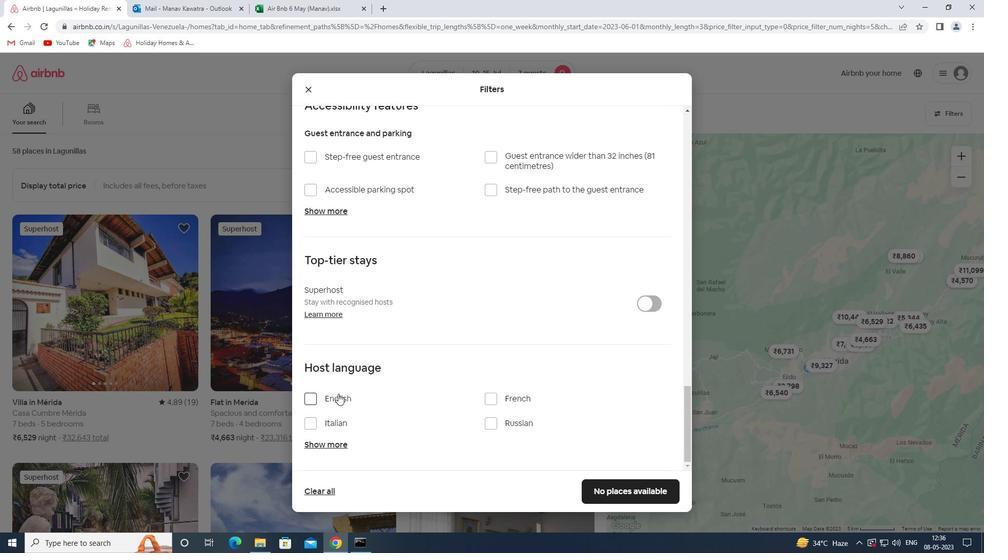 
Action: Mouse moved to (614, 486)
Screenshot: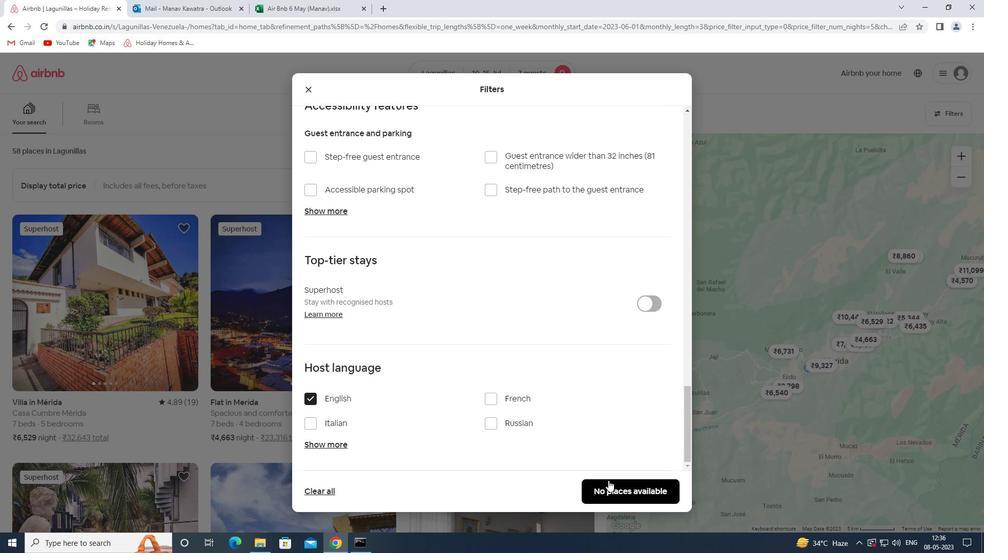
Action: Mouse pressed left at (614, 486)
Screenshot: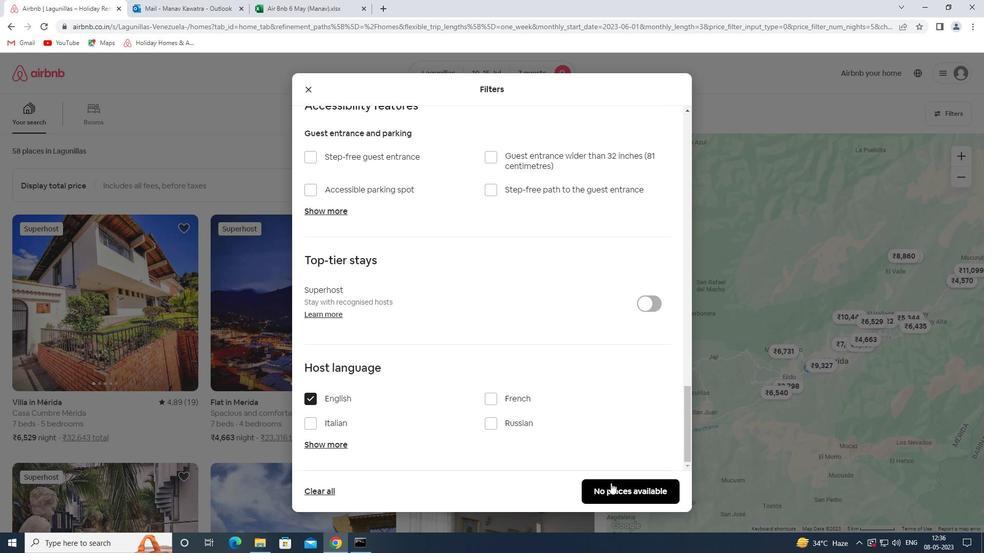 
Action: Mouse moved to (788, 314)
Screenshot: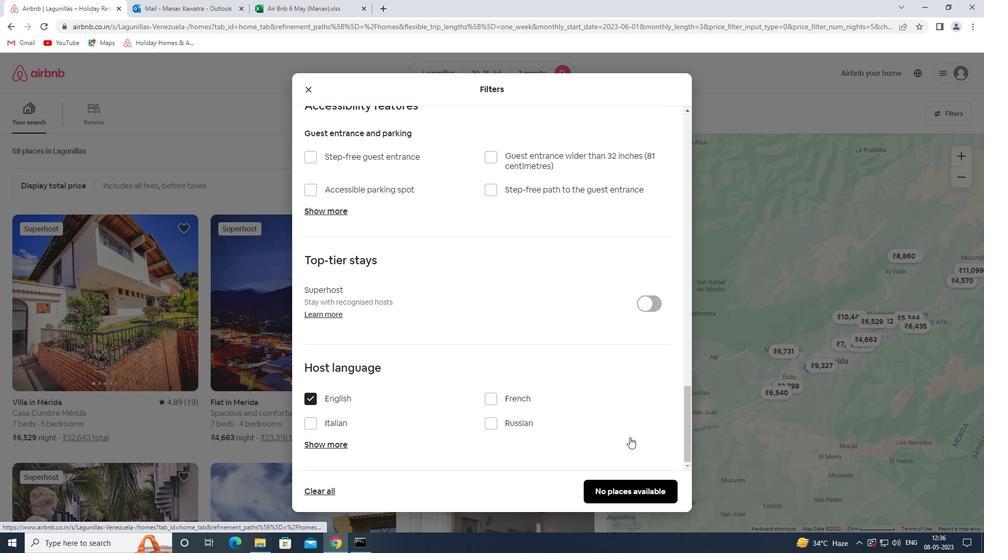 
